 Task: Compose an email with the signature Lorena Ramirez with the subject Request for a donation follow-up and the message Can you confirm whether the project is still on track to meet the milestones? from softage.9@softage.net to softage.2@softage.netSelect the entire message and remove all formatting, select the entire message Undo Send the email. Finally, move the email from Sent Items to the label Performance metrics
Action: Mouse moved to (1058, 63)
Screenshot: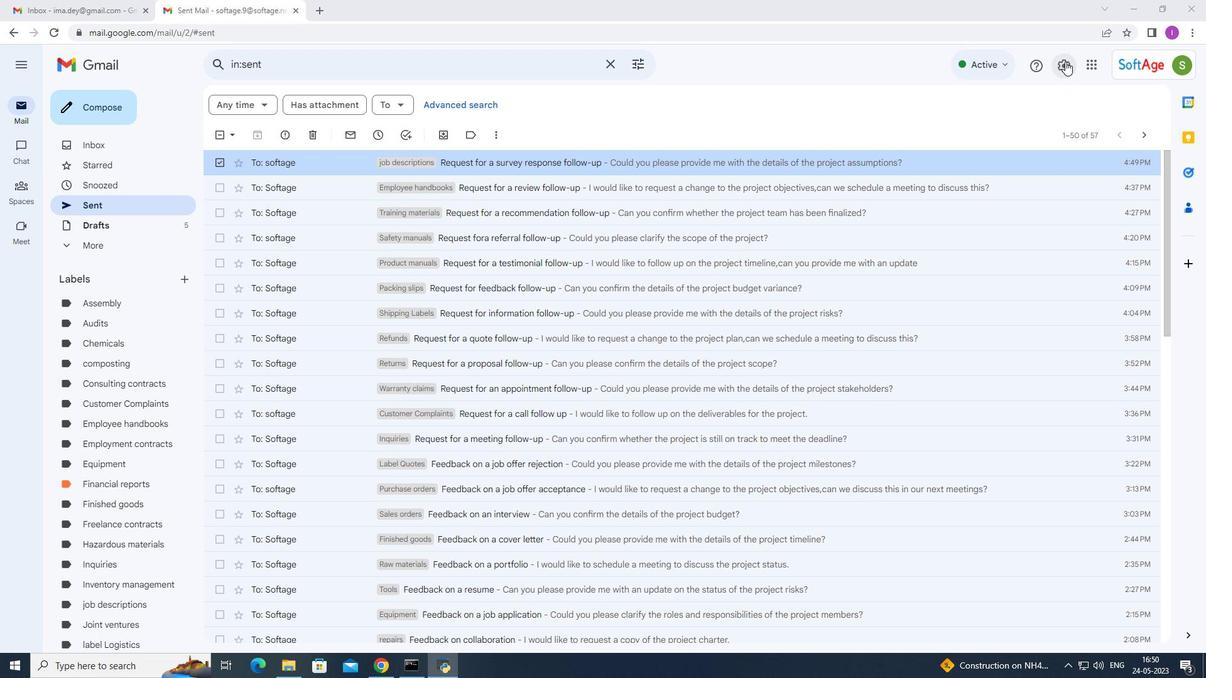 
Action: Mouse pressed left at (1058, 63)
Screenshot: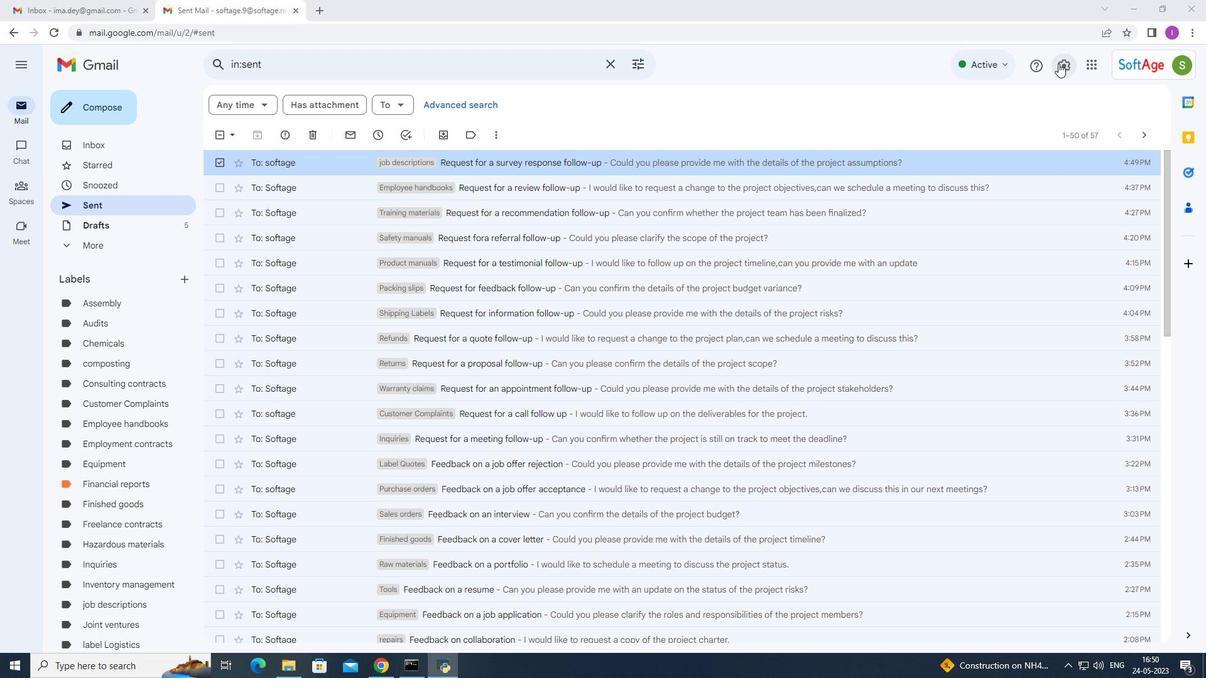
Action: Mouse moved to (1057, 127)
Screenshot: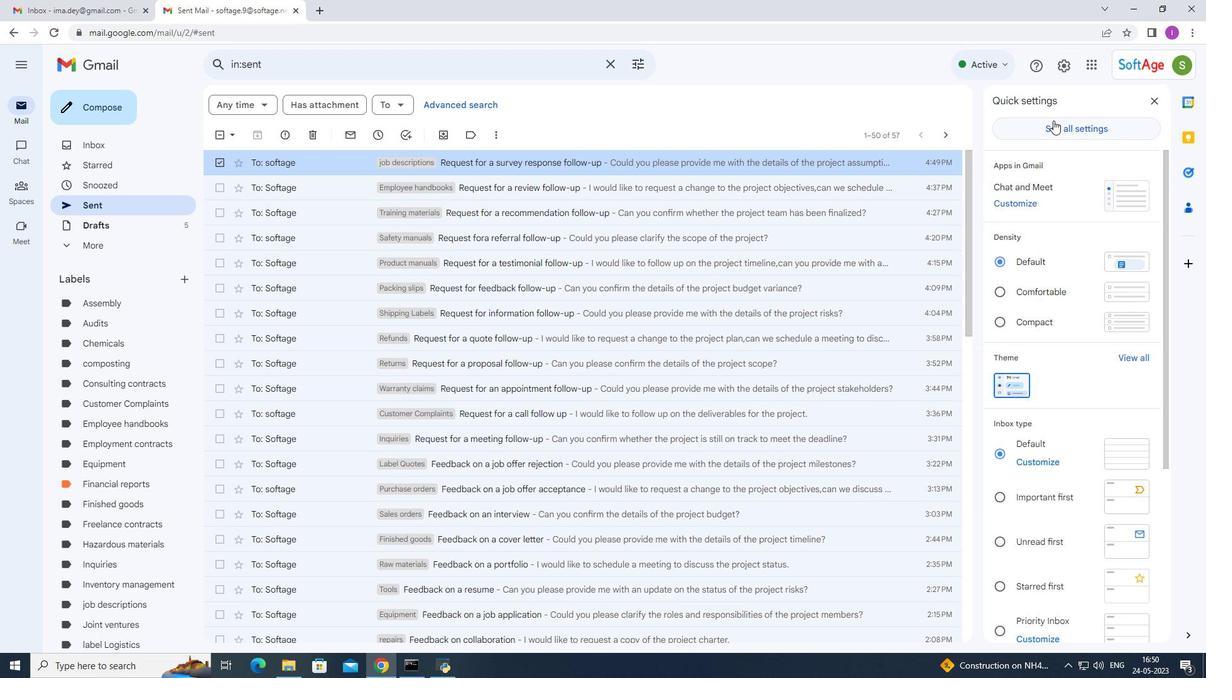 
Action: Mouse pressed left at (1057, 127)
Screenshot: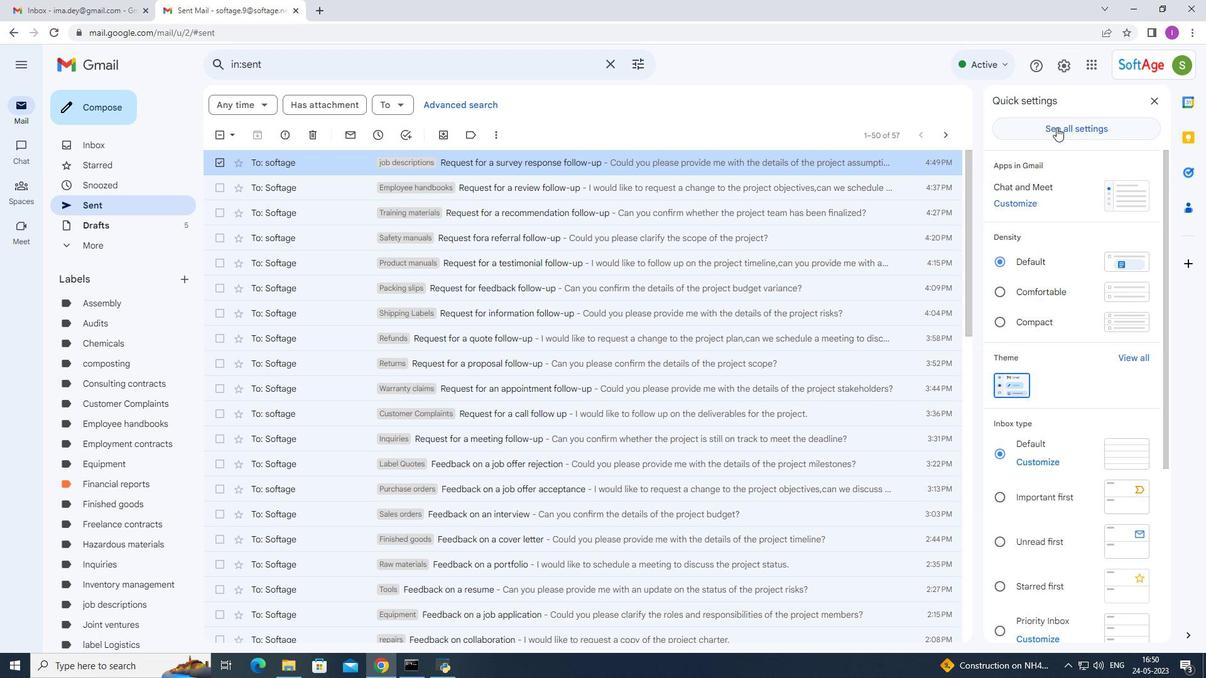 
Action: Mouse moved to (754, 339)
Screenshot: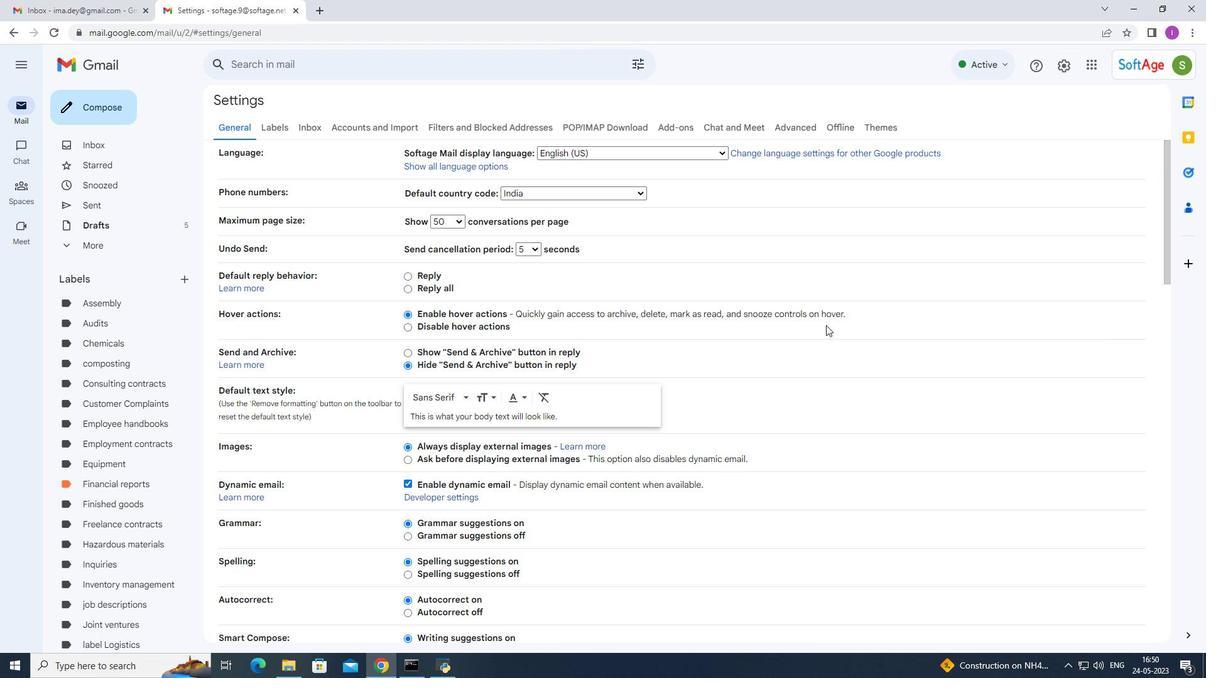 
Action: Mouse scrolled (754, 338) with delta (0, 0)
Screenshot: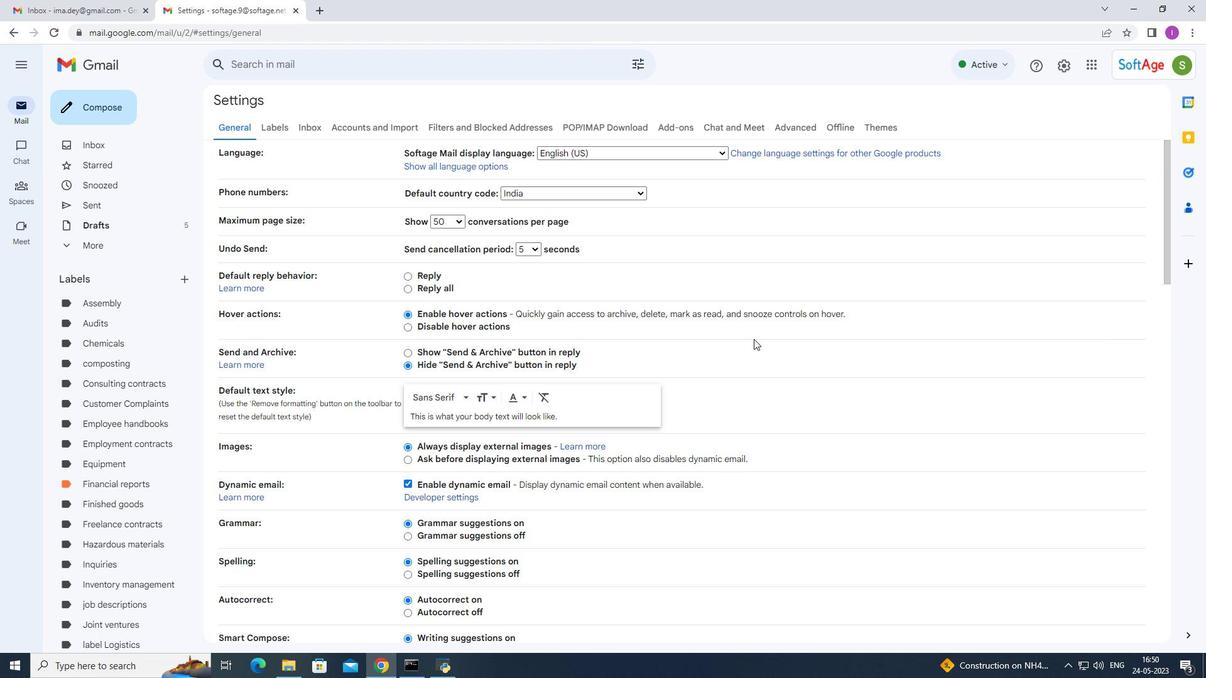 
Action: Mouse scrolled (754, 338) with delta (0, 0)
Screenshot: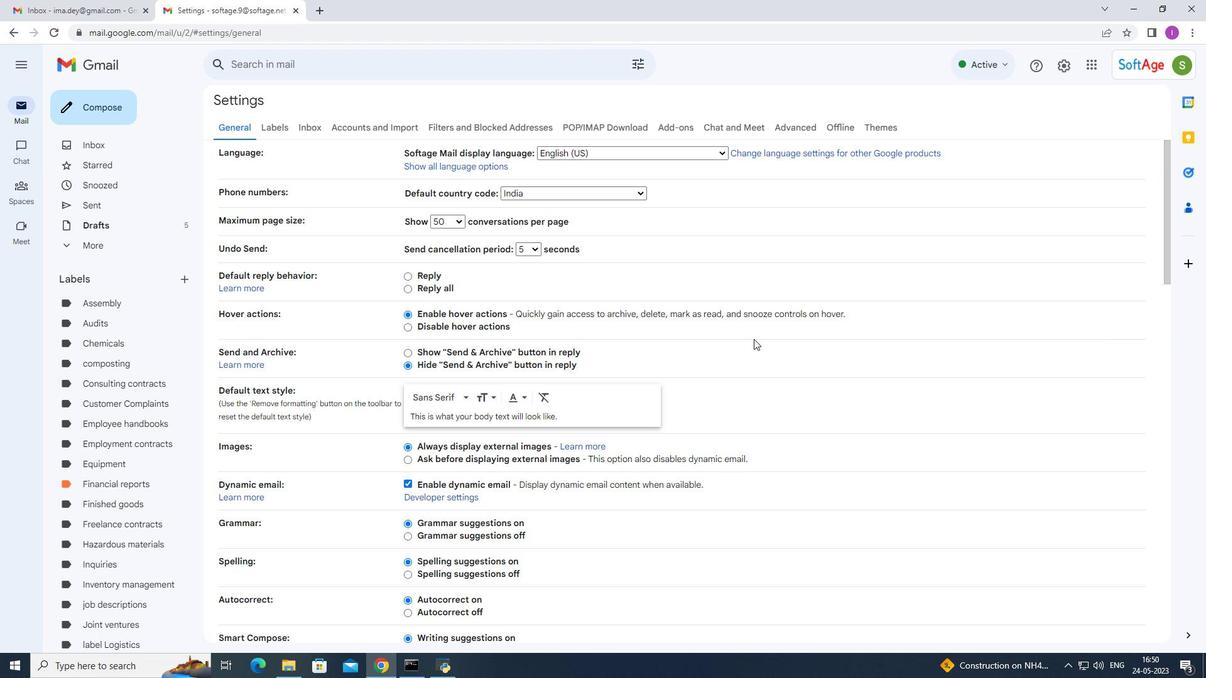 
Action: Mouse scrolled (754, 338) with delta (0, 0)
Screenshot: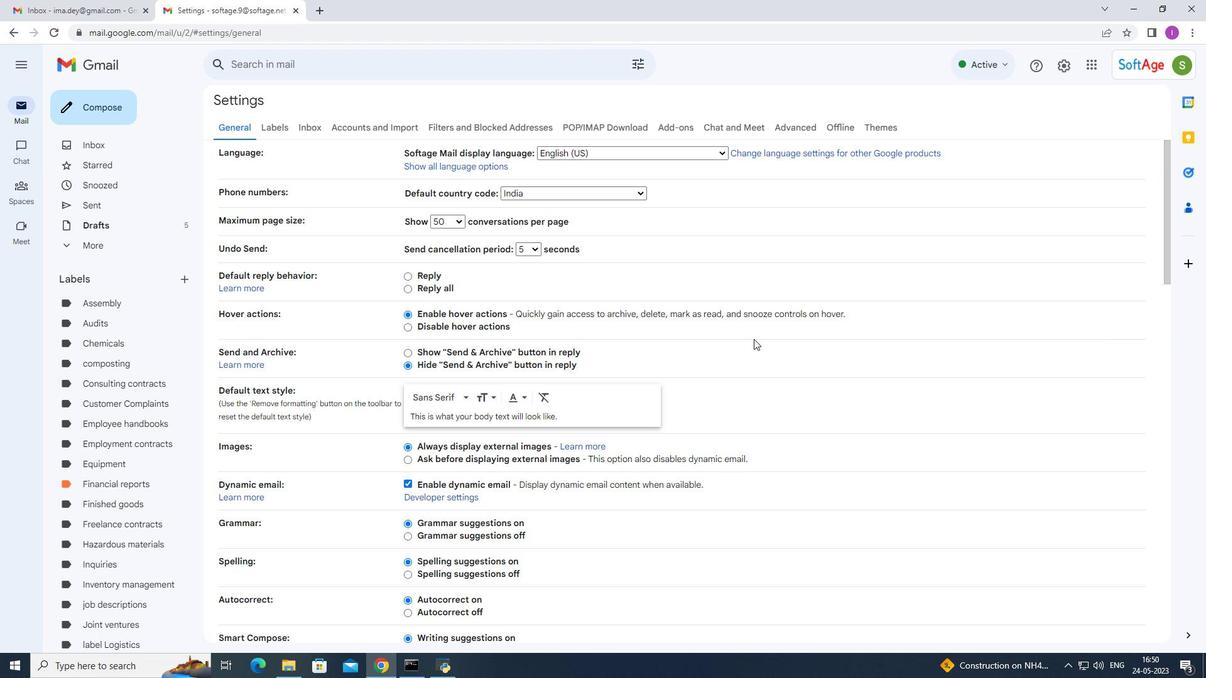 
Action: Mouse scrolled (754, 338) with delta (0, 0)
Screenshot: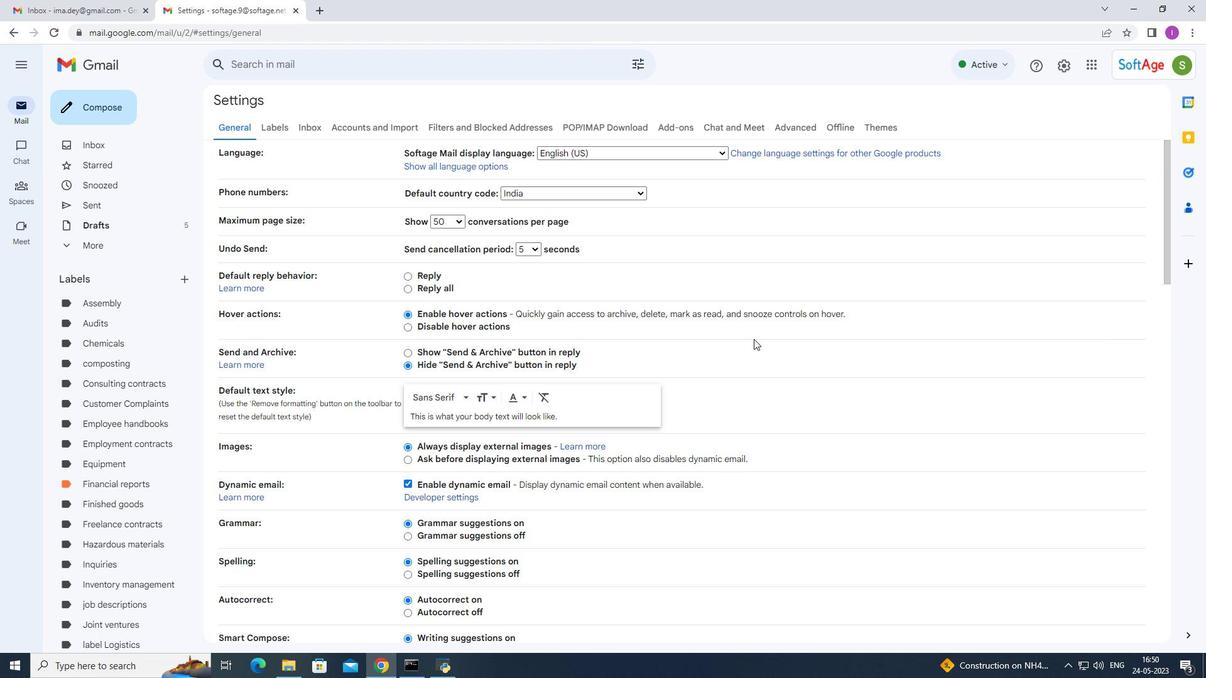 
Action: Mouse moved to (753, 339)
Screenshot: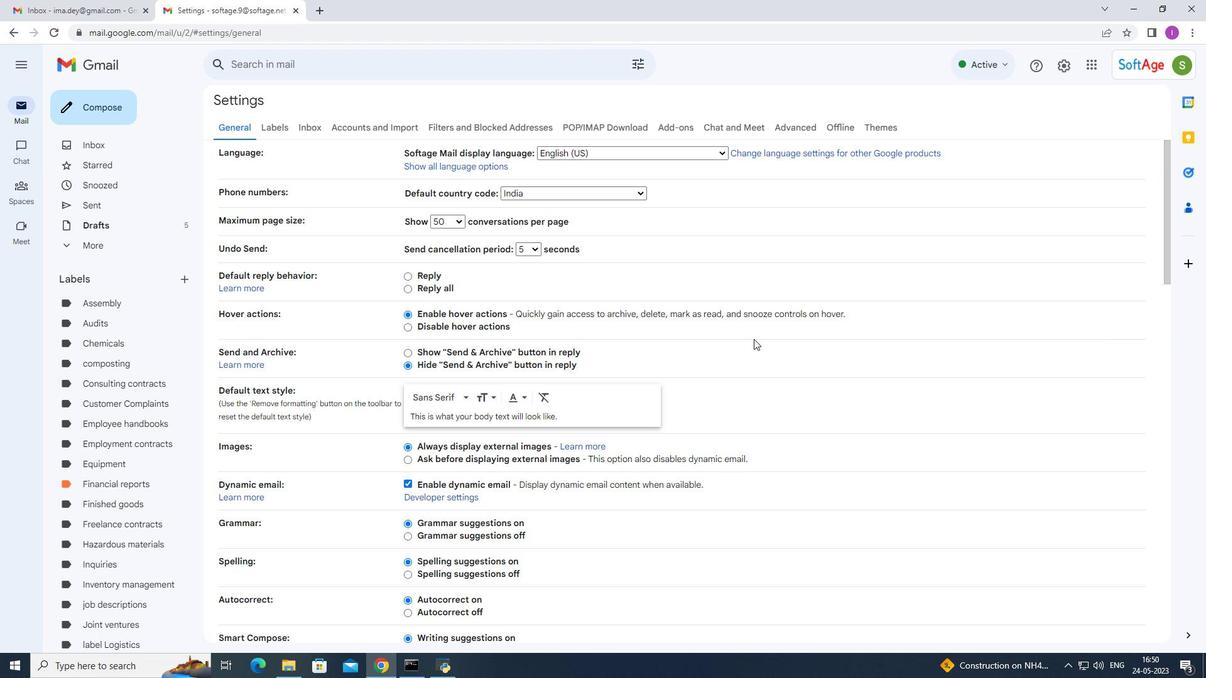 
Action: Mouse scrolled (753, 338) with delta (0, 0)
Screenshot: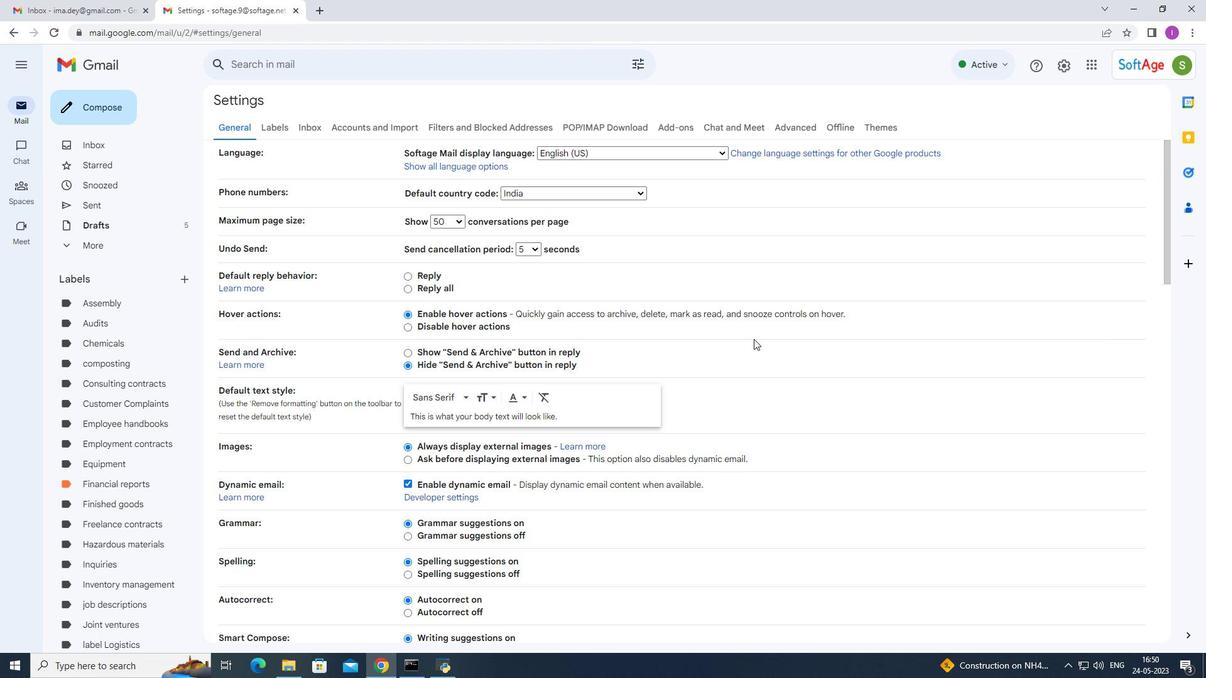 
Action: Mouse moved to (759, 334)
Screenshot: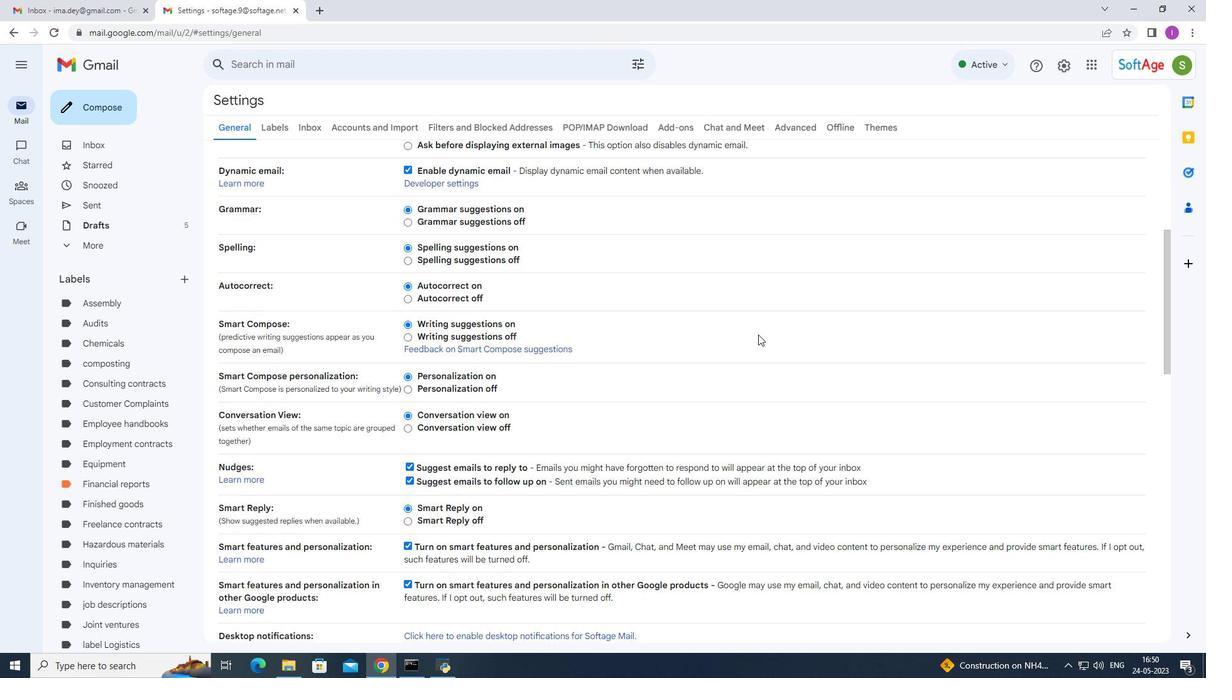 
Action: Mouse scrolled (759, 333) with delta (0, 0)
Screenshot: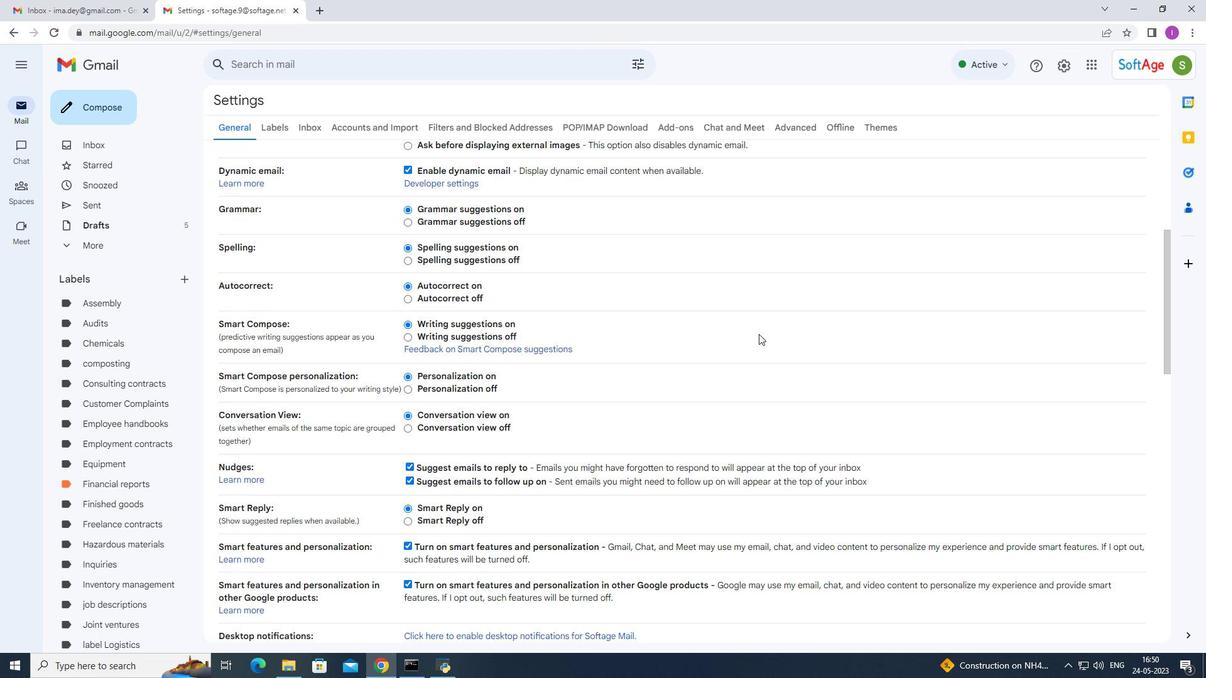
Action: Mouse moved to (759, 334)
Screenshot: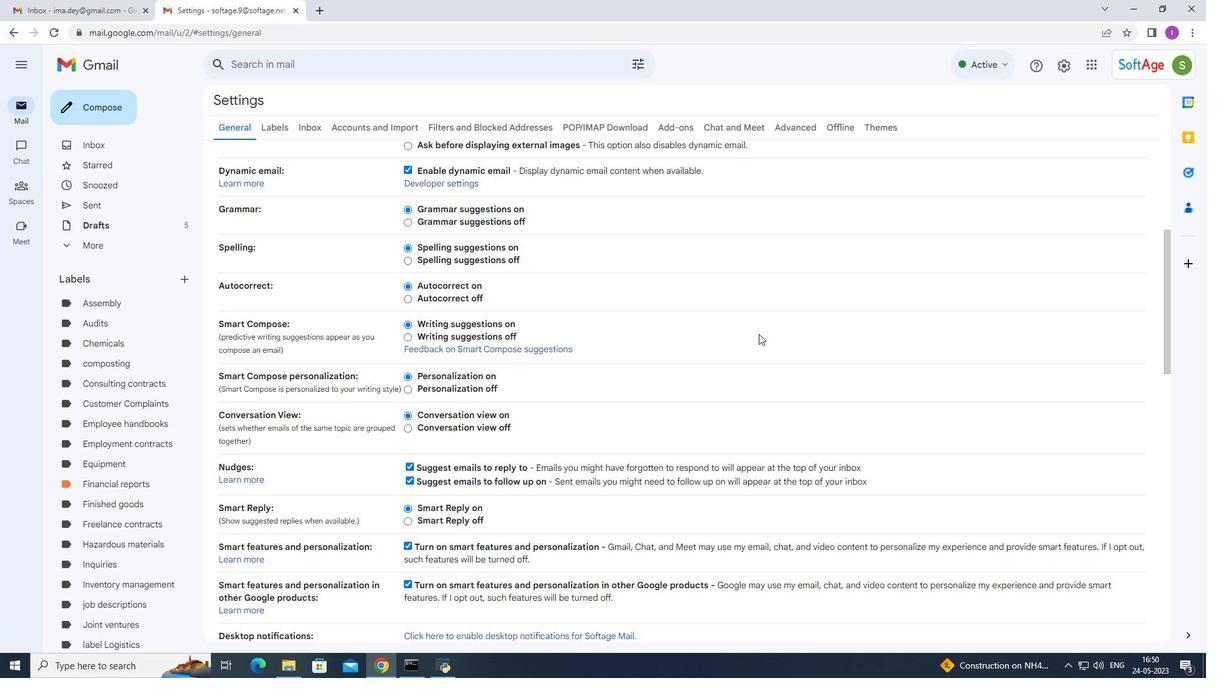 
Action: Mouse scrolled (759, 333) with delta (0, 0)
Screenshot: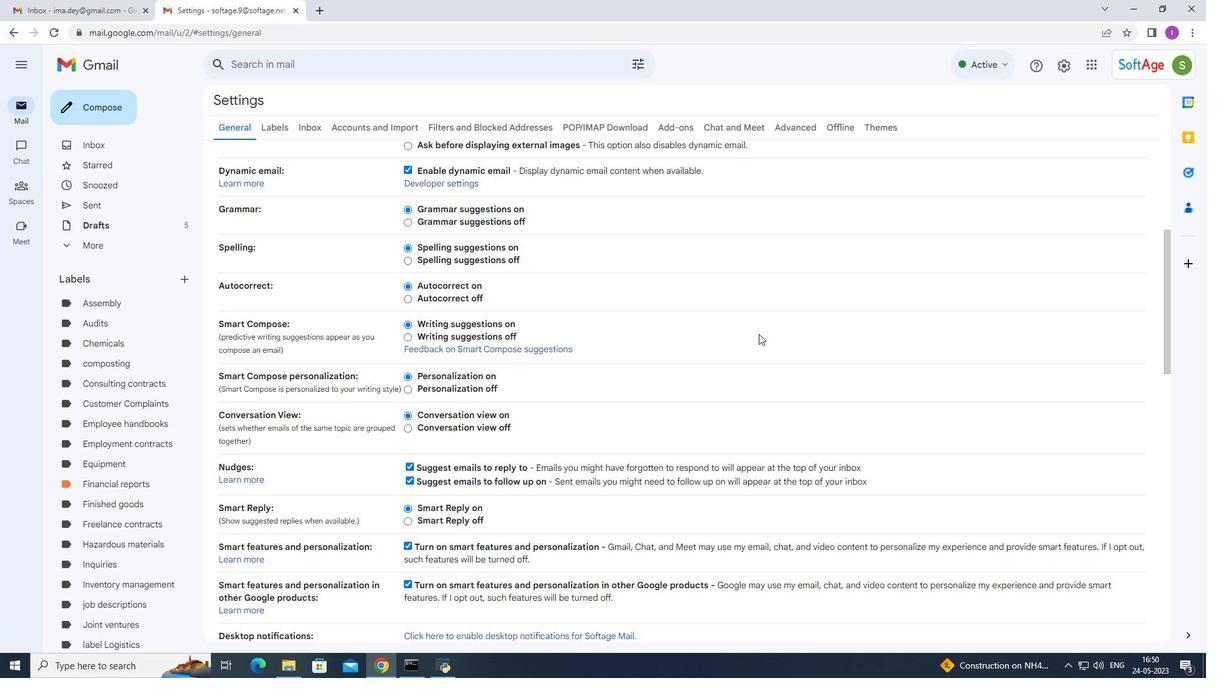 
Action: Mouse moved to (760, 334)
Screenshot: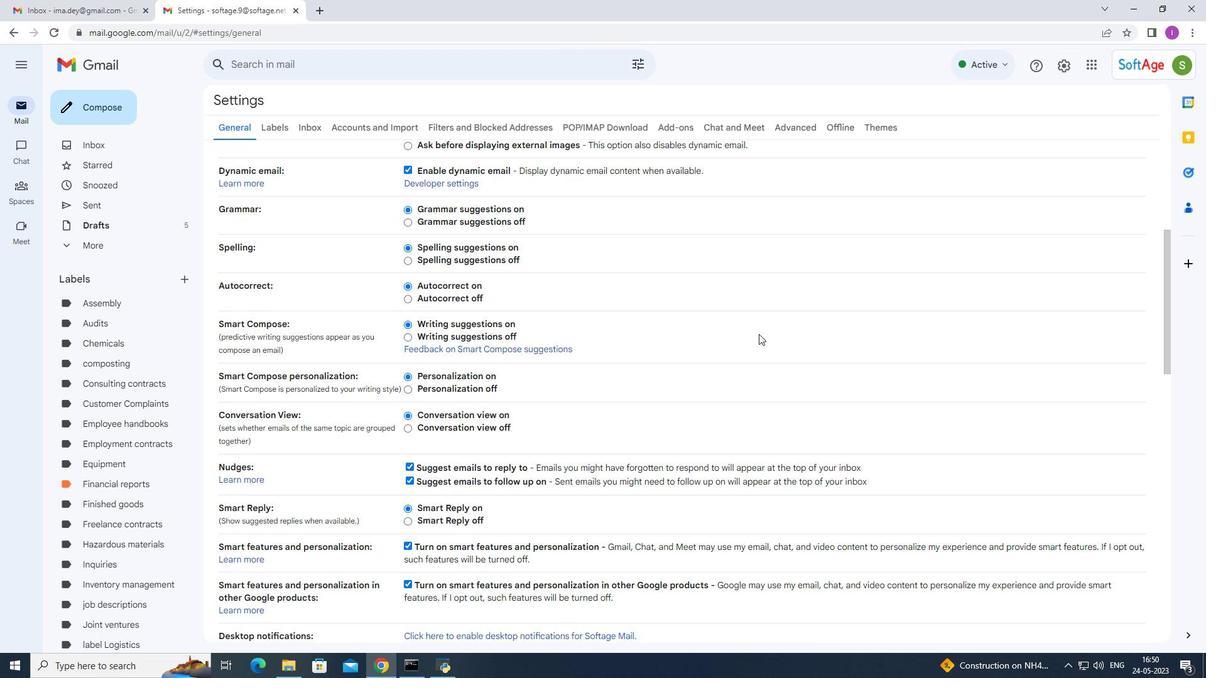 
Action: Mouse scrolled (759, 333) with delta (0, 0)
Screenshot: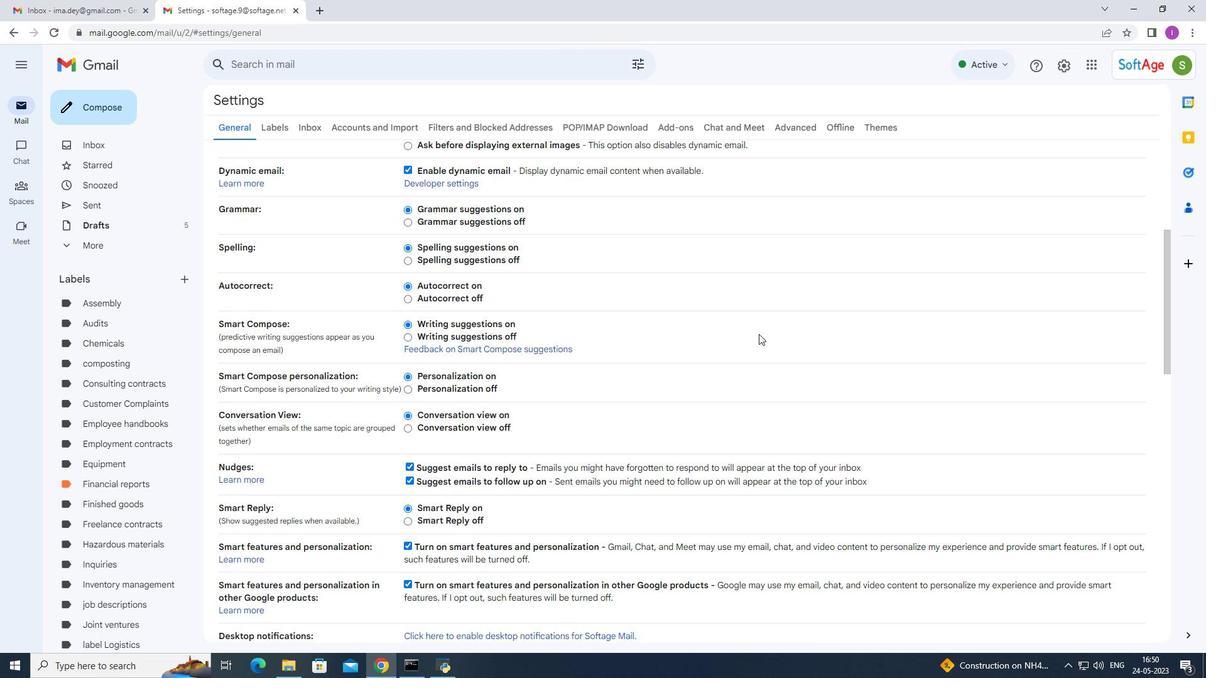 
Action: Mouse moved to (761, 333)
Screenshot: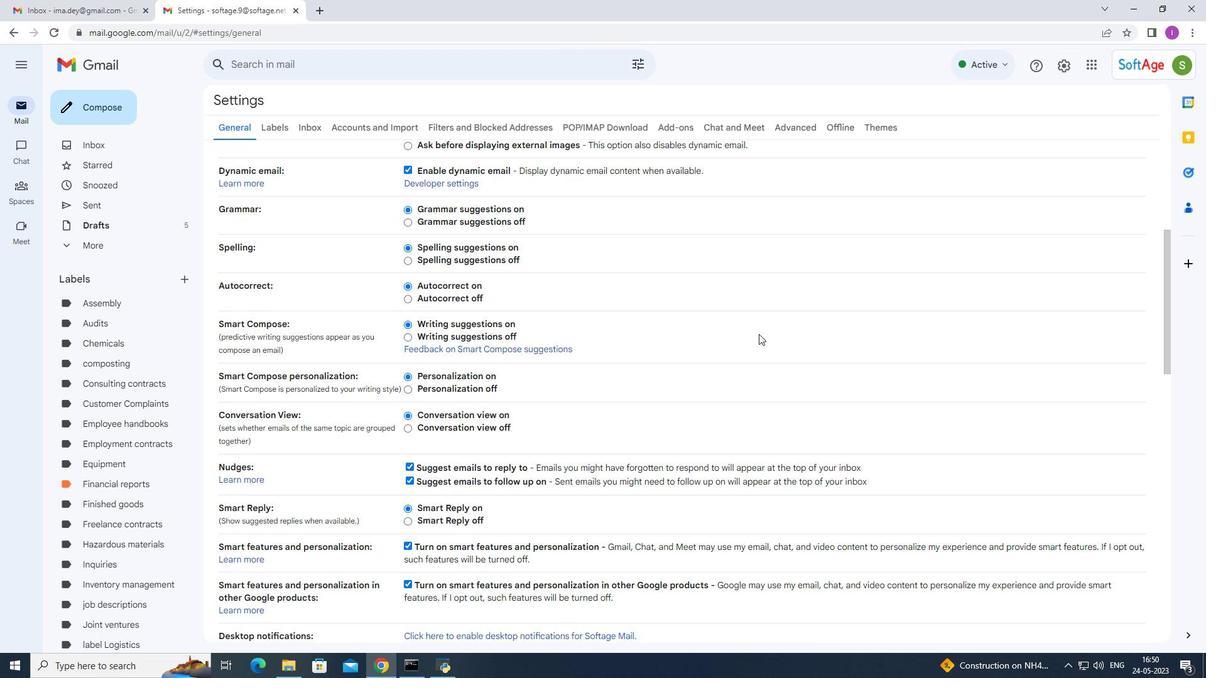
Action: Mouse scrolled (761, 334) with delta (0, 0)
Screenshot: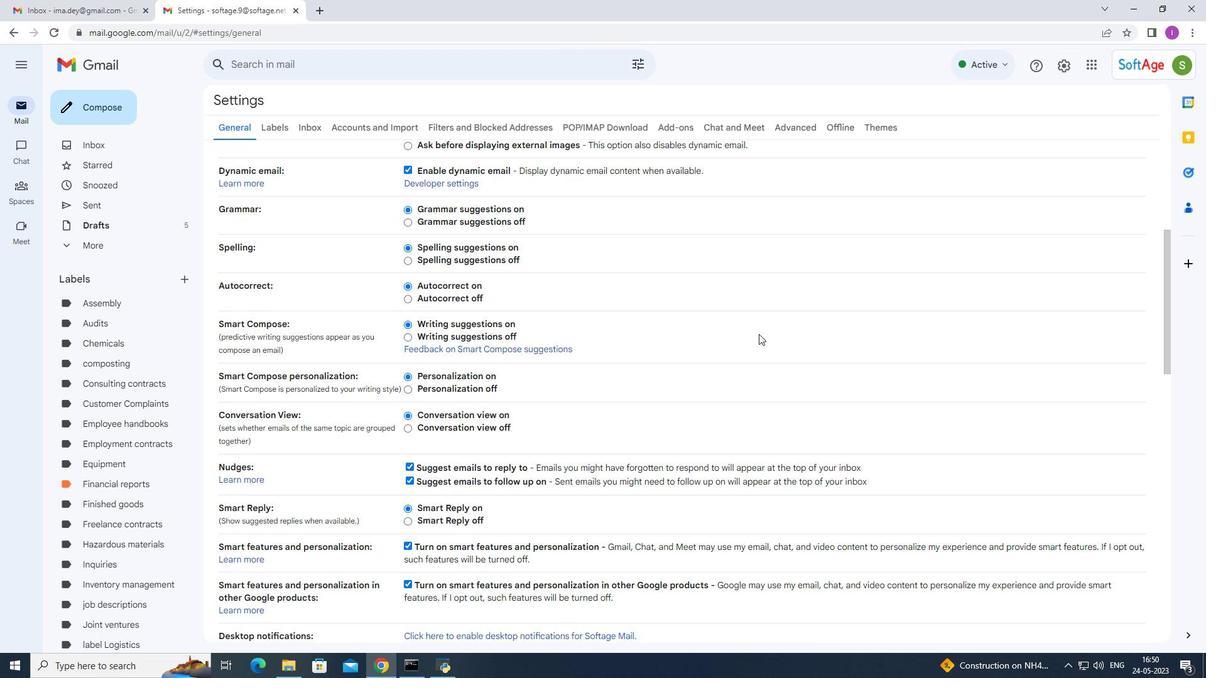 
Action: Mouse scrolled (761, 332) with delta (0, 0)
Screenshot: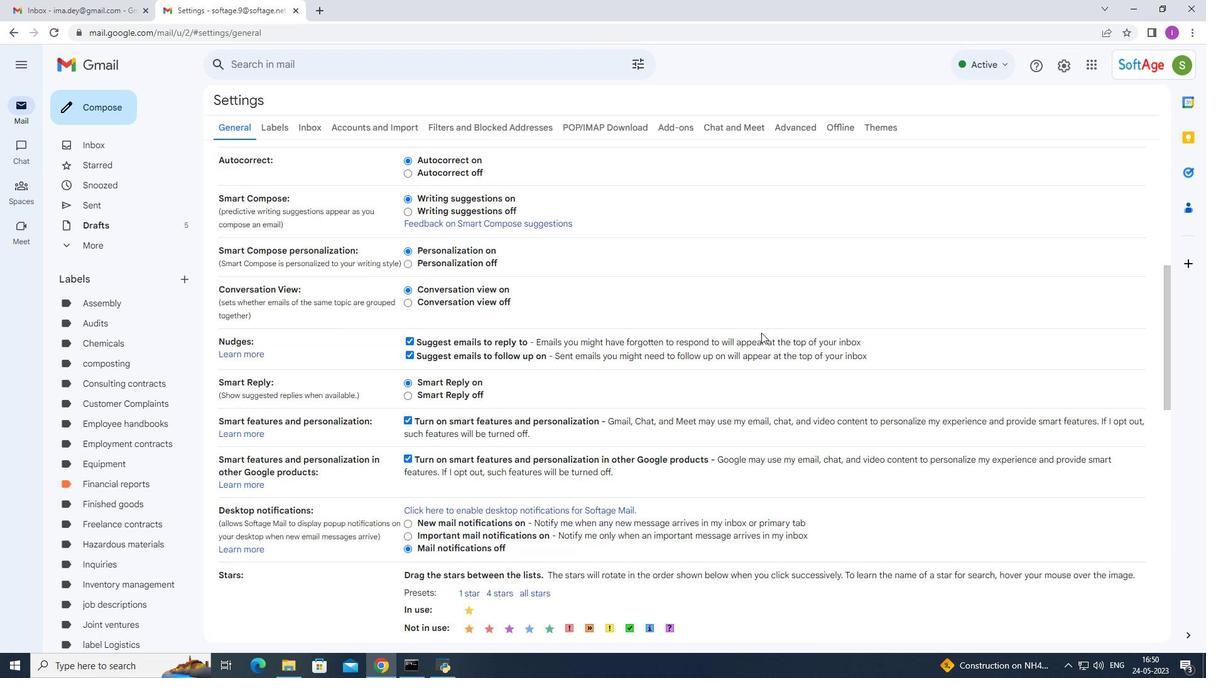 
Action: Mouse scrolled (761, 332) with delta (0, 0)
Screenshot: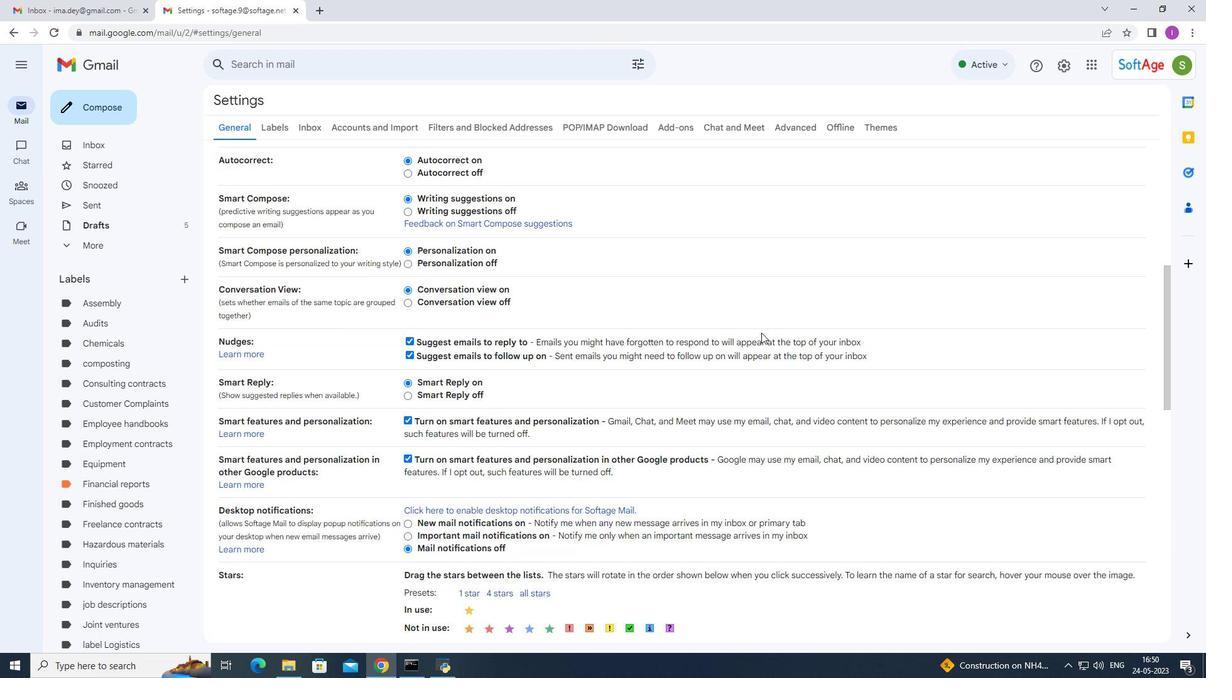 
Action: Mouse scrolled (761, 332) with delta (0, 0)
Screenshot: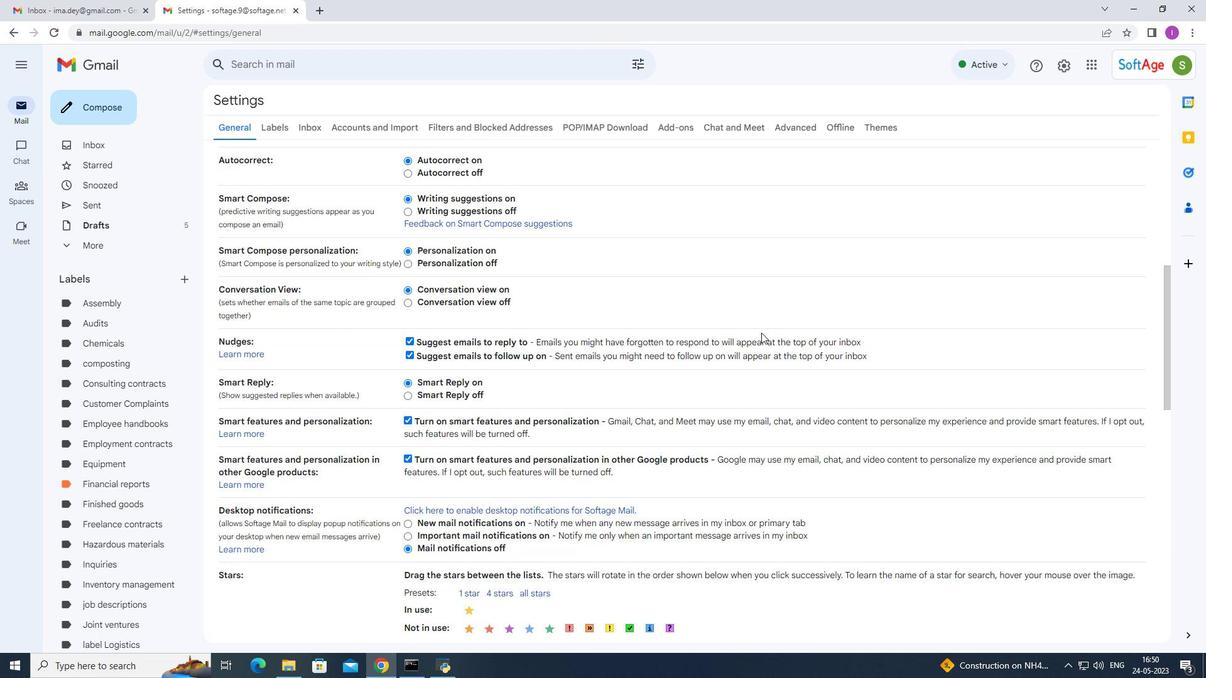 
Action: Mouse scrolled (761, 333) with delta (0, 0)
Screenshot: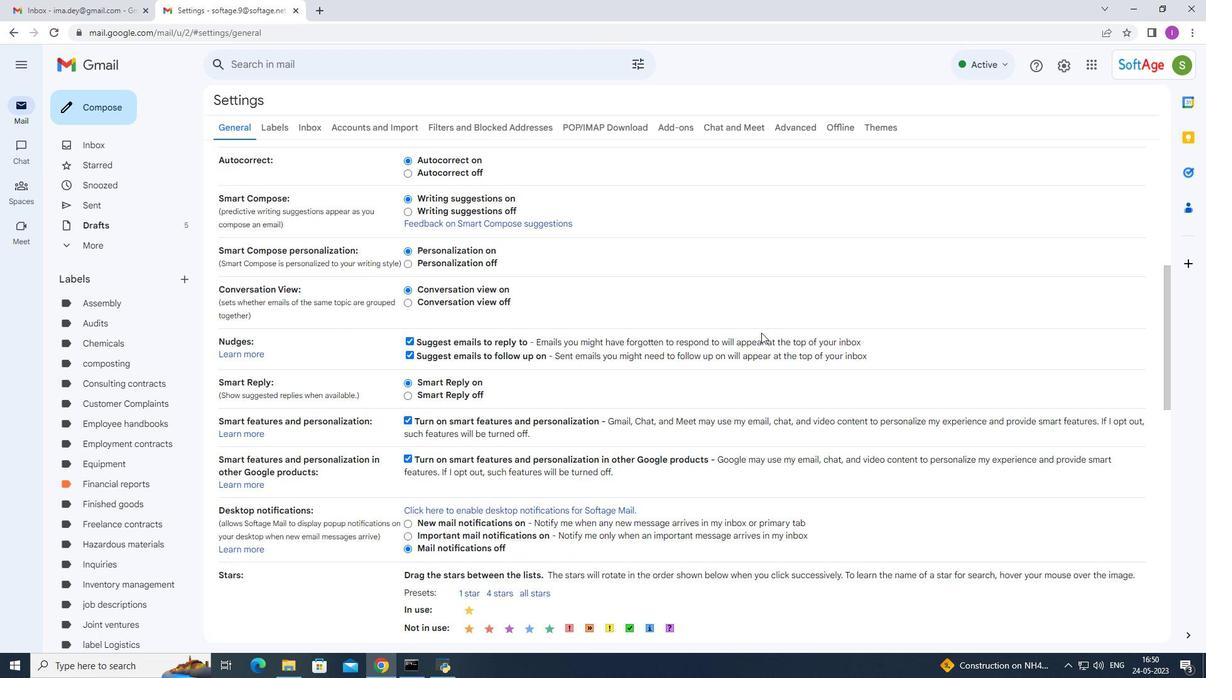 
Action: Mouse scrolled (761, 332) with delta (0, 0)
Screenshot: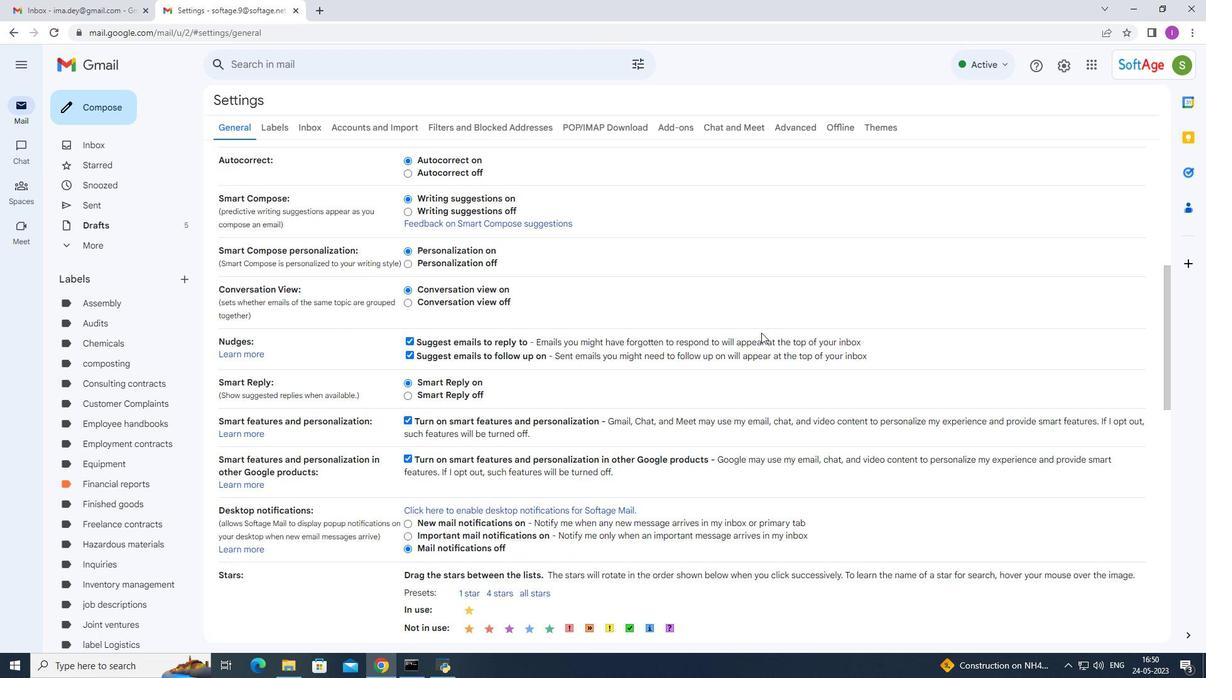 
Action: Mouse moved to (762, 333)
Screenshot: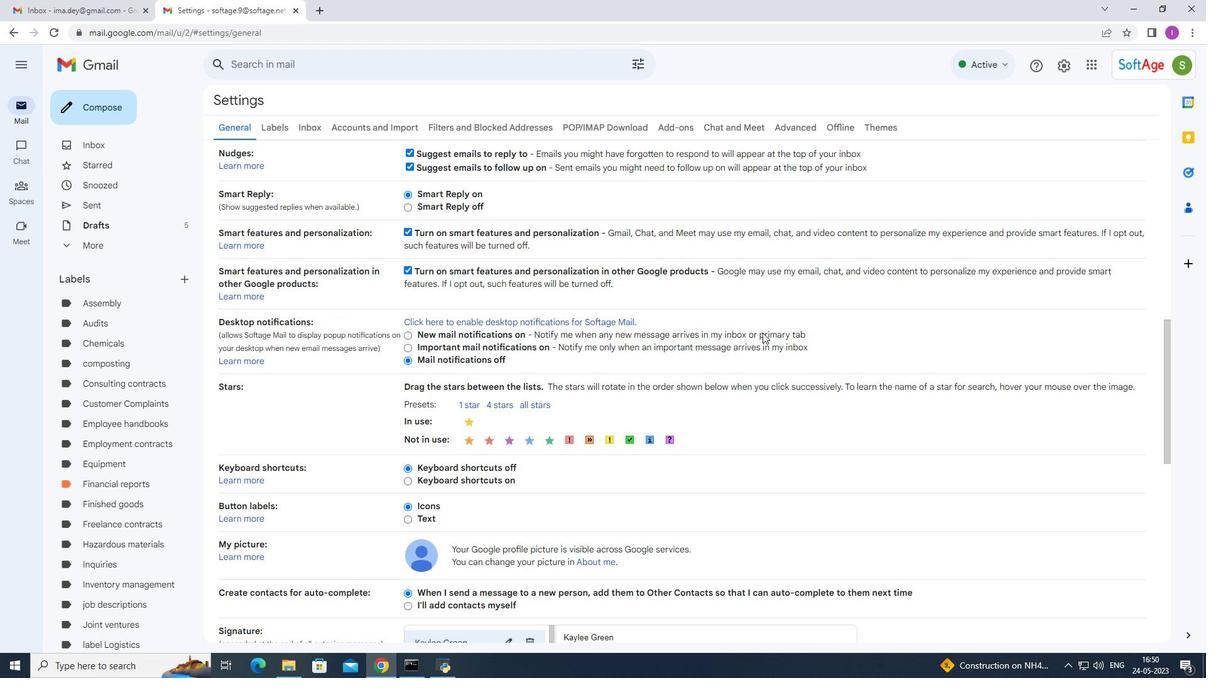 
Action: Mouse scrolled (762, 332) with delta (0, 0)
Screenshot: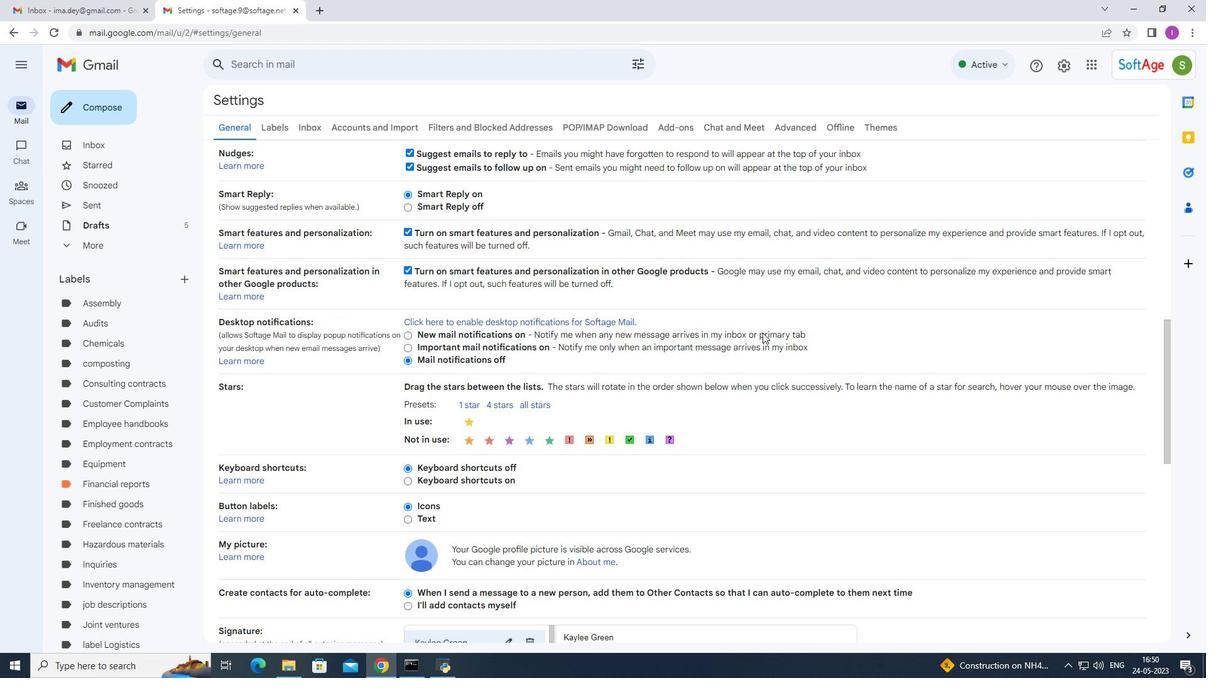 
Action: Mouse scrolled (762, 332) with delta (0, 0)
Screenshot: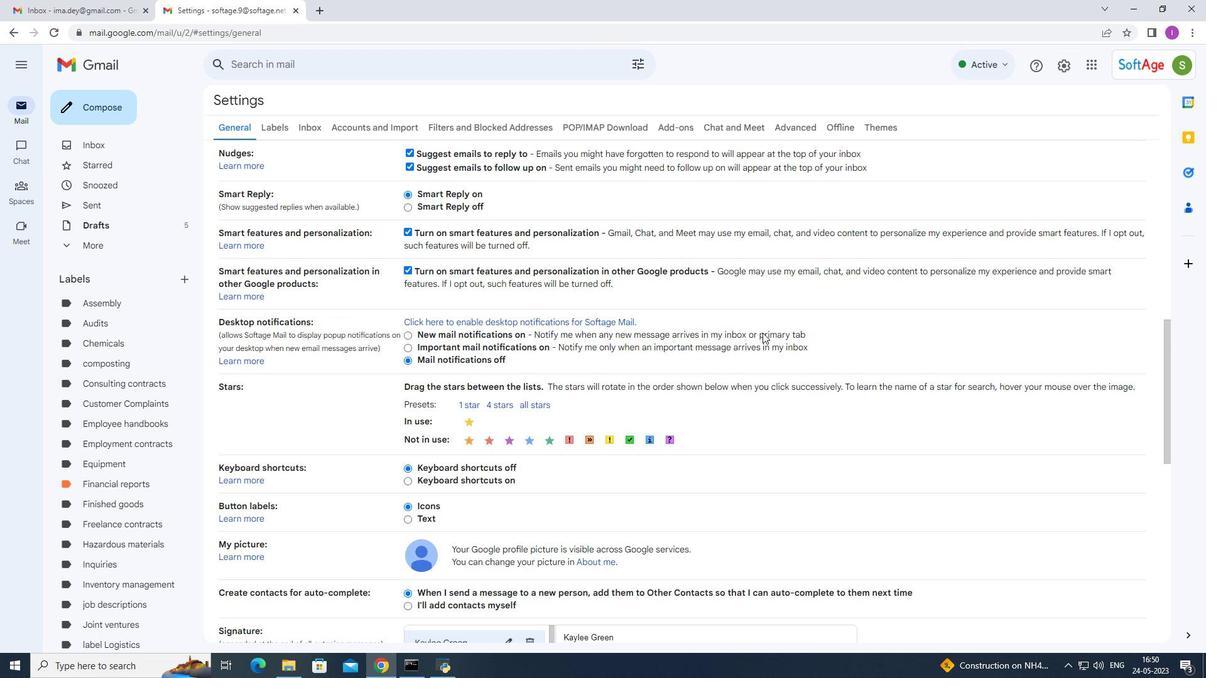 
Action: Mouse scrolled (762, 332) with delta (0, 0)
Screenshot: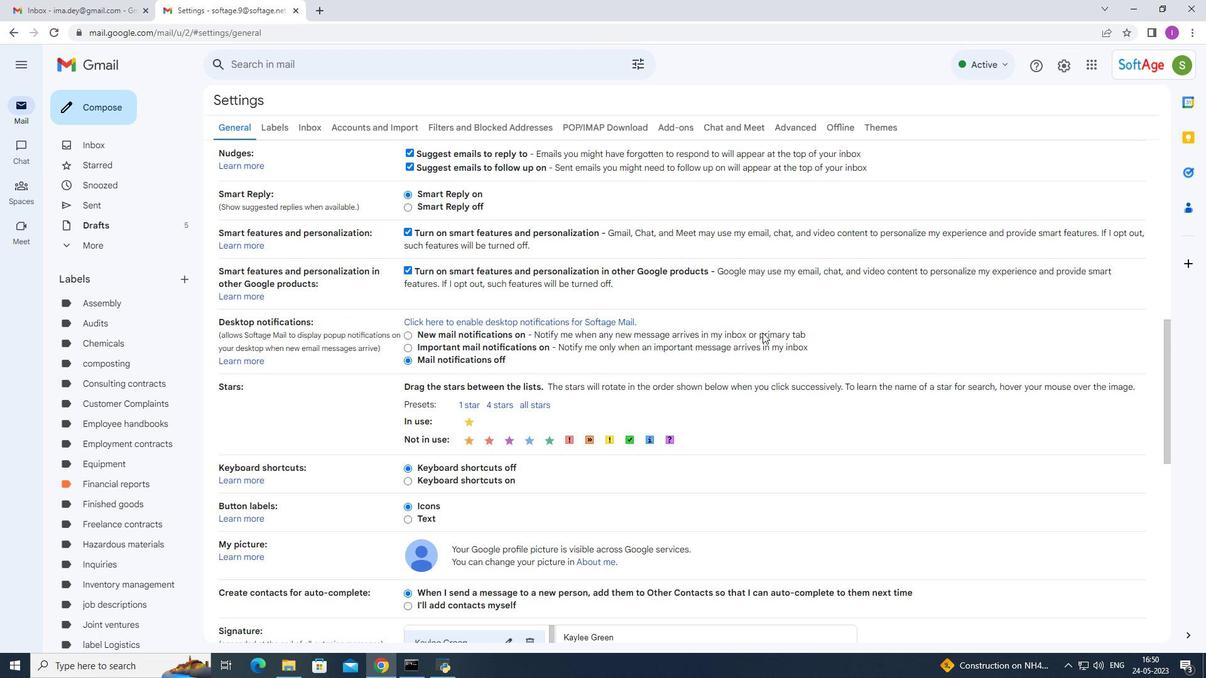 
Action: Mouse scrolled (762, 332) with delta (0, 0)
Screenshot: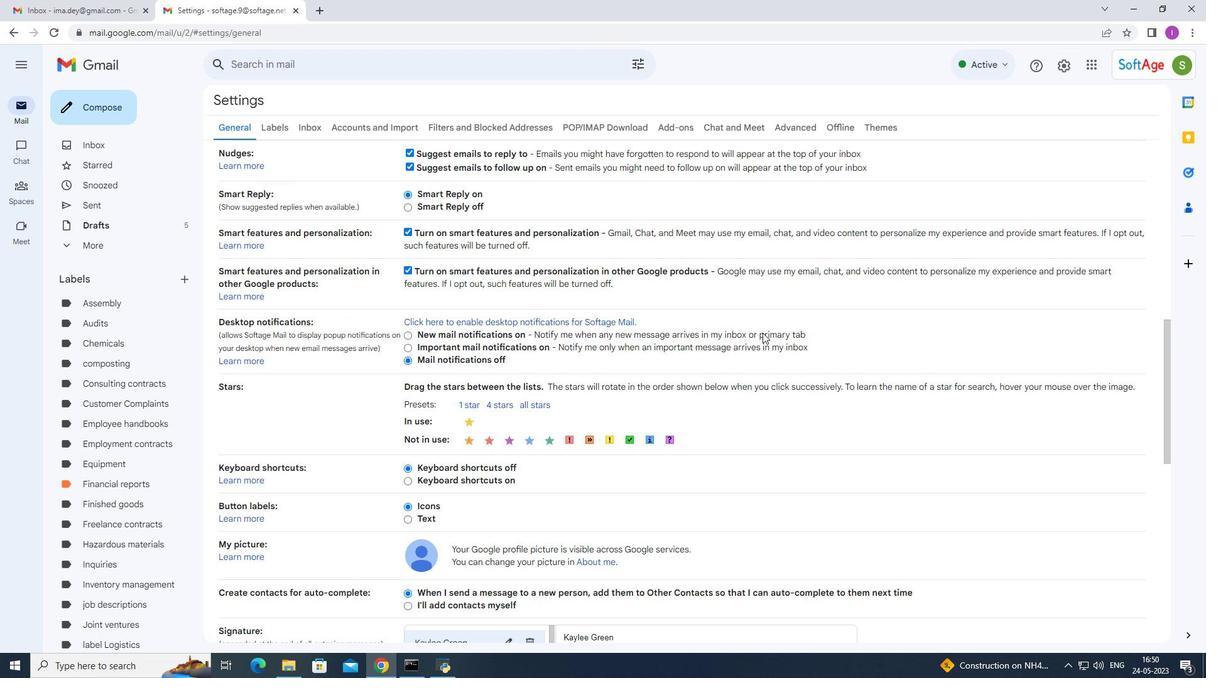 
Action: Mouse scrolled (762, 332) with delta (0, 0)
Screenshot: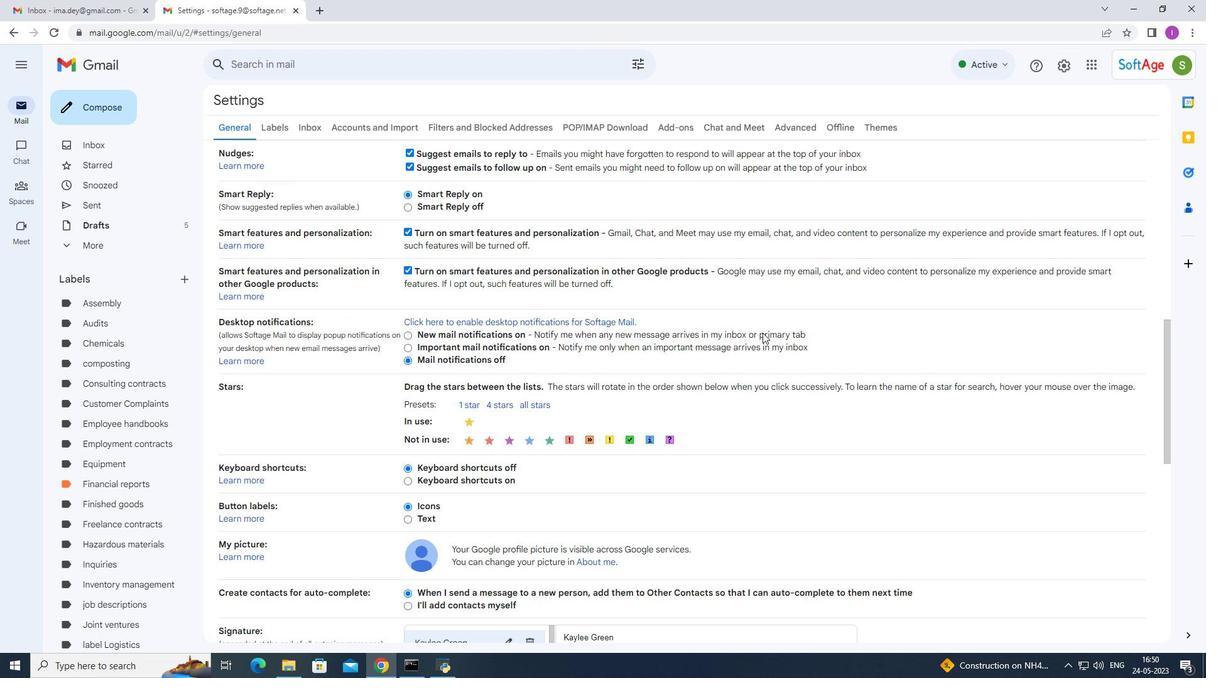 
Action: Mouse scrolled (762, 332) with delta (0, 0)
Screenshot: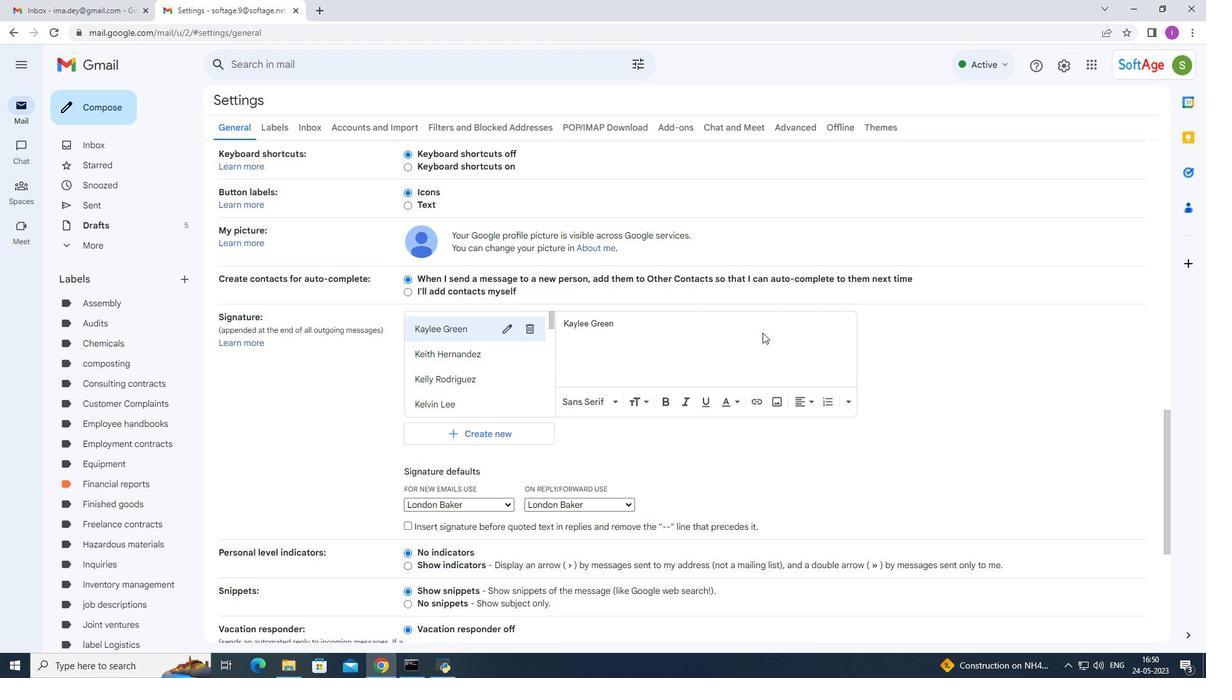 
Action: Mouse scrolled (762, 332) with delta (0, 0)
Screenshot: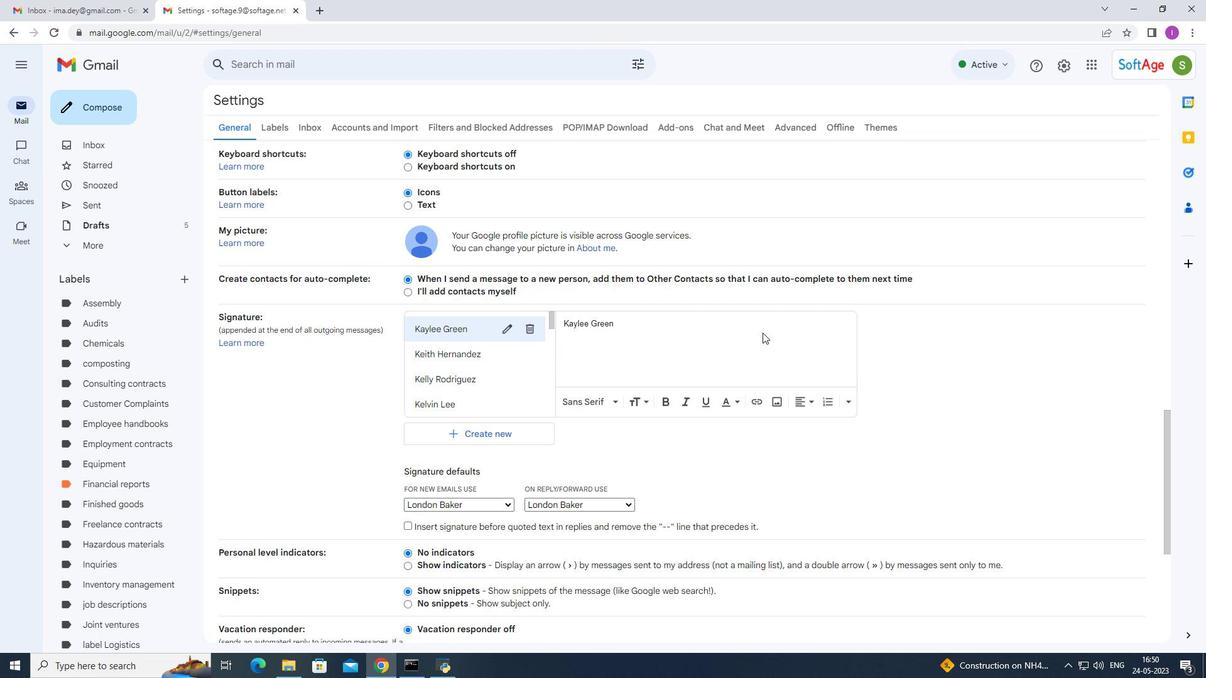 
Action: Mouse scrolled (762, 332) with delta (0, 0)
Screenshot: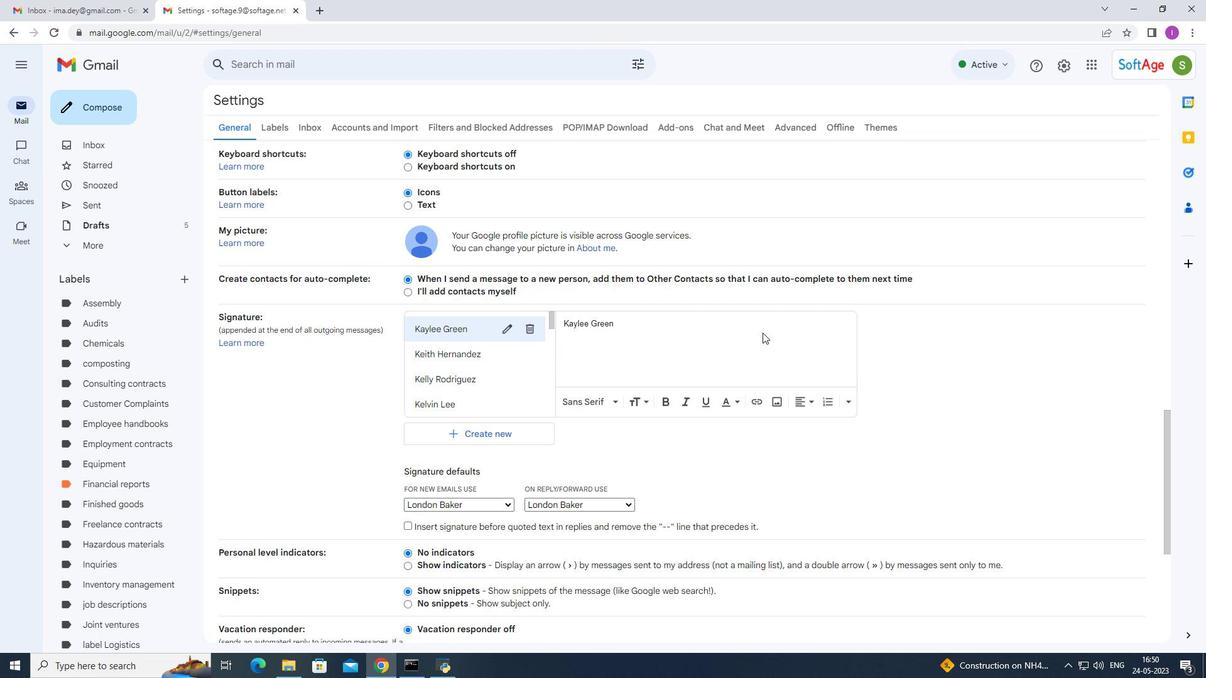 
Action: Mouse scrolled (762, 332) with delta (0, 0)
Screenshot: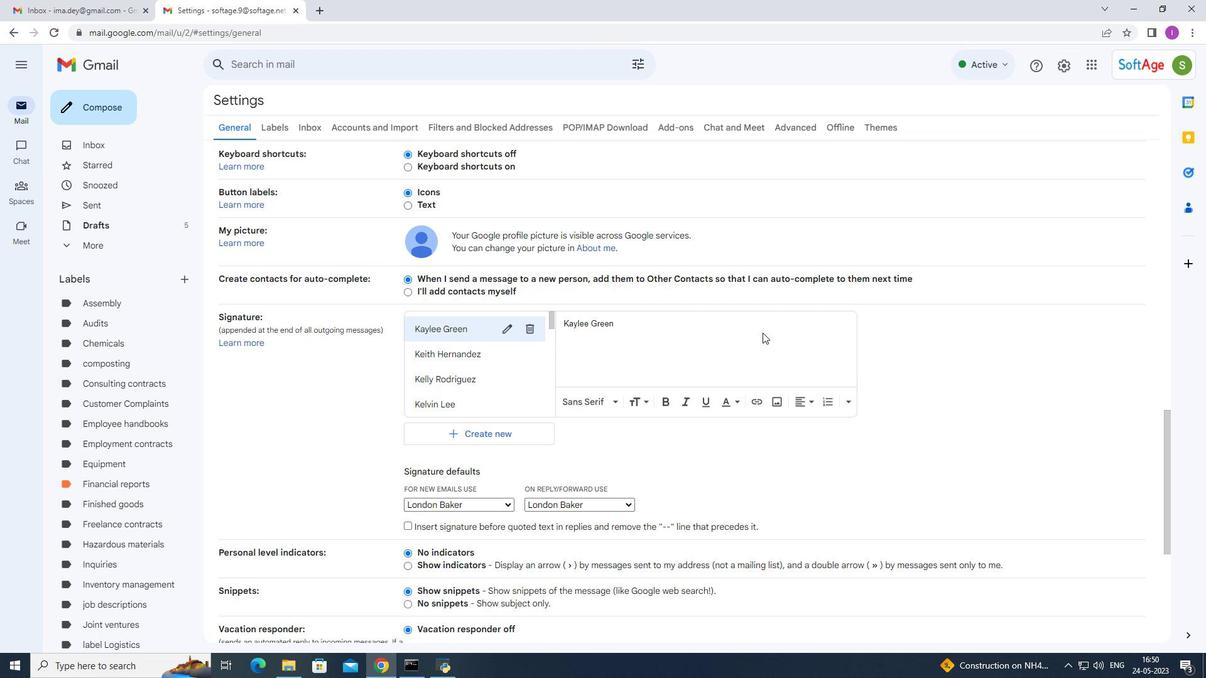 
Action: Mouse scrolled (762, 332) with delta (0, 0)
Screenshot: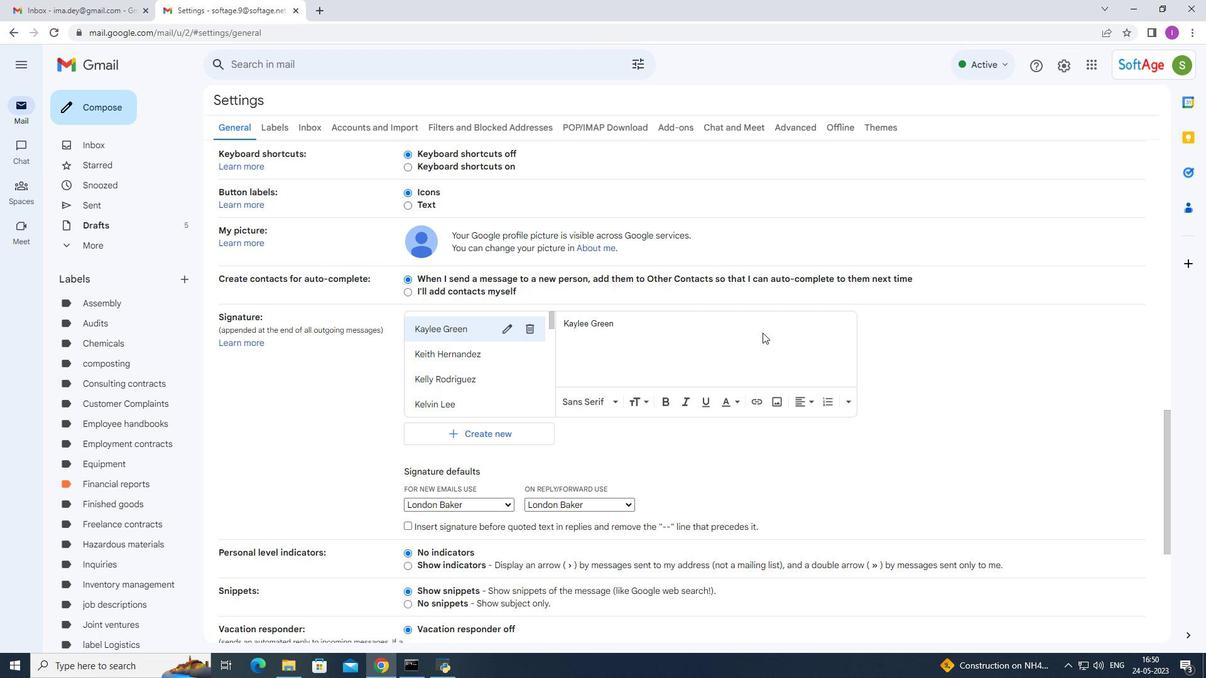 
Action: Mouse moved to (712, 348)
Screenshot: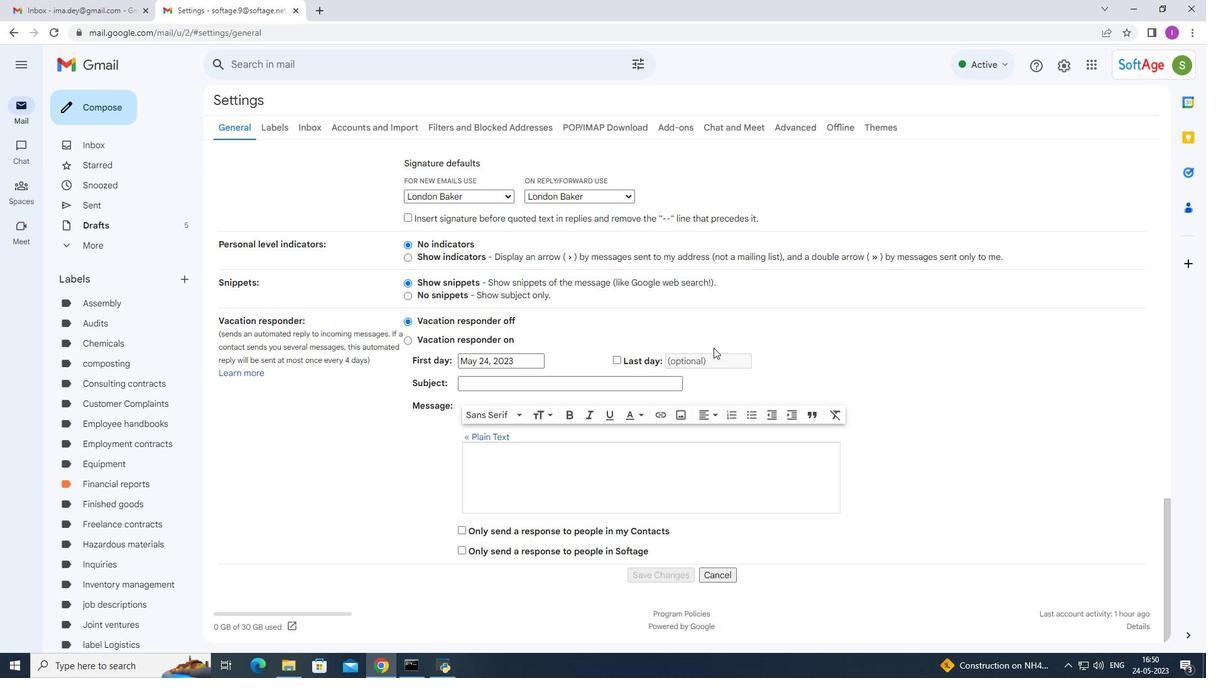 
Action: Mouse scrolled (712, 348) with delta (0, 0)
Screenshot: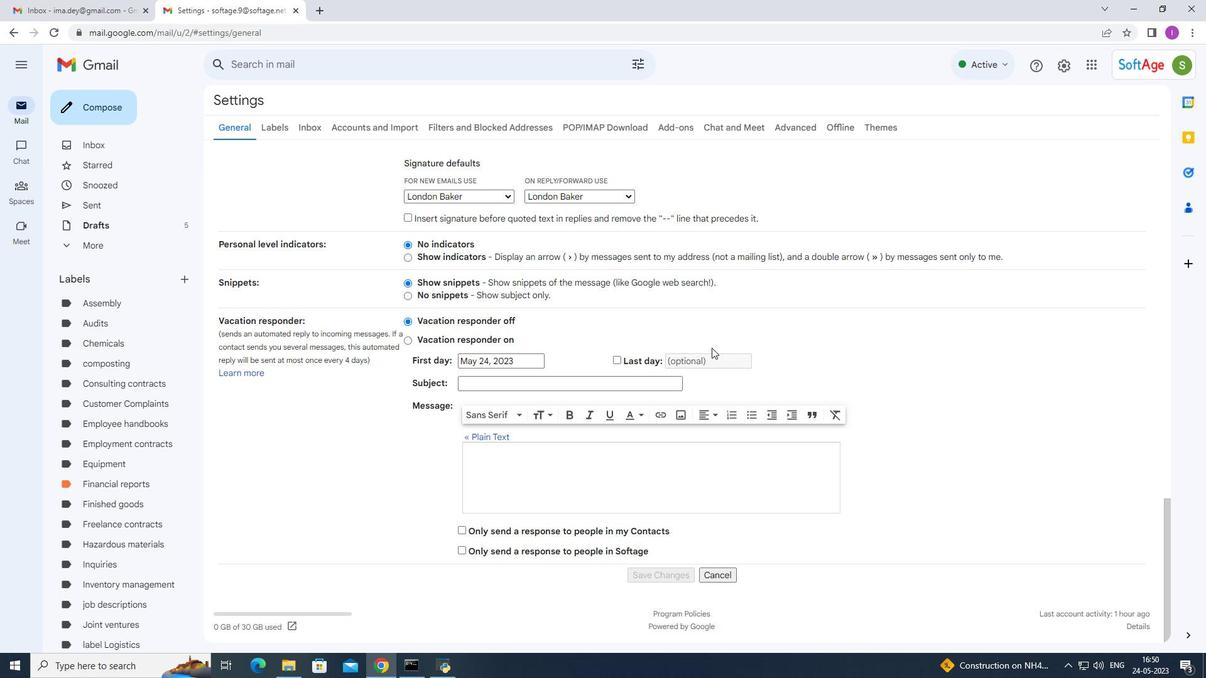 
Action: Mouse scrolled (712, 348) with delta (0, 0)
Screenshot: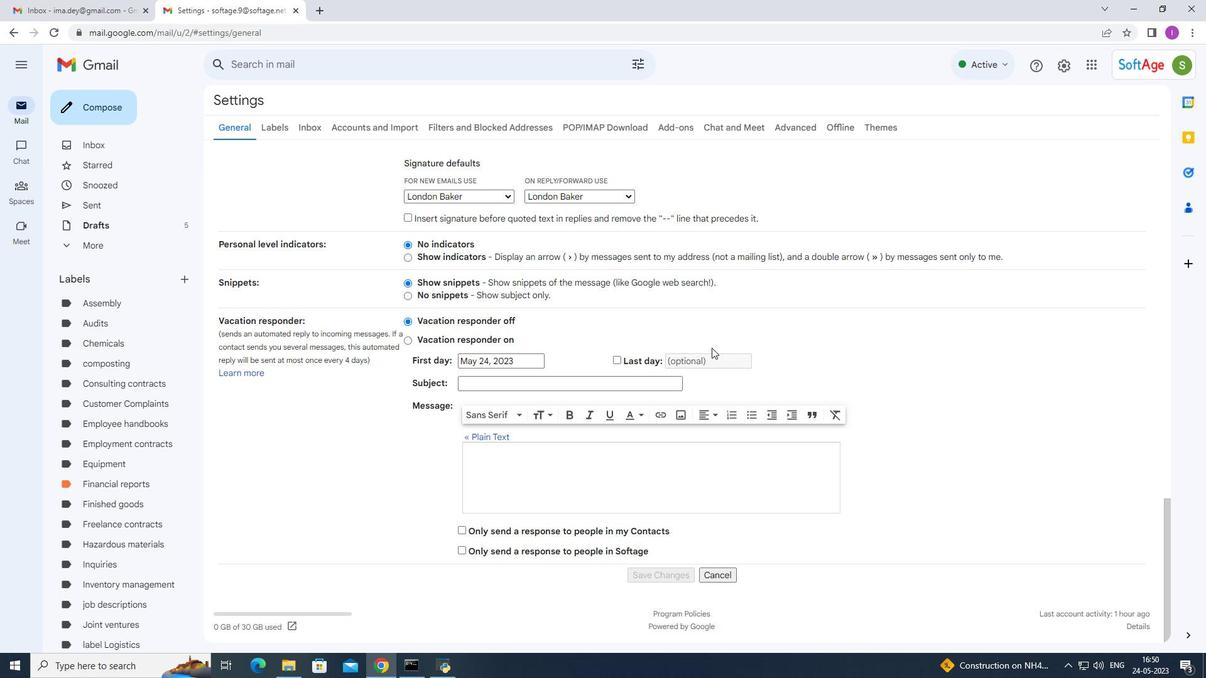 
Action: Mouse scrolled (712, 348) with delta (0, 0)
Screenshot: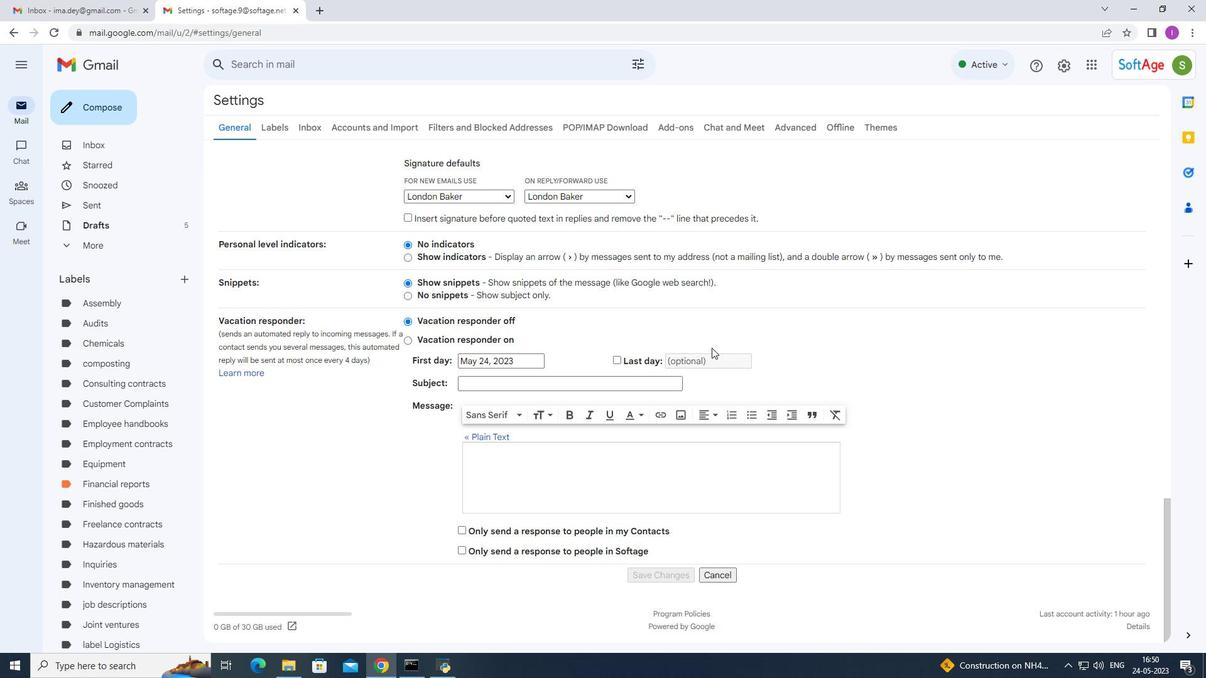 
Action: Mouse moved to (710, 347)
Screenshot: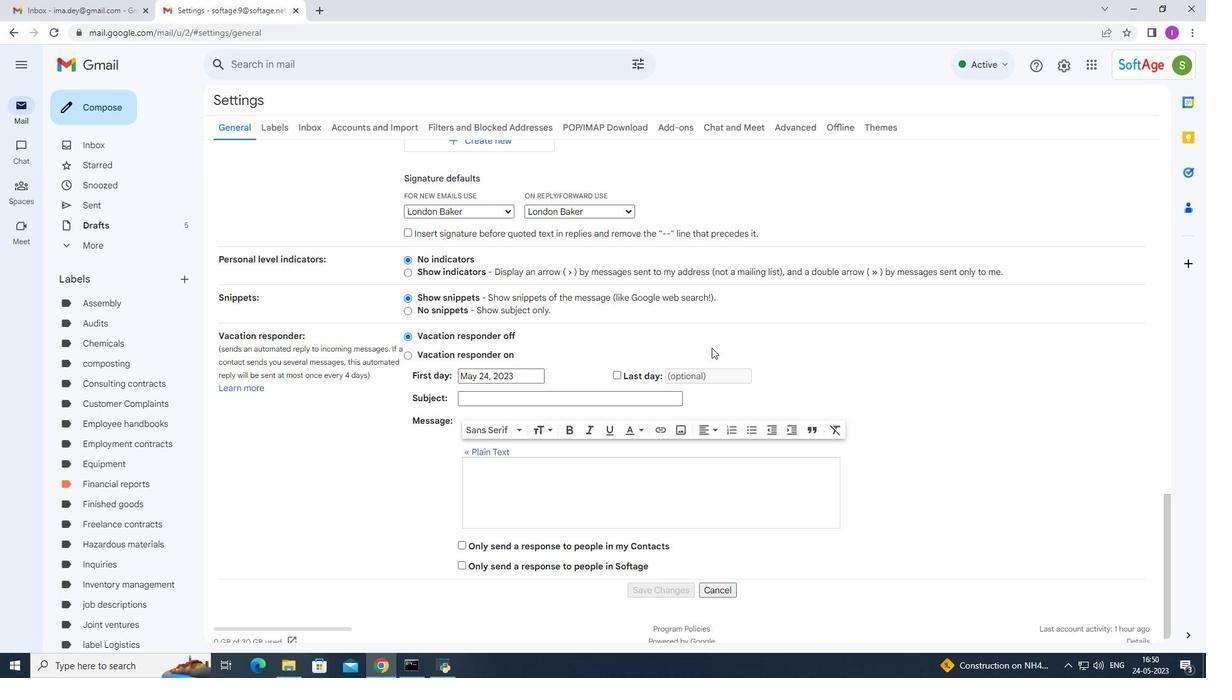 
Action: Mouse scrolled (710, 348) with delta (0, 0)
Screenshot: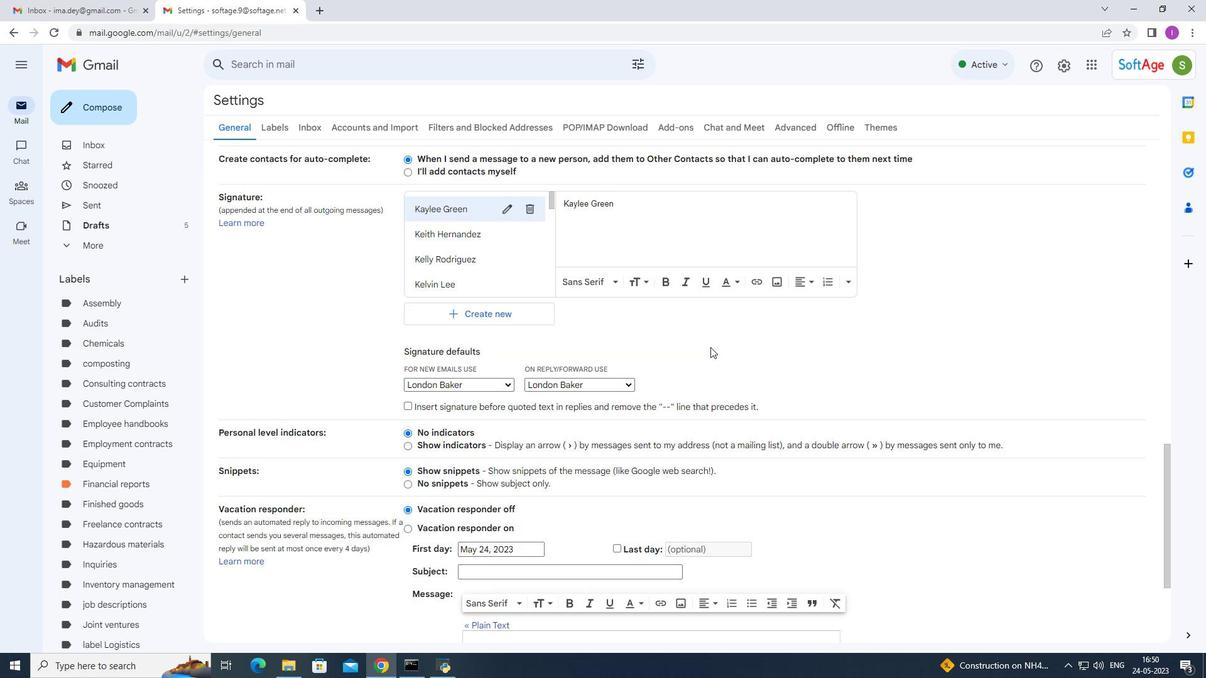 
Action: Mouse moved to (470, 372)
Screenshot: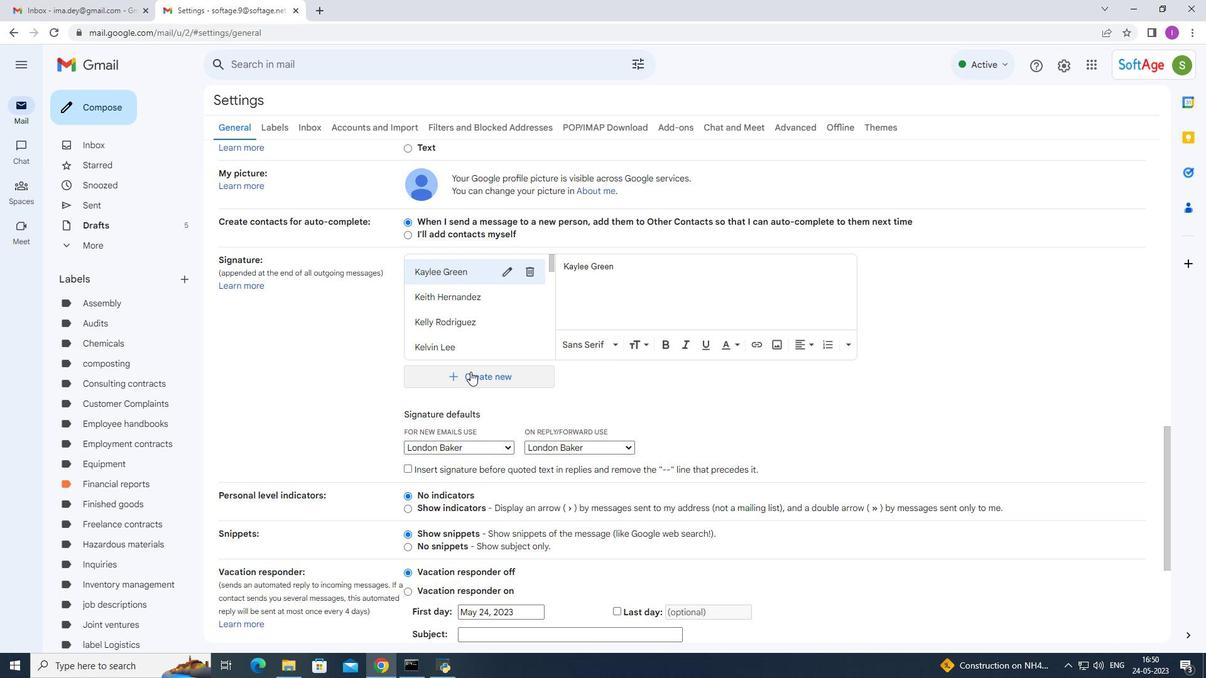 
Action: Mouse pressed left at (470, 372)
Screenshot: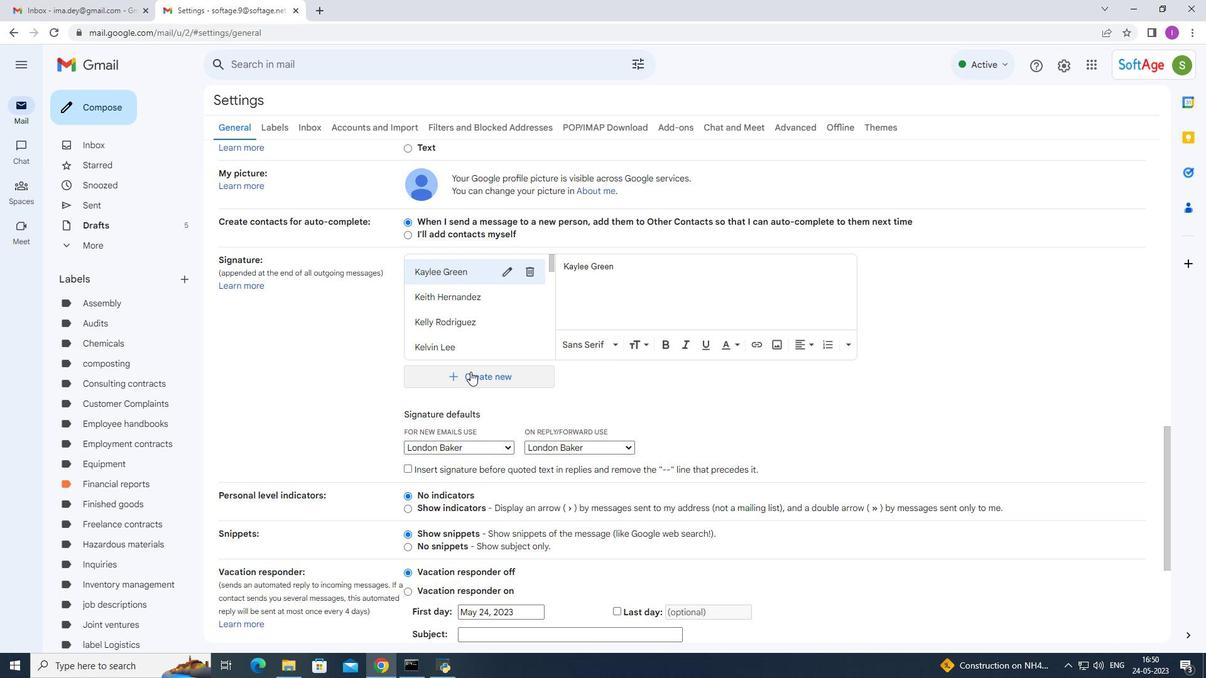 
Action: Mouse moved to (521, 341)
Screenshot: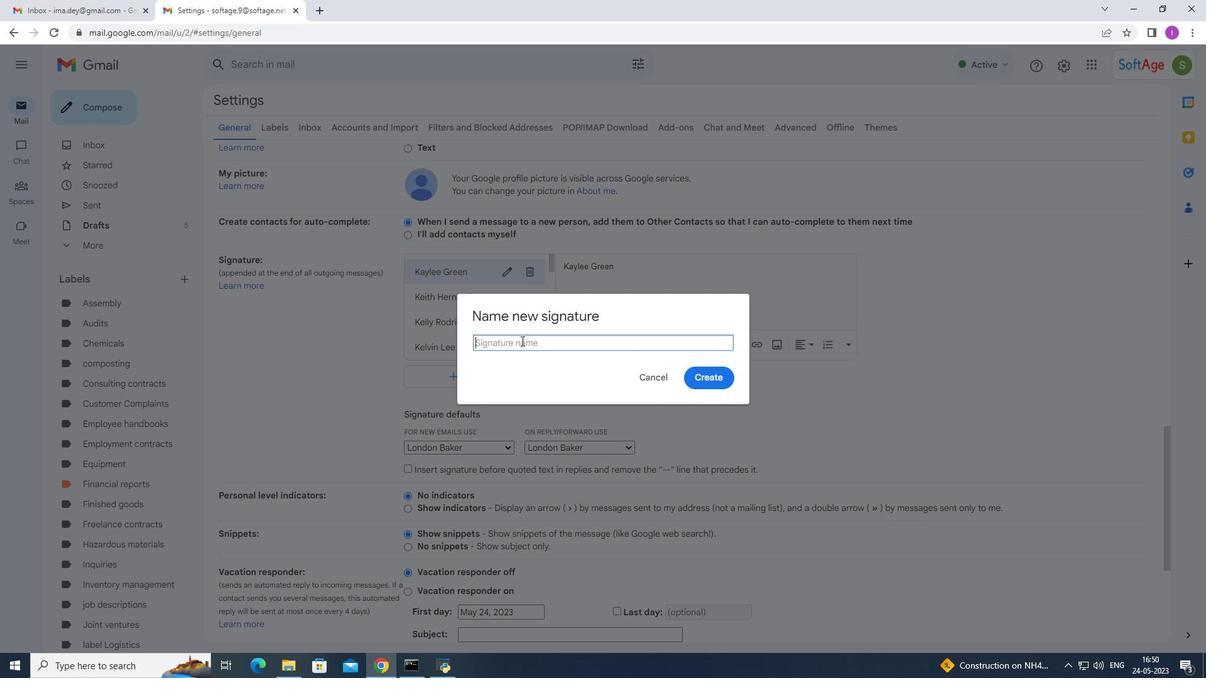 
Action: Mouse pressed left at (521, 341)
Screenshot: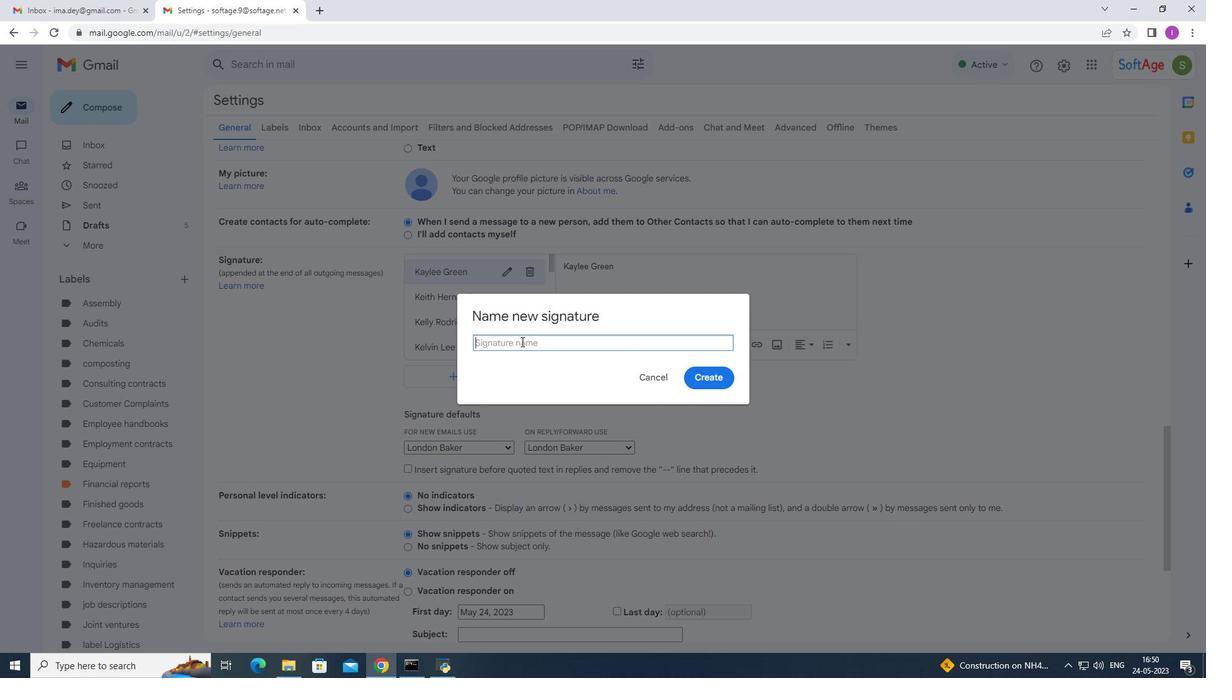 
Action: Key pressed <Key.shift>Lorena<Key.space><Key.shift>Ramirez
Screenshot: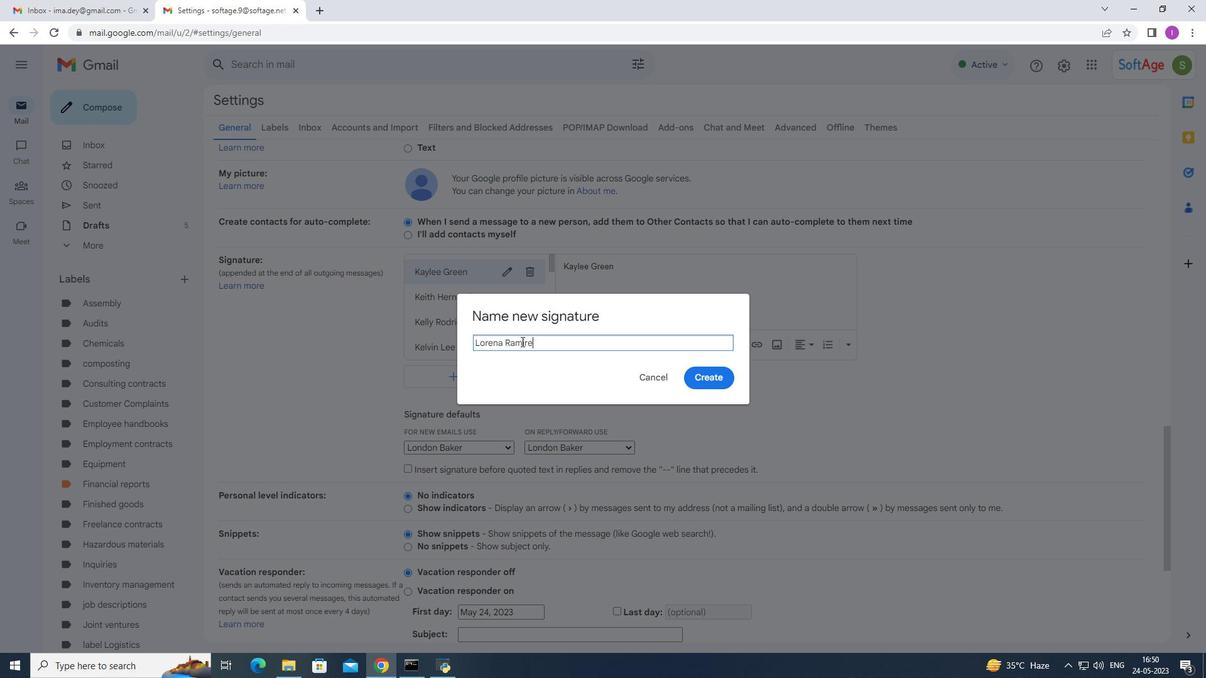 
Action: Mouse moved to (723, 377)
Screenshot: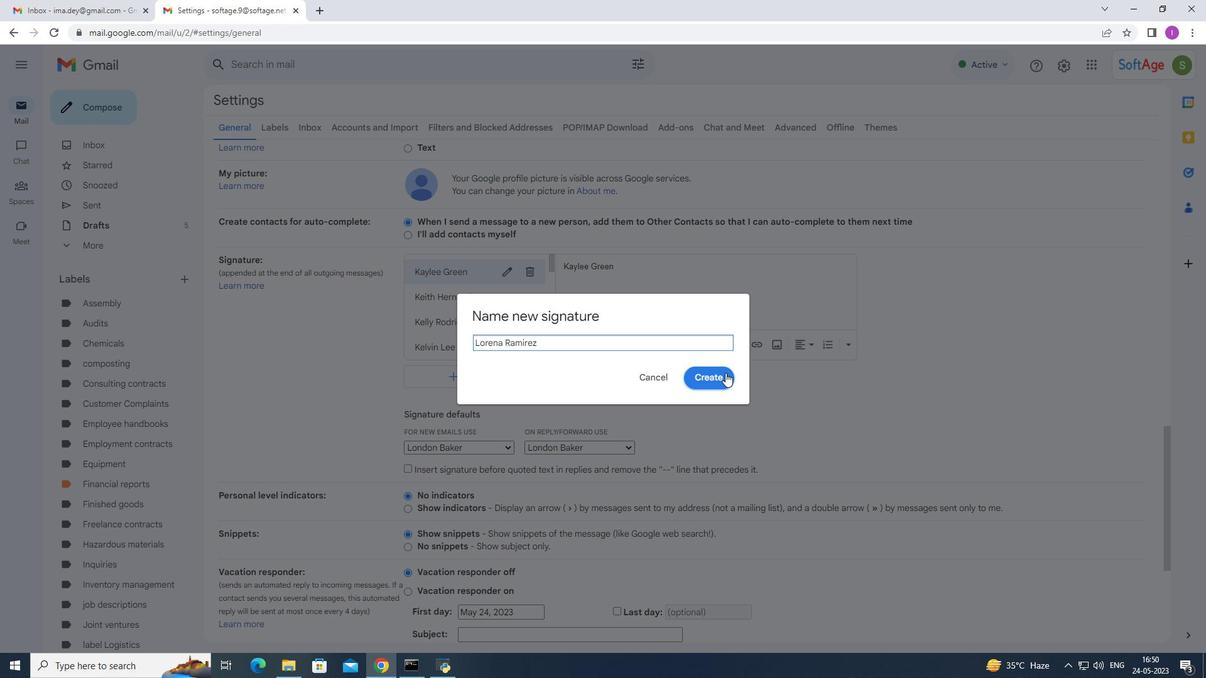 
Action: Mouse pressed left at (723, 377)
Screenshot: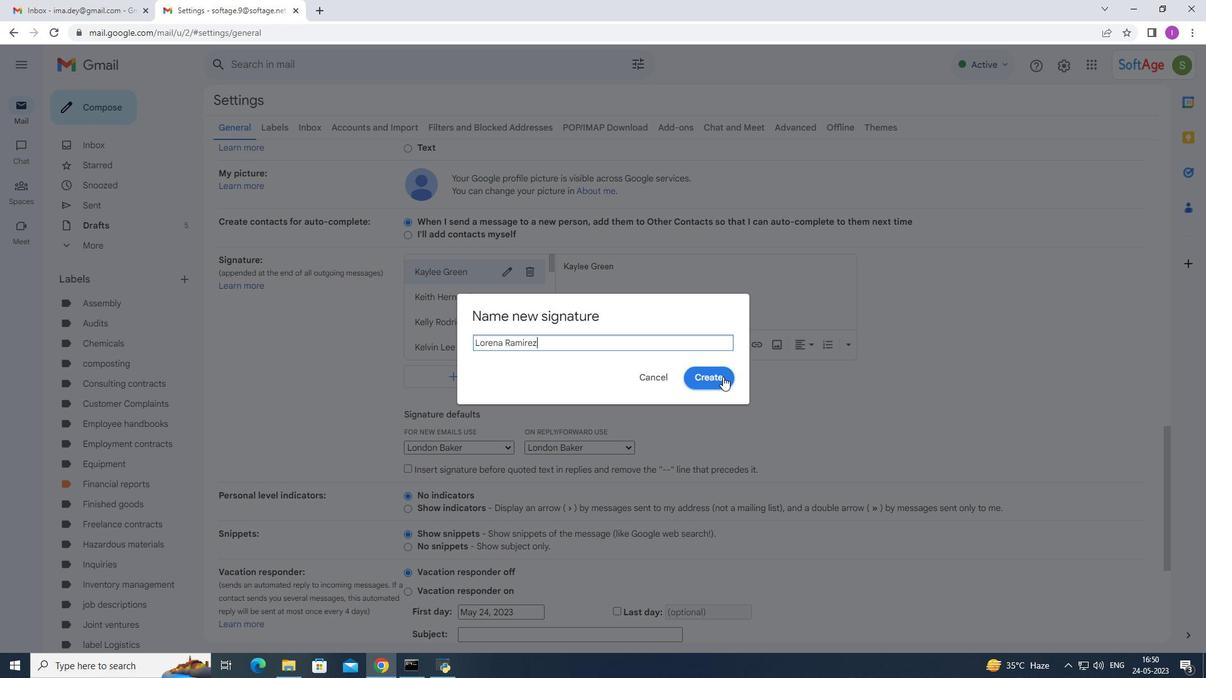 
Action: Mouse moved to (551, 269)
Screenshot: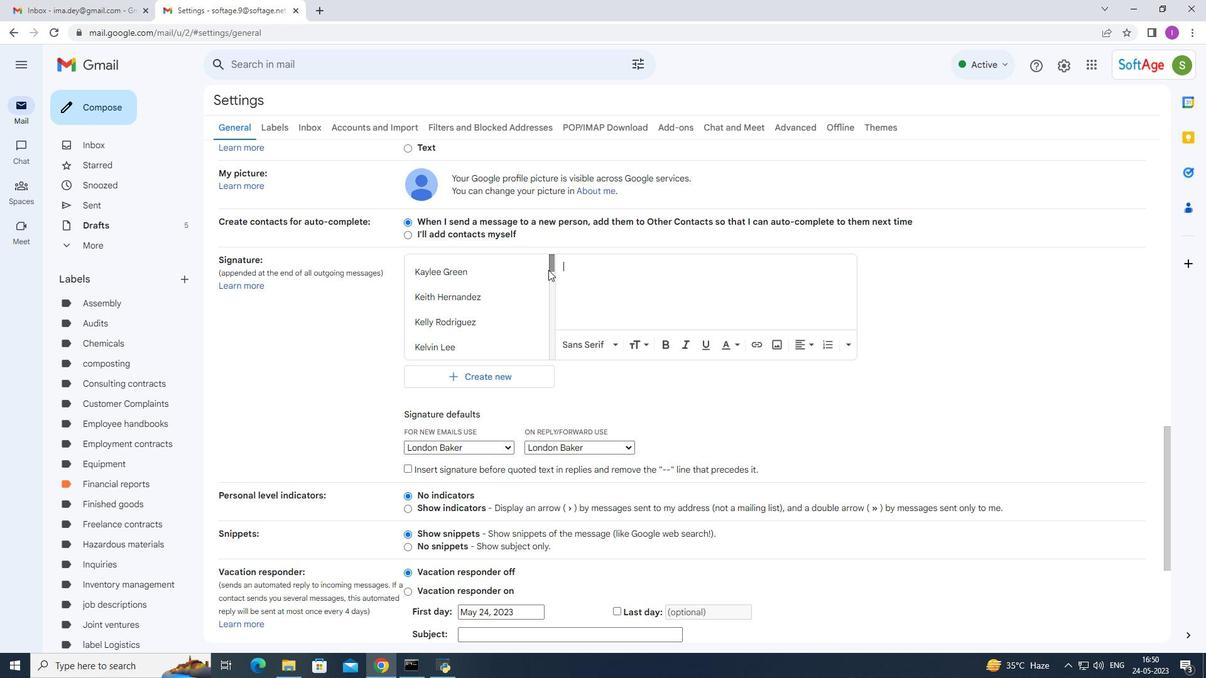 
Action: Mouse pressed left at (551, 269)
Screenshot: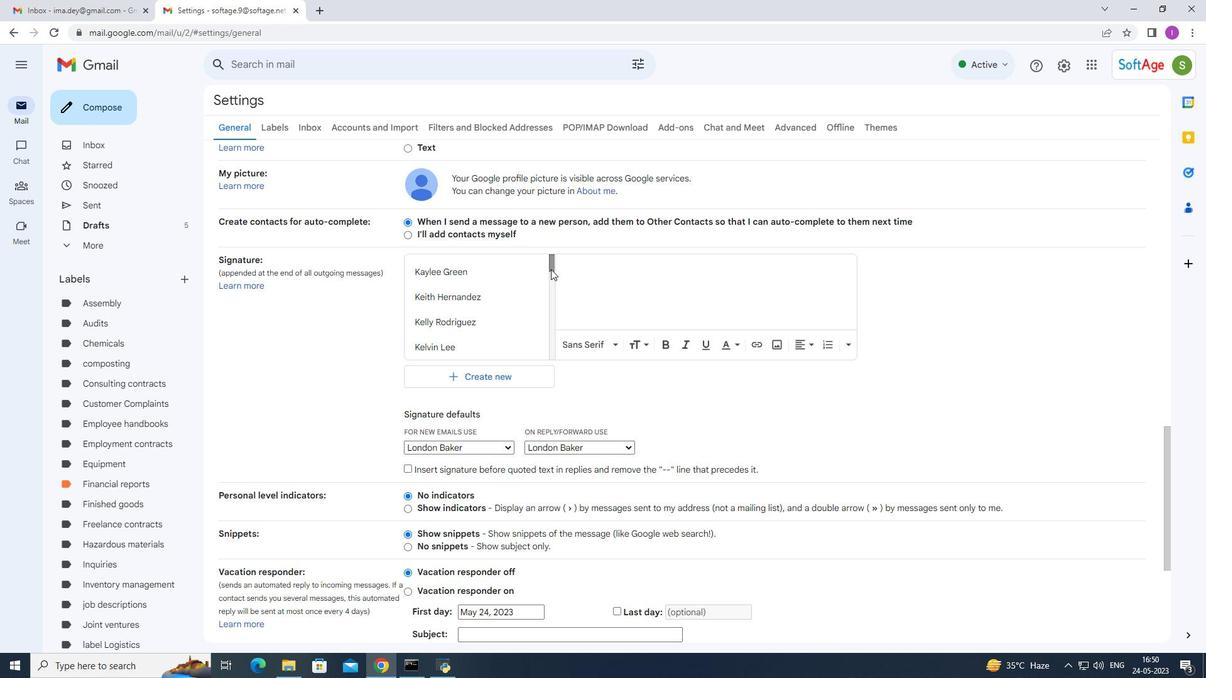
Action: Mouse moved to (481, 304)
Screenshot: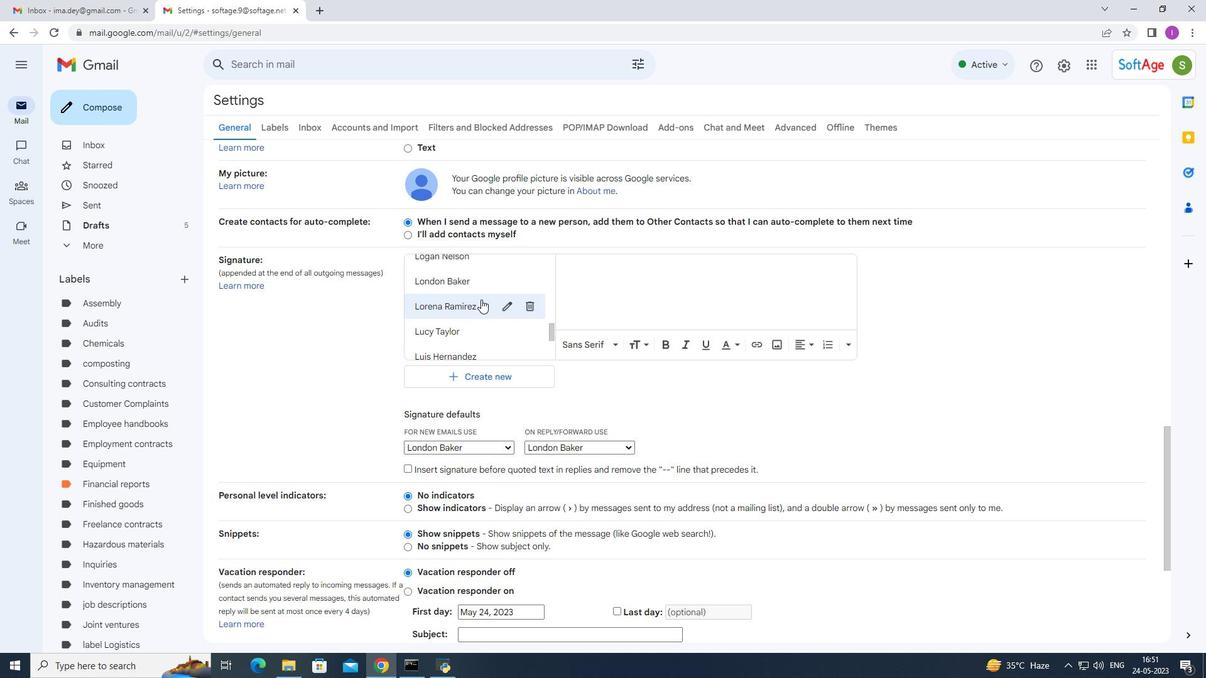 
Action: Mouse pressed left at (481, 304)
Screenshot: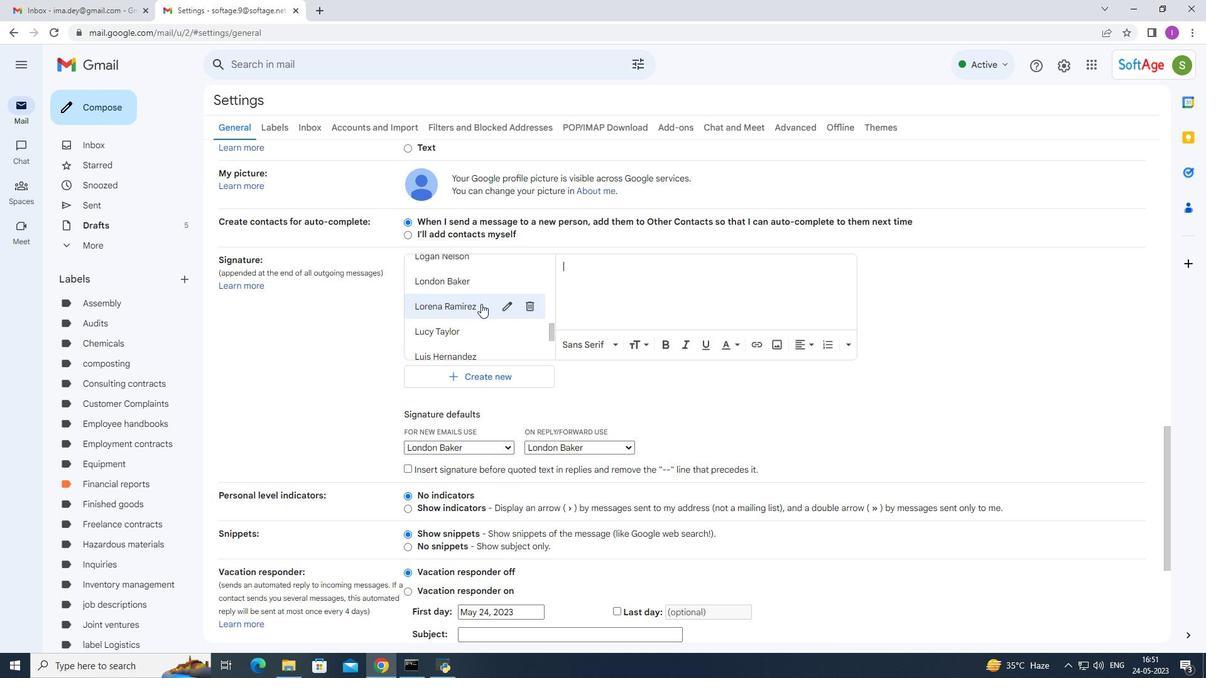 
Action: Mouse moved to (412, 311)
Screenshot: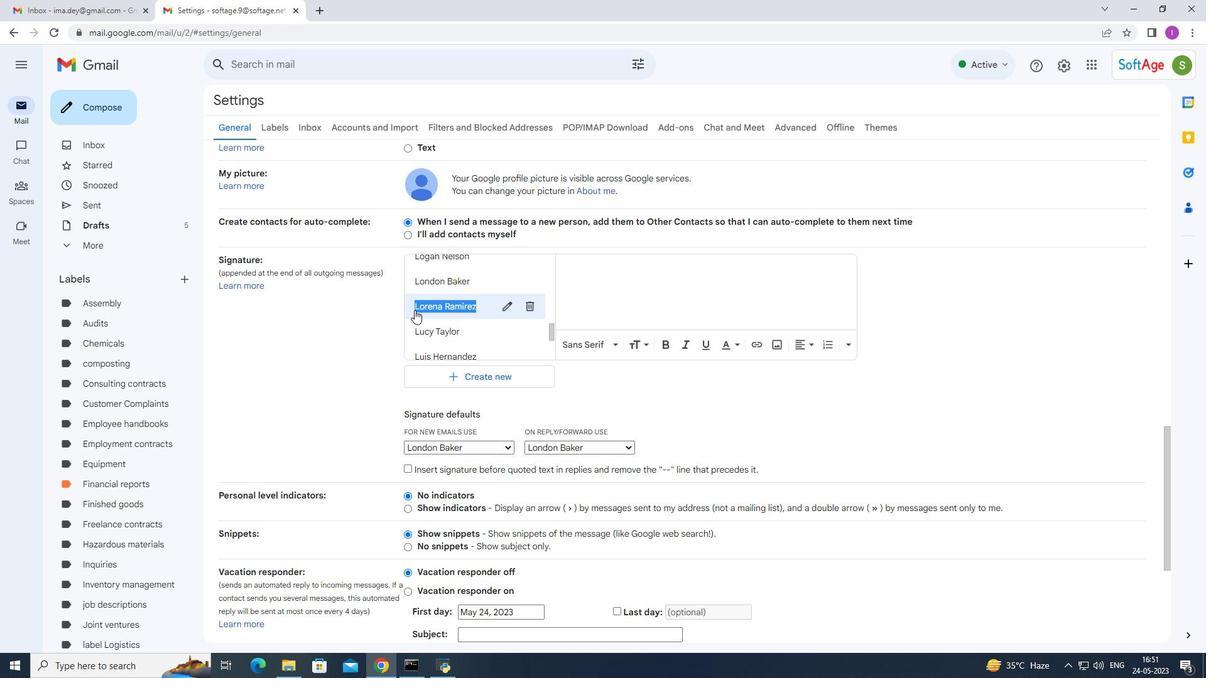 
Action: Key pressed ctrl+C
Screenshot: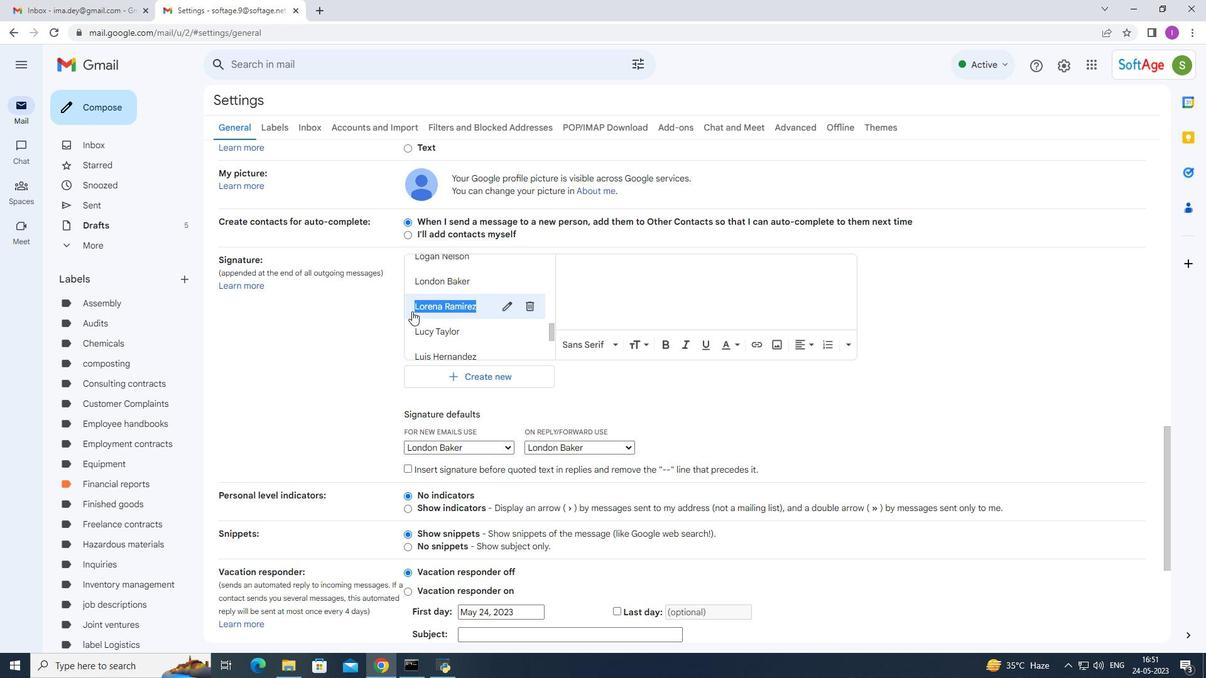 
Action: Mouse moved to (567, 274)
Screenshot: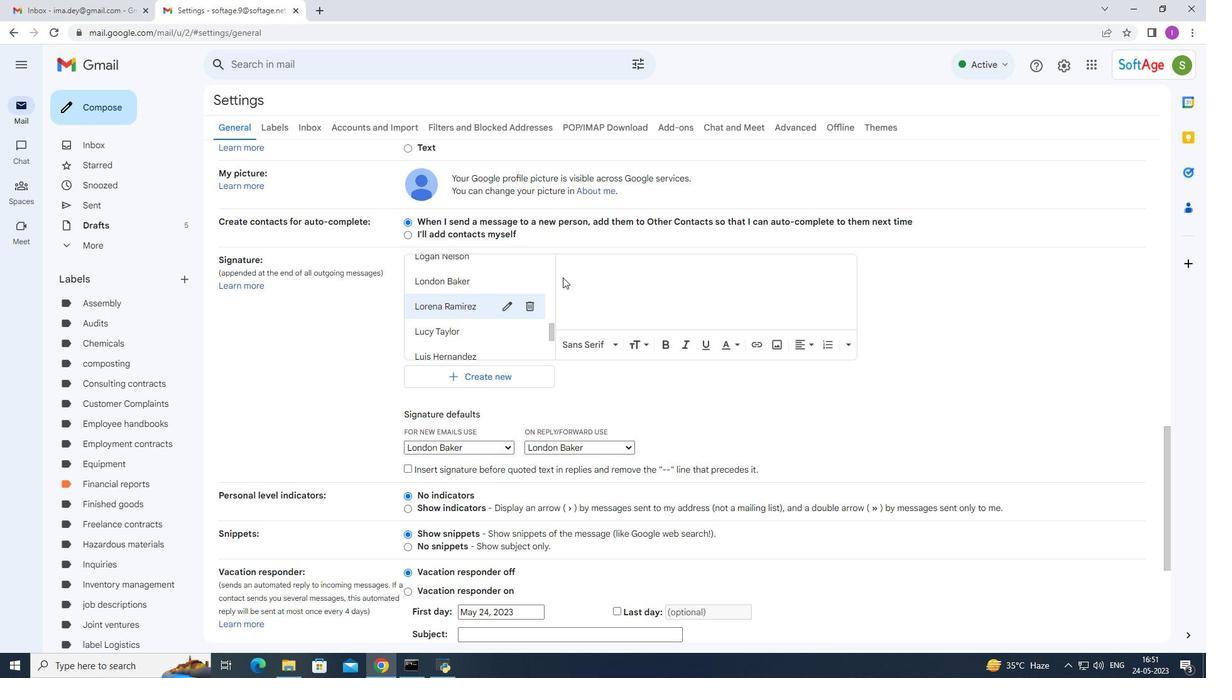 
Action: Mouse pressed left at (567, 274)
Screenshot: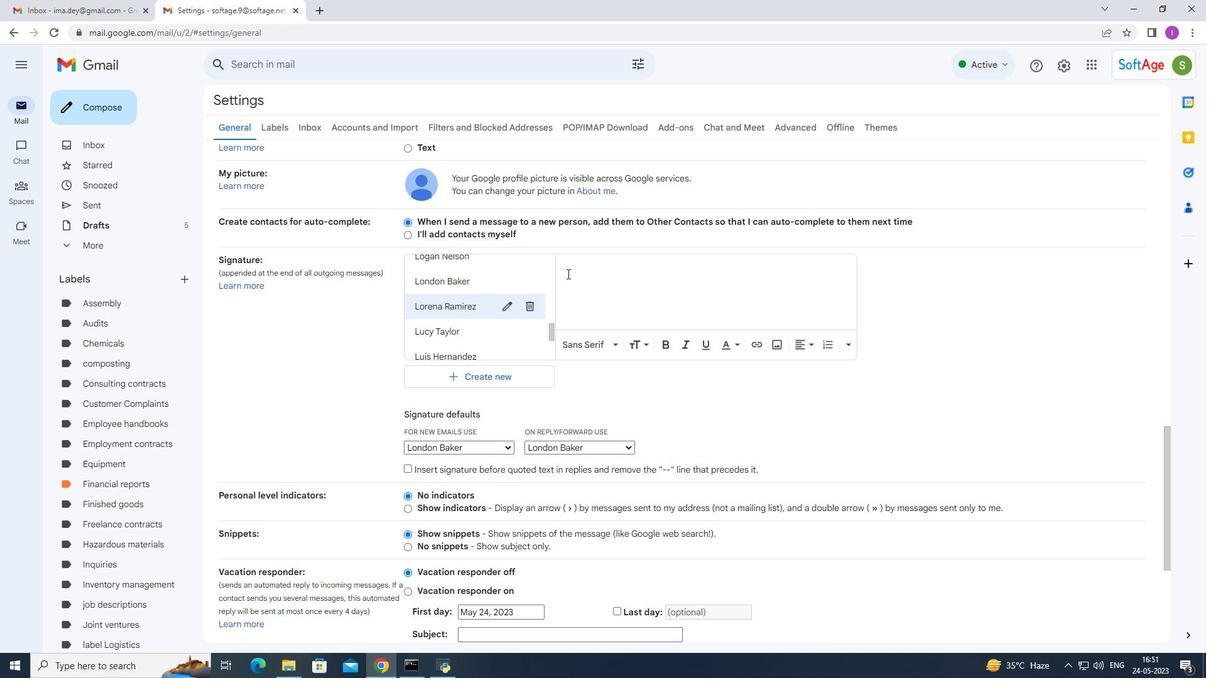 
Action: Key pressed <Key.shift>ctrl+V
Screenshot: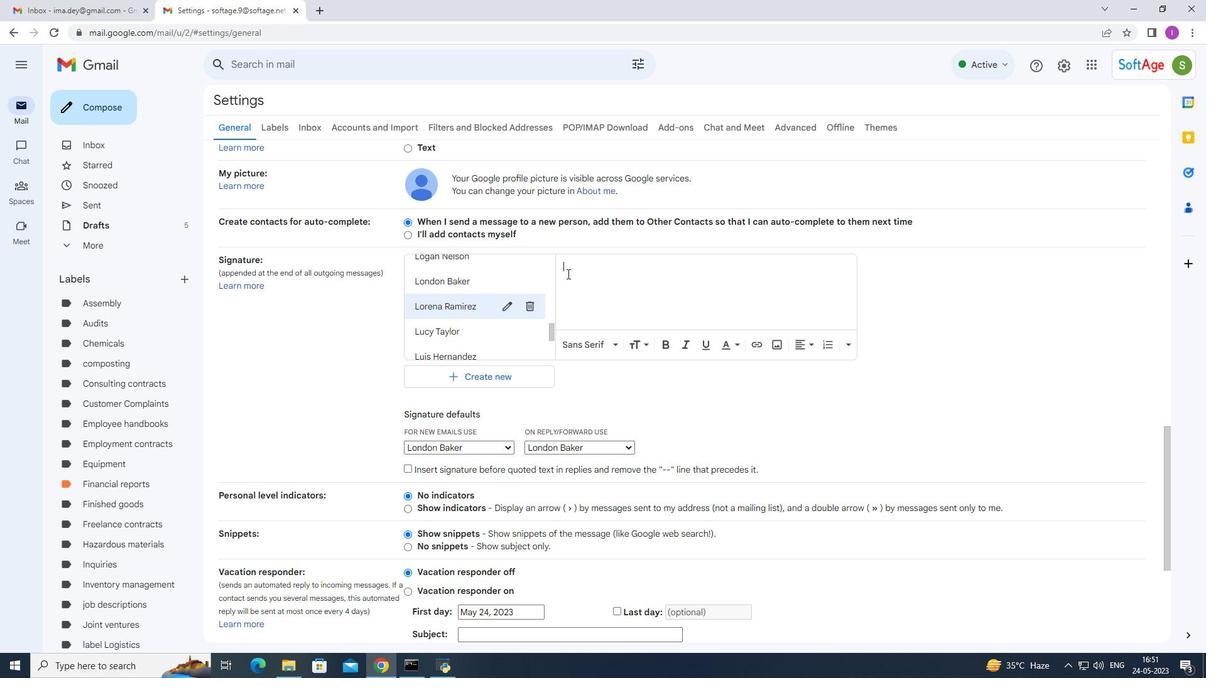 
Action: Mouse moved to (512, 449)
Screenshot: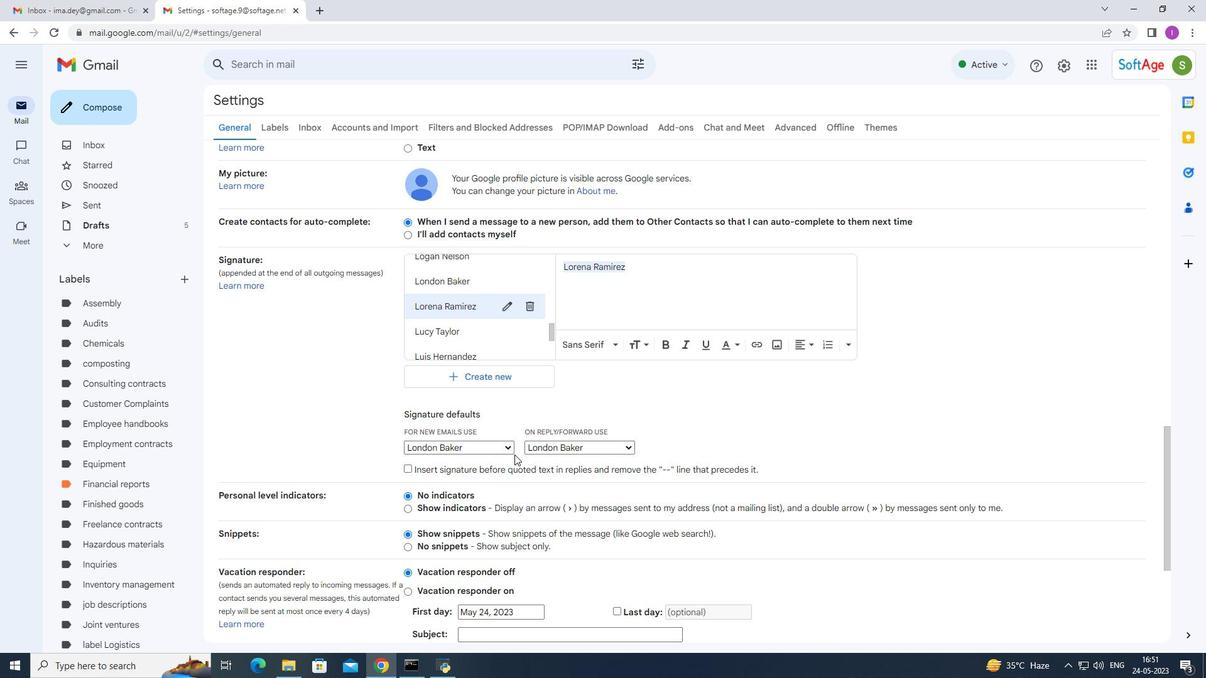 
Action: Mouse pressed left at (512, 449)
Screenshot: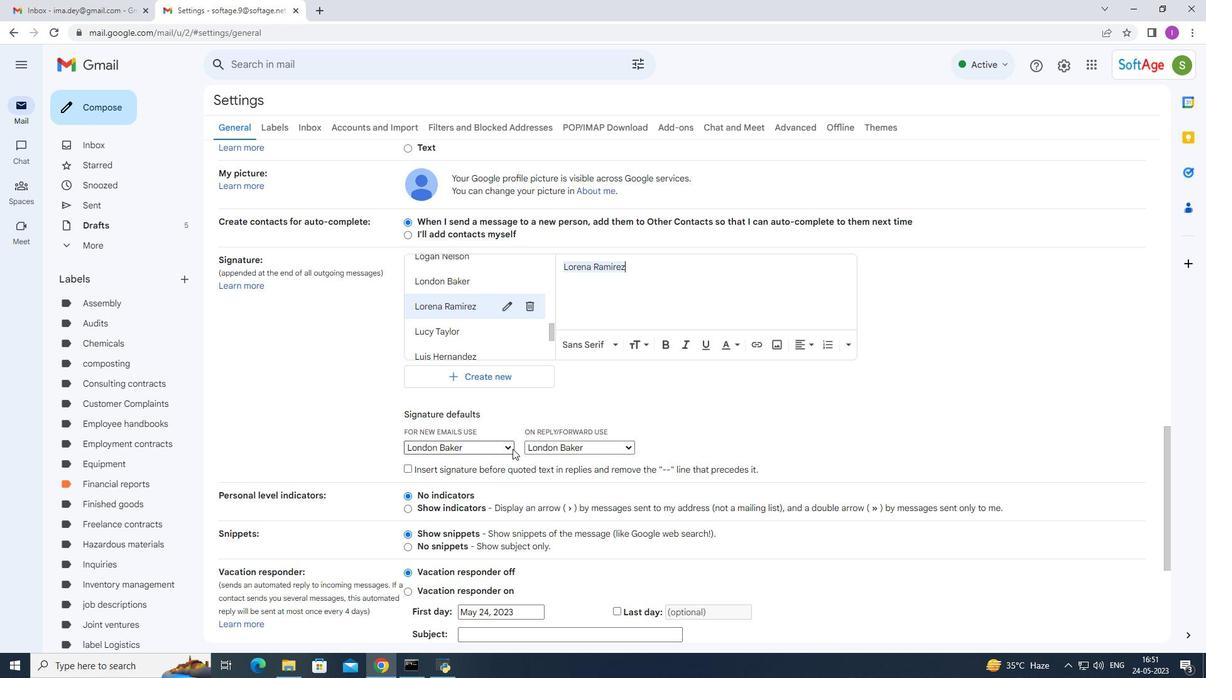 
Action: Mouse moved to (507, 365)
Screenshot: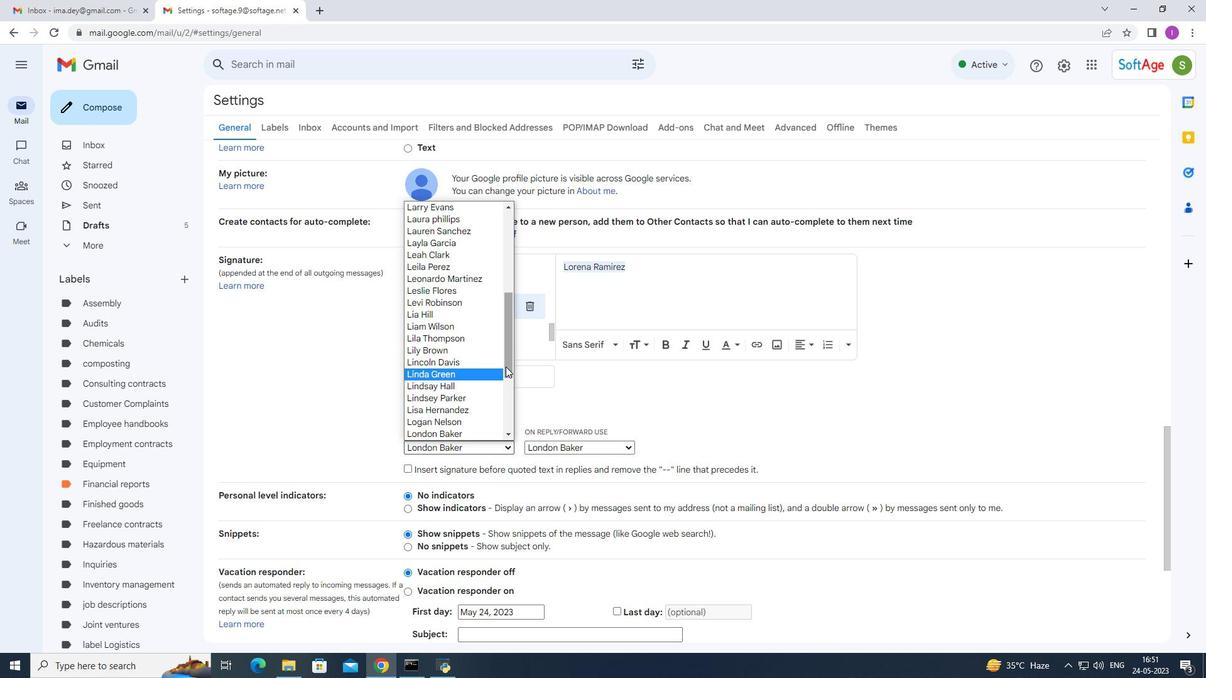 
Action: Mouse pressed left at (507, 365)
Screenshot: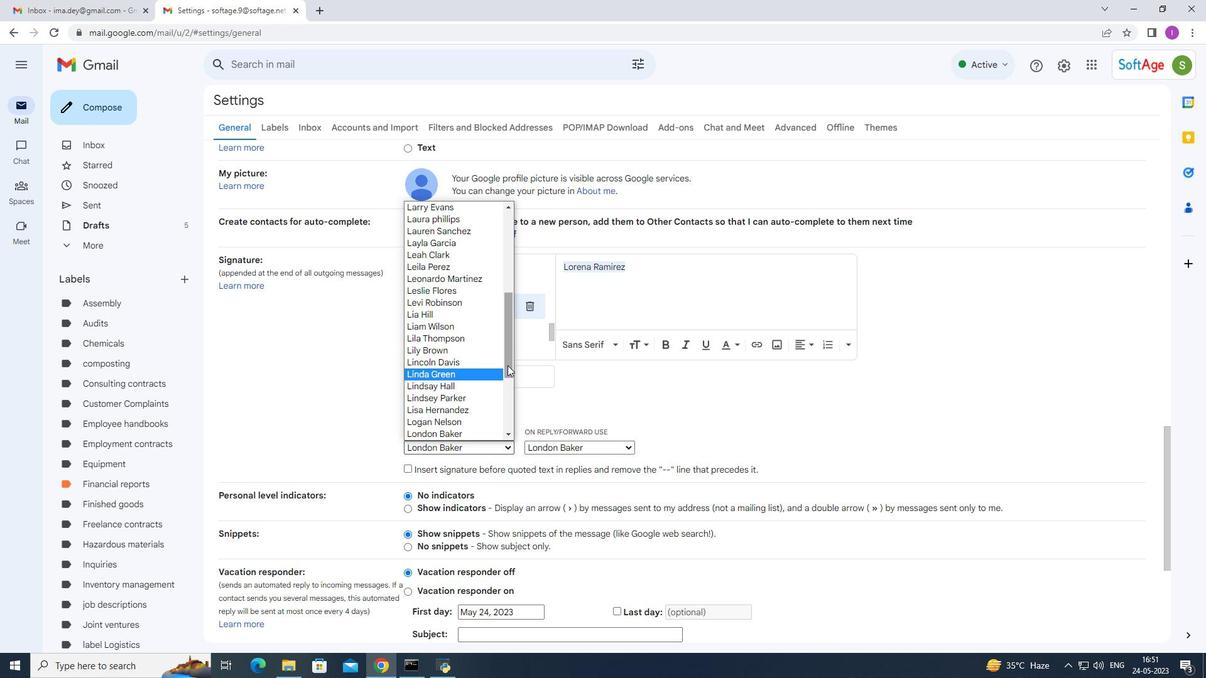 
Action: Mouse moved to (466, 398)
Screenshot: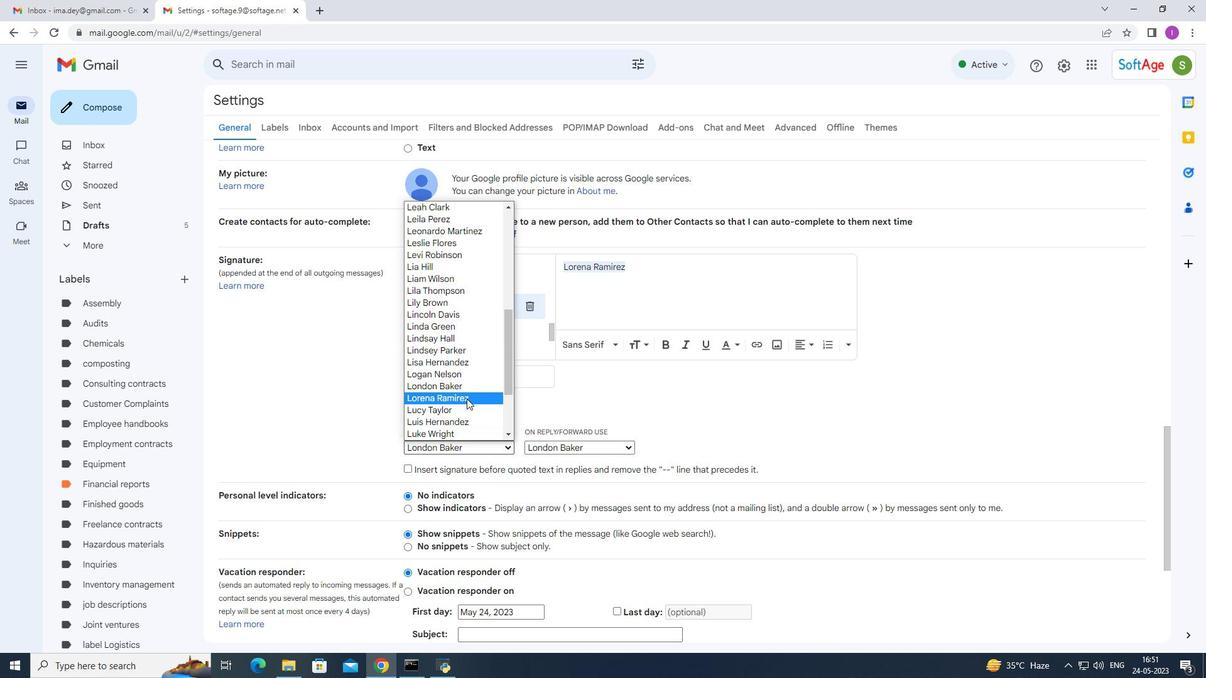 
Action: Mouse pressed left at (466, 398)
Screenshot: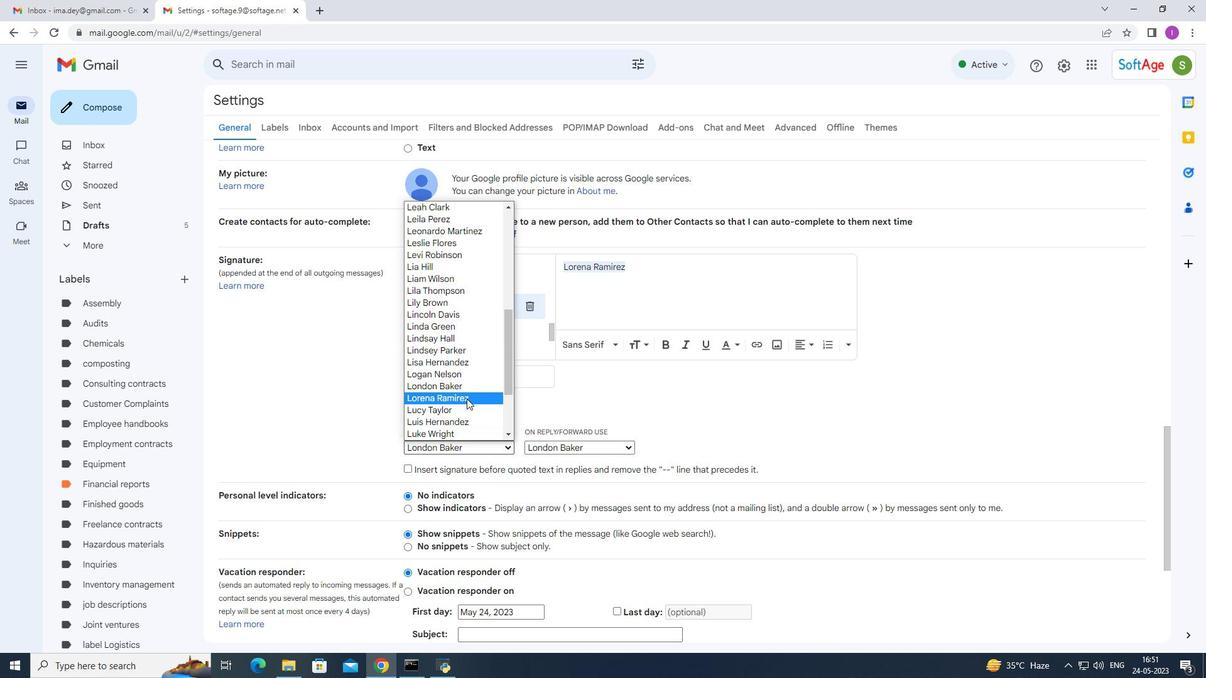 
Action: Mouse moved to (629, 447)
Screenshot: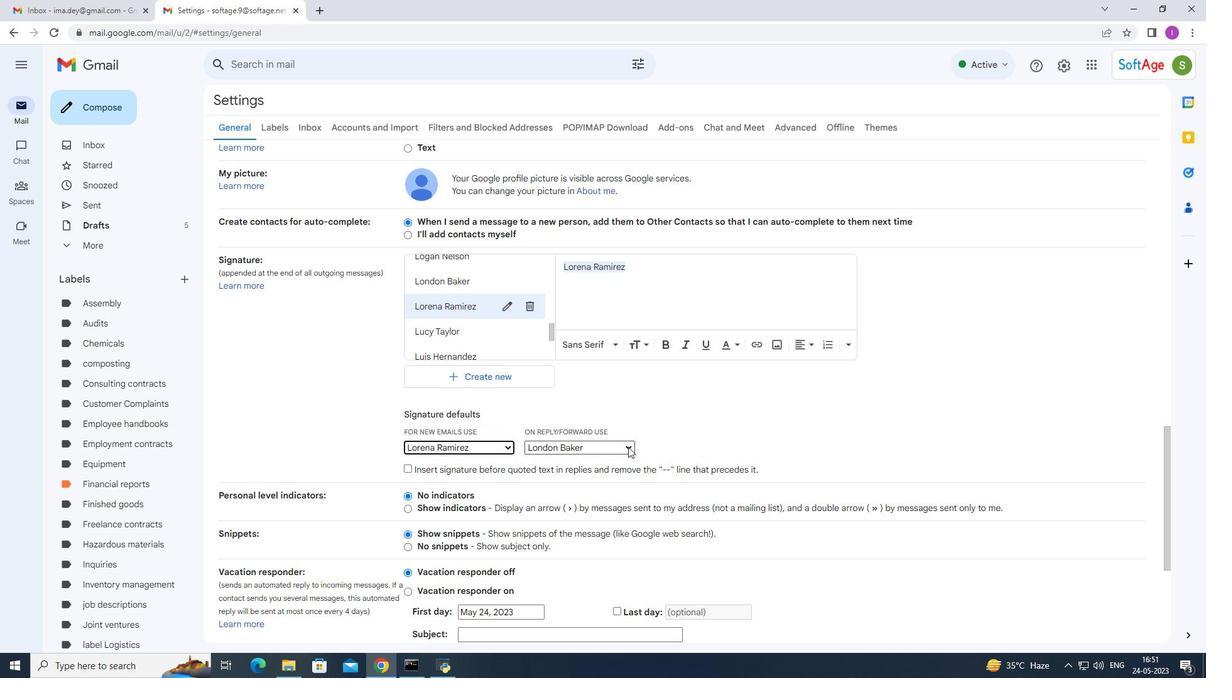 
Action: Mouse pressed left at (629, 447)
Screenshot: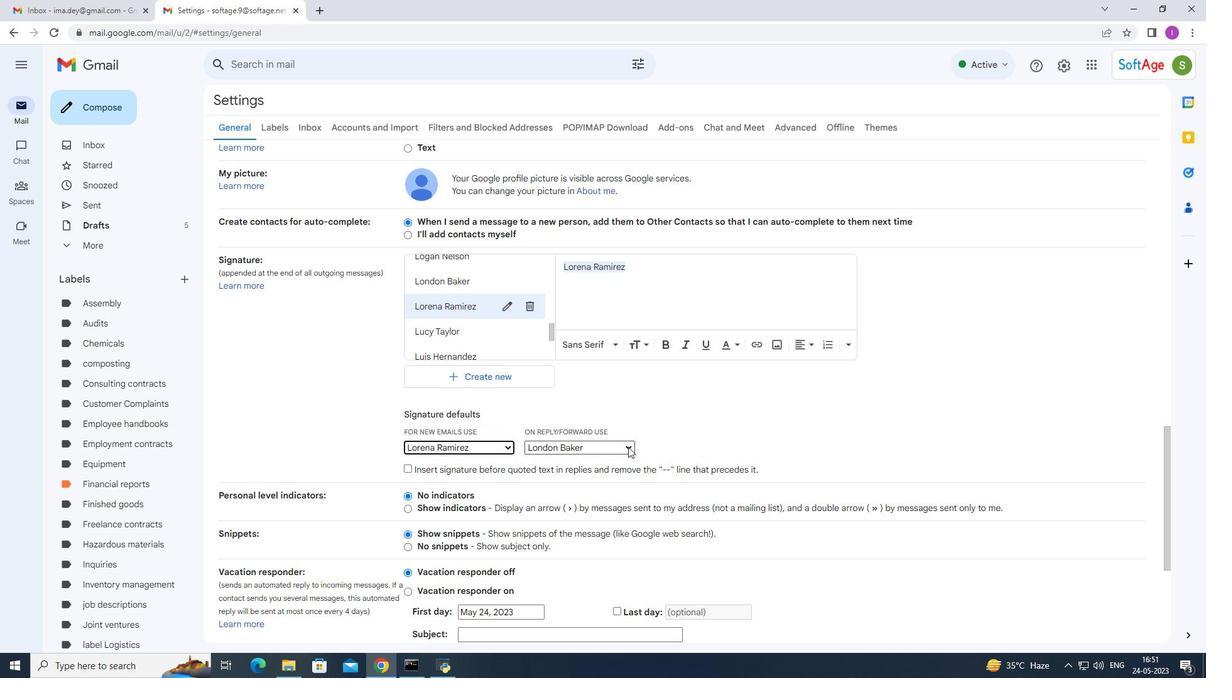 
Action: Mouse moved to (626, 368)
Screenshot: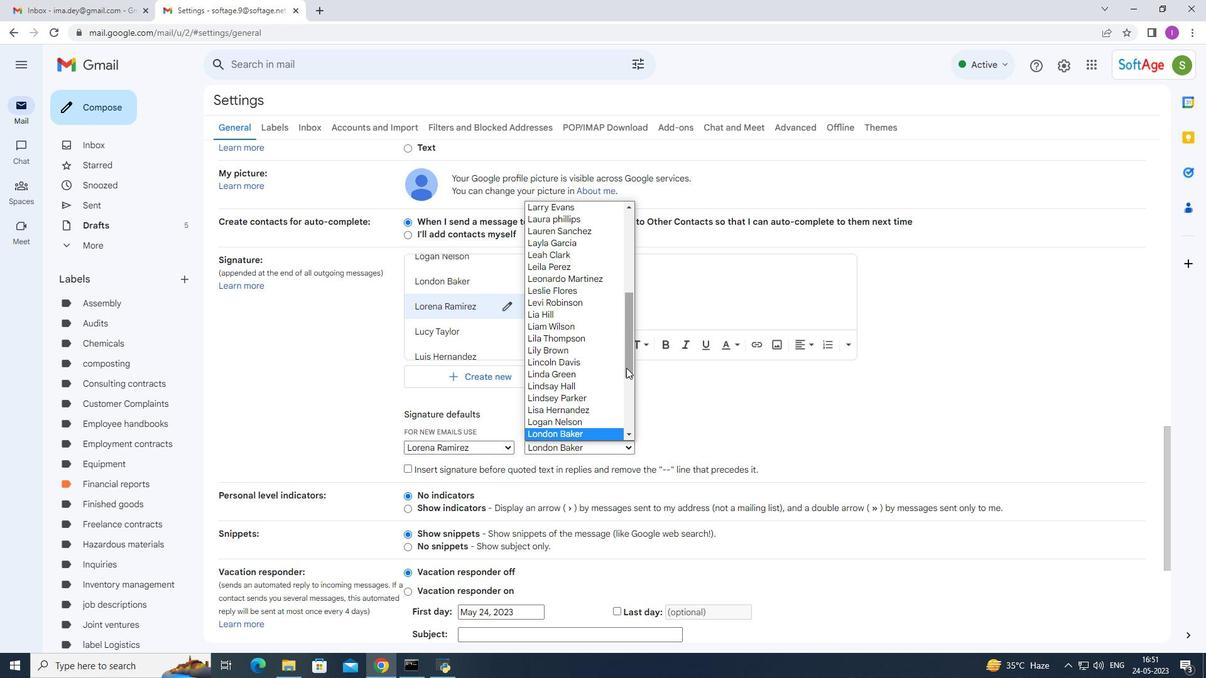 
Action: Mouse pressed left at (626, 368)
Screenshot: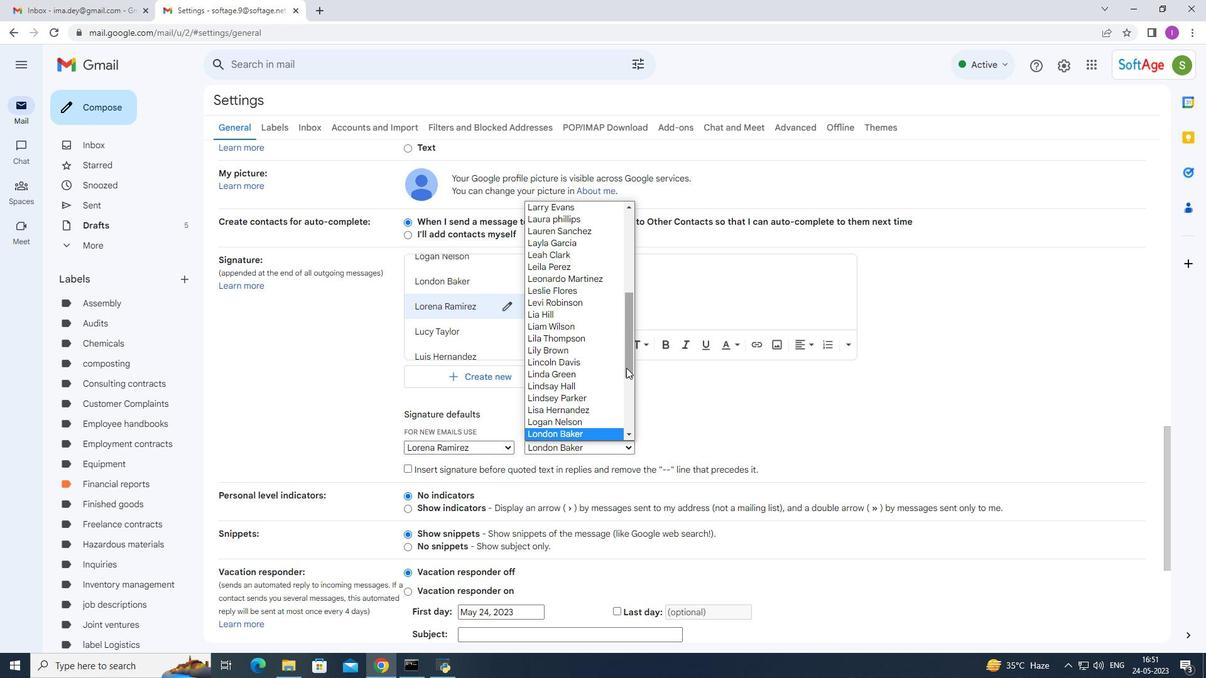
Action: Mouse moved to (585, 382)
Screenshot: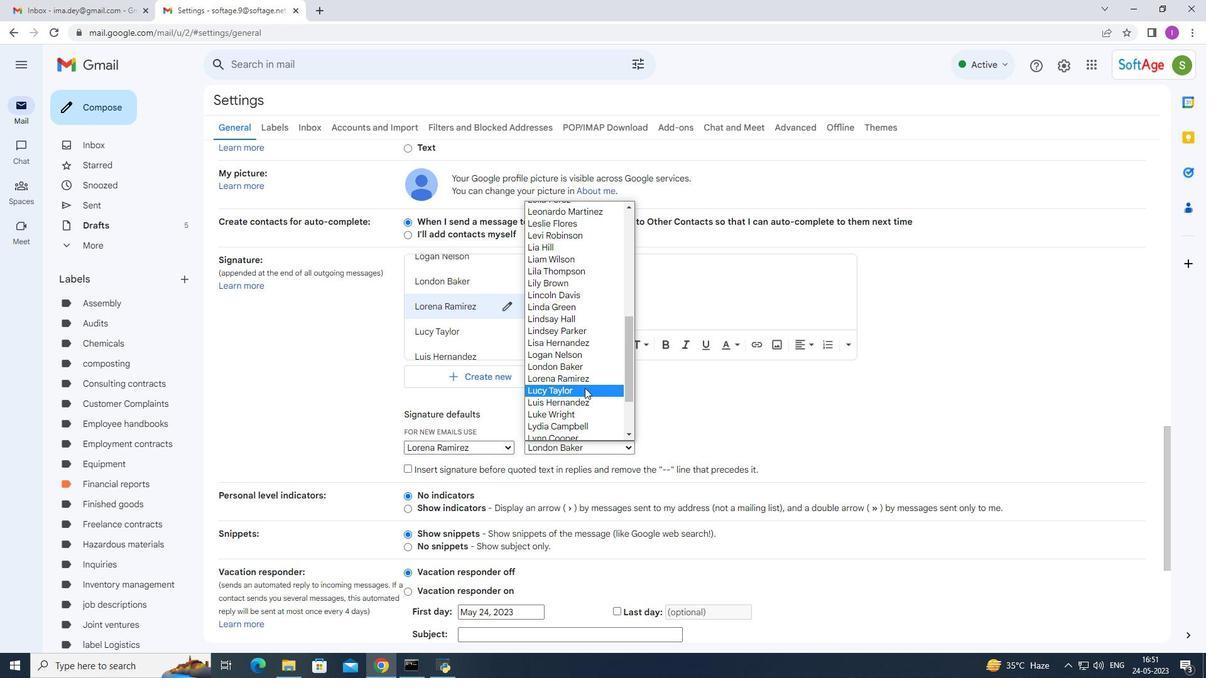 
Action: Mouse pressed left at (585, 382)
Screenshot: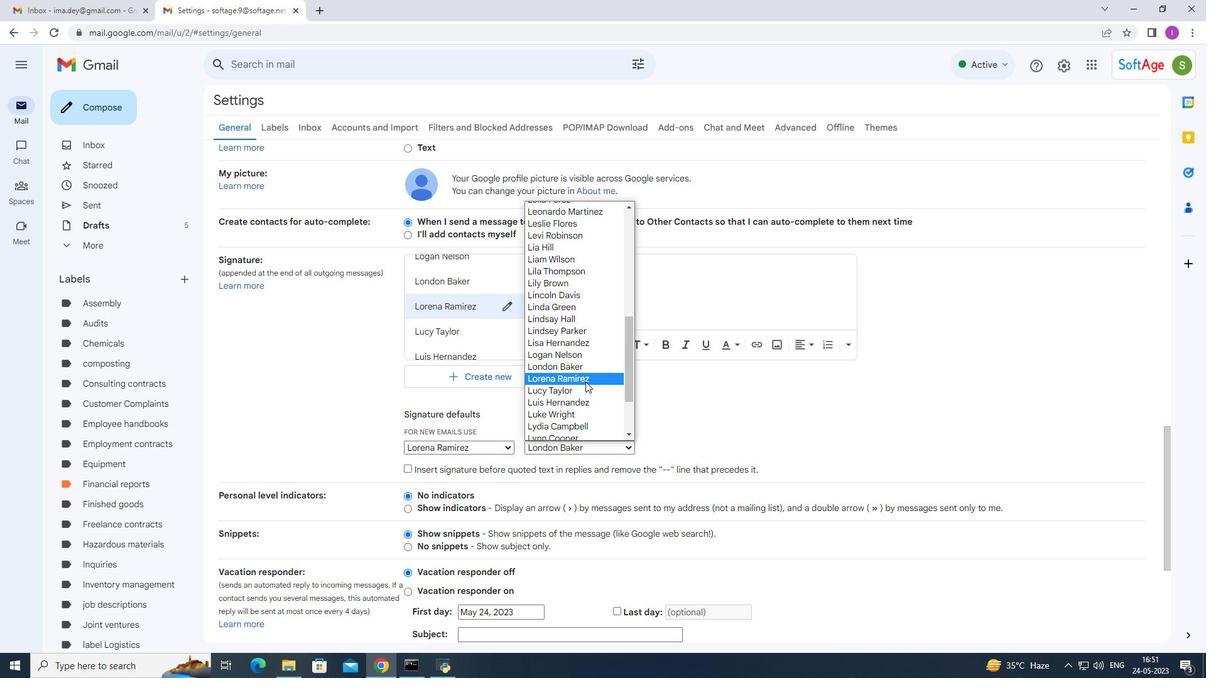 
Action: Mouse moved to (543, 463)
Screenshot: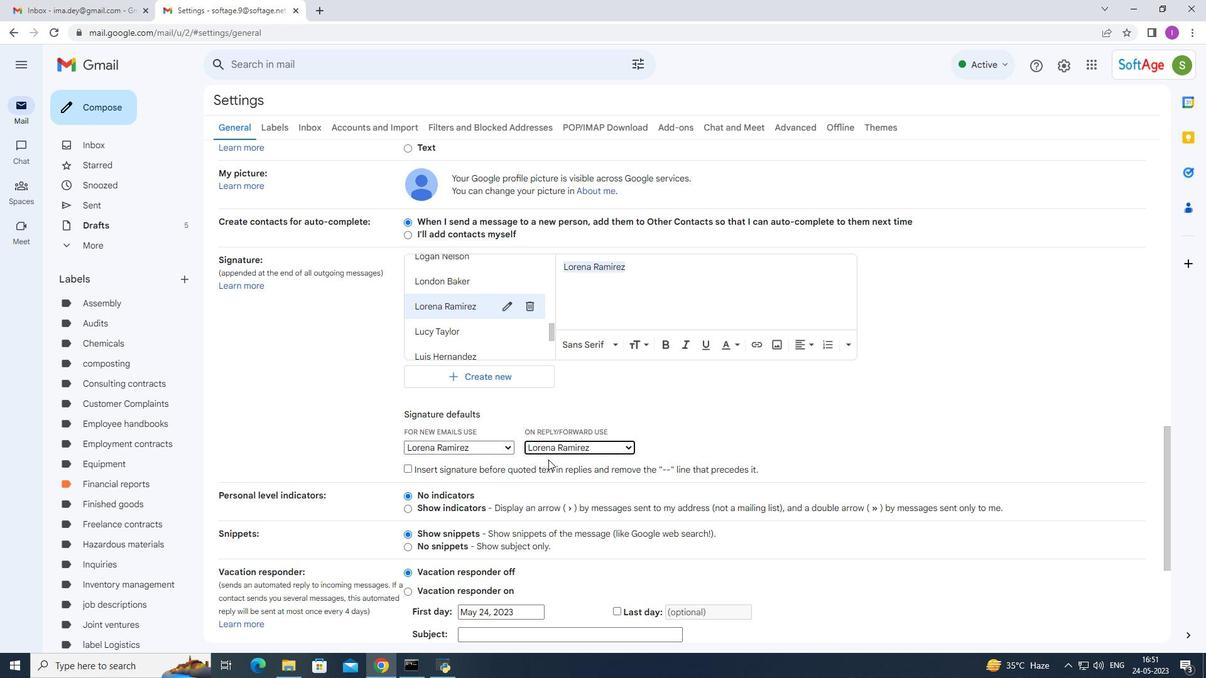 
Action: Mouse scrolled (543, 462) with delta (0, 0)
Screenshot: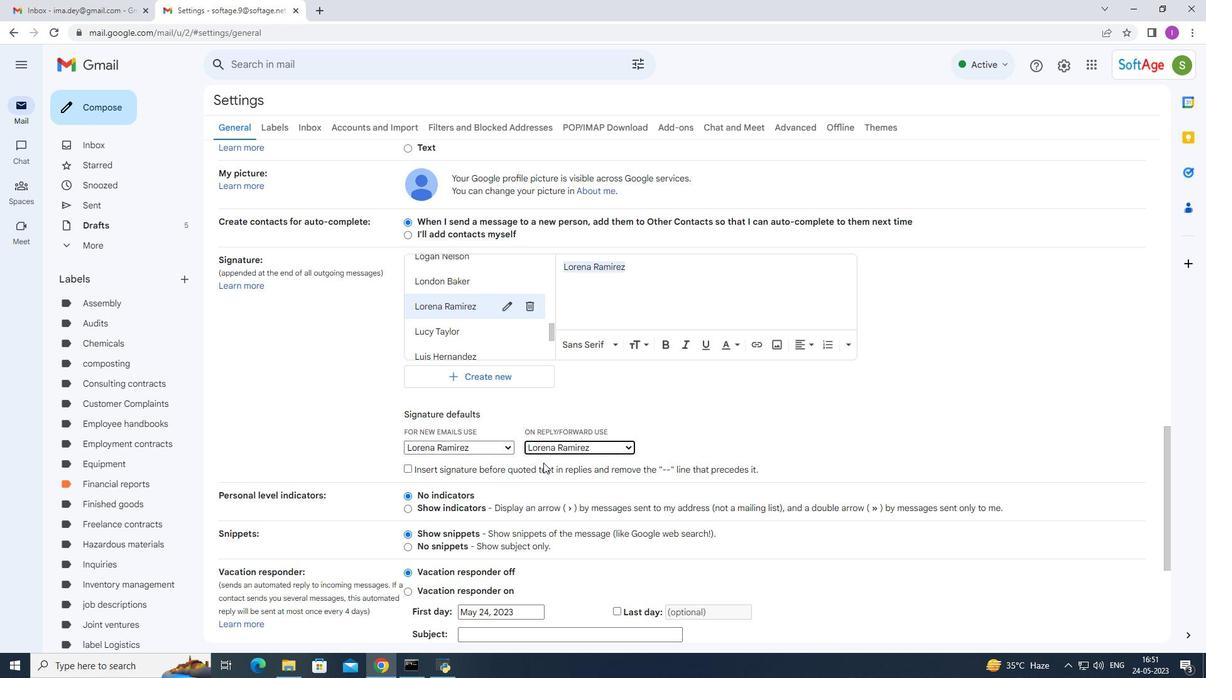 
Action: Mouse moved to (544, 463)
Screenshot: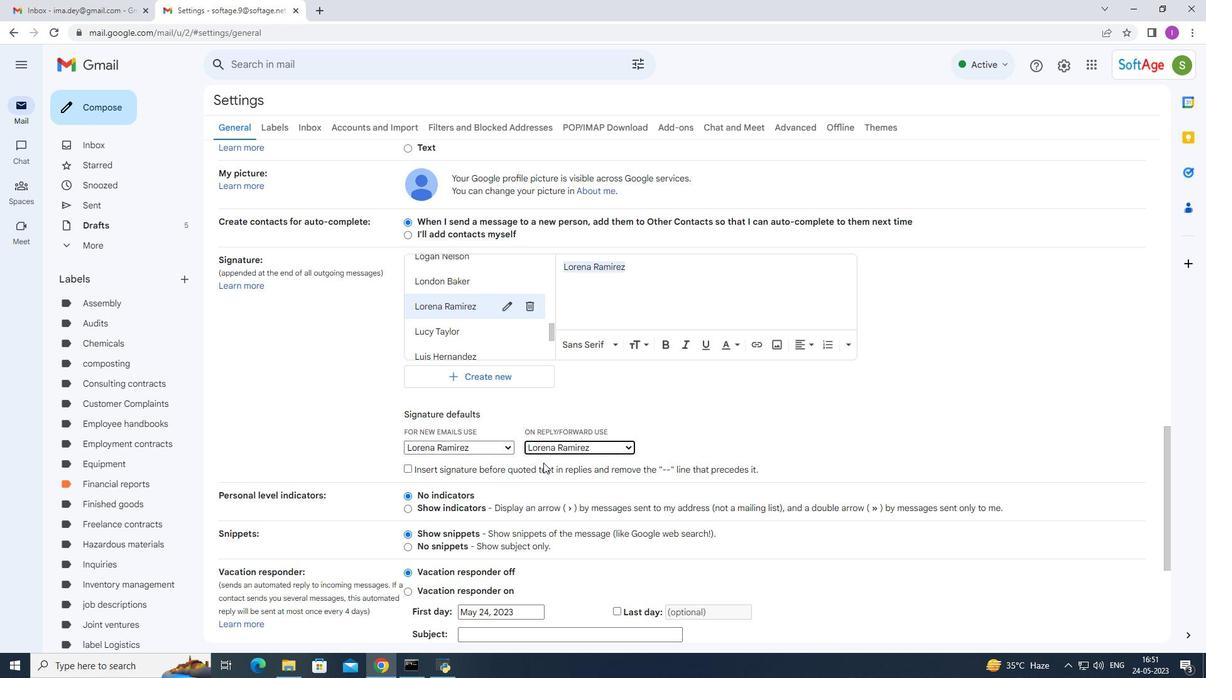 
Action: Mouse scrolled (543, 462) with delta (0, 0)
Screenshot: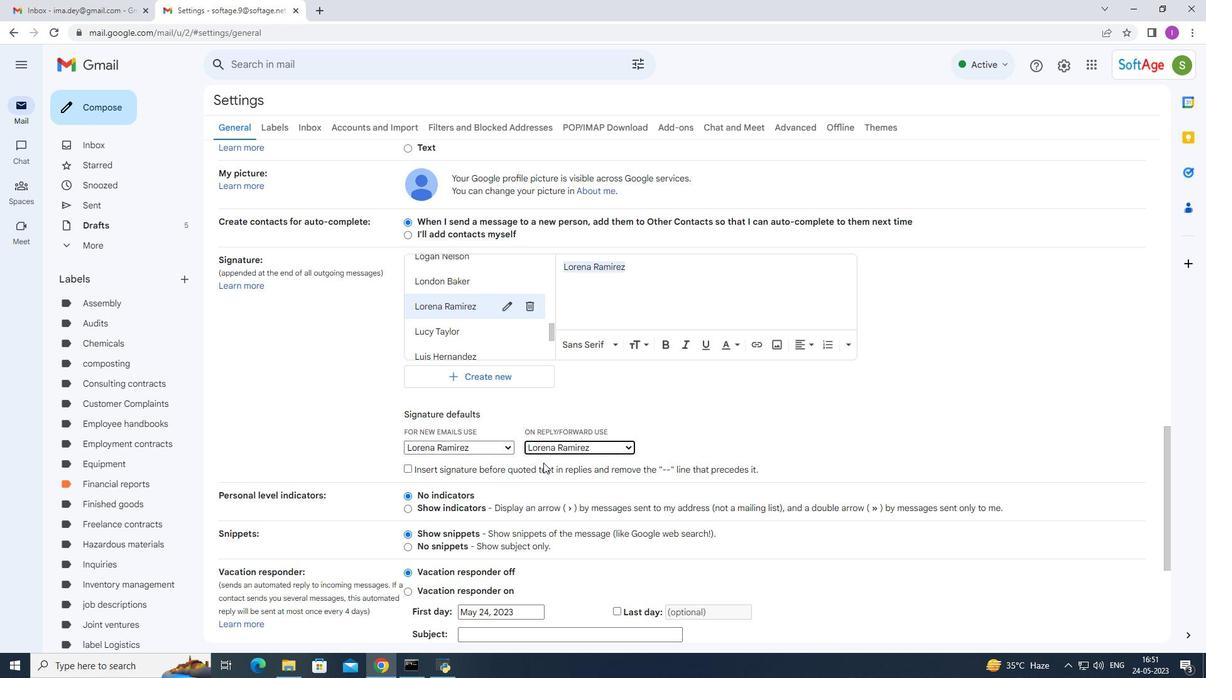 
Action: Mouse moved to (546, 462)
Screenshot: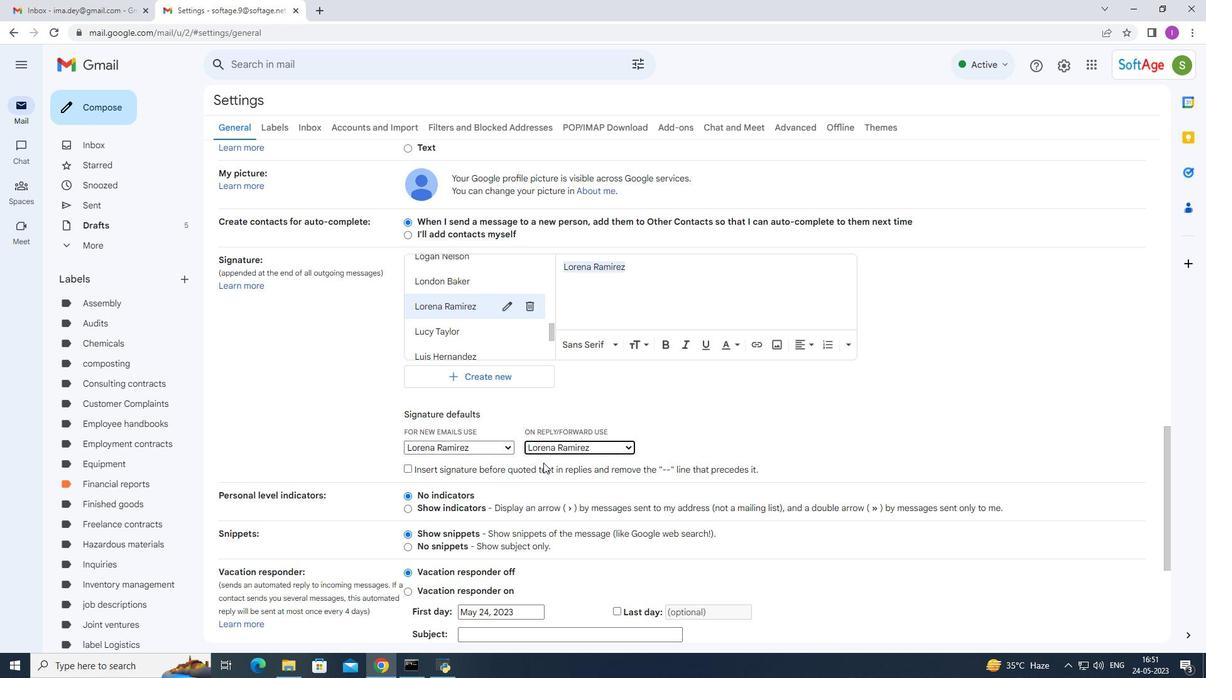 
Action: Mouse scrolled (543, 462) with delta (0, 0)
Screenshot: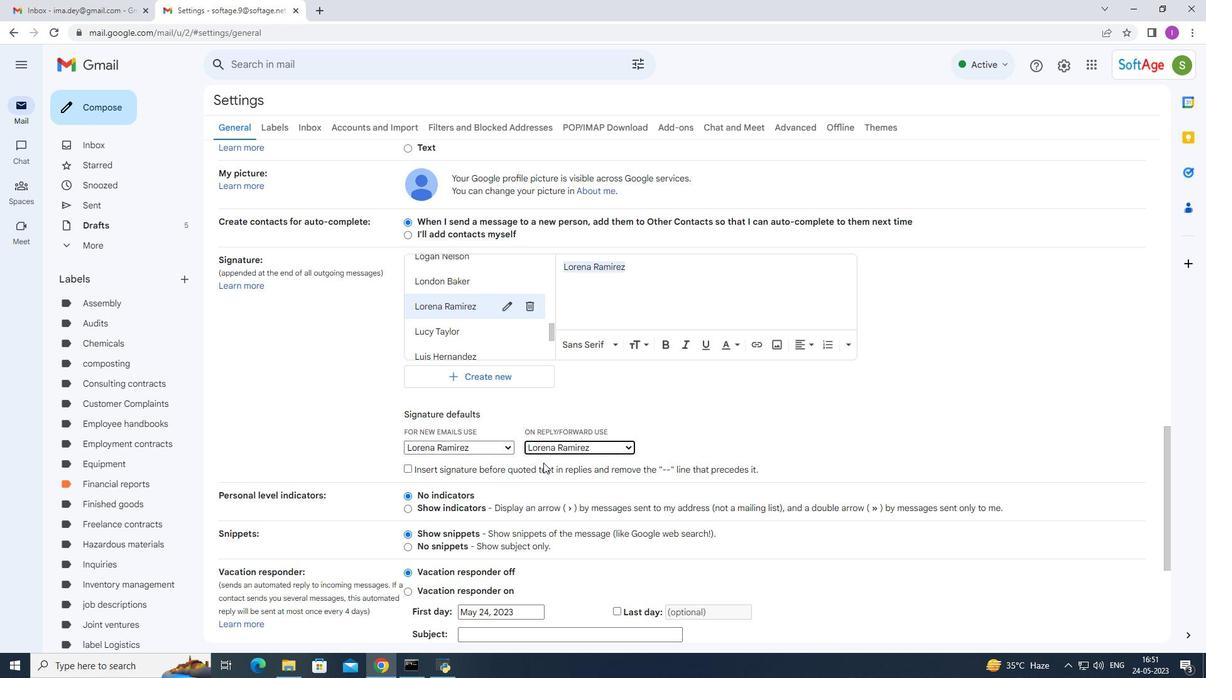 
Action: Mouse moved to (583, 450)
Screenshot: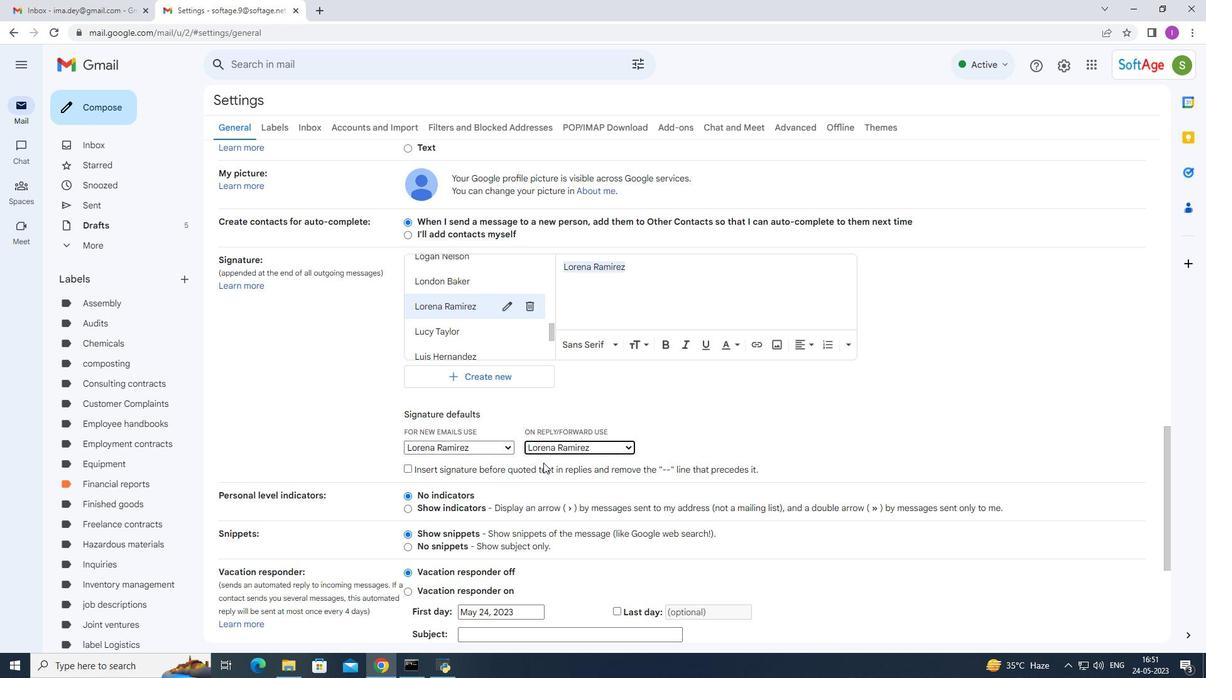 
Action: Mouse scrolled (548, 461) with delta (0, 0)
Screenshot: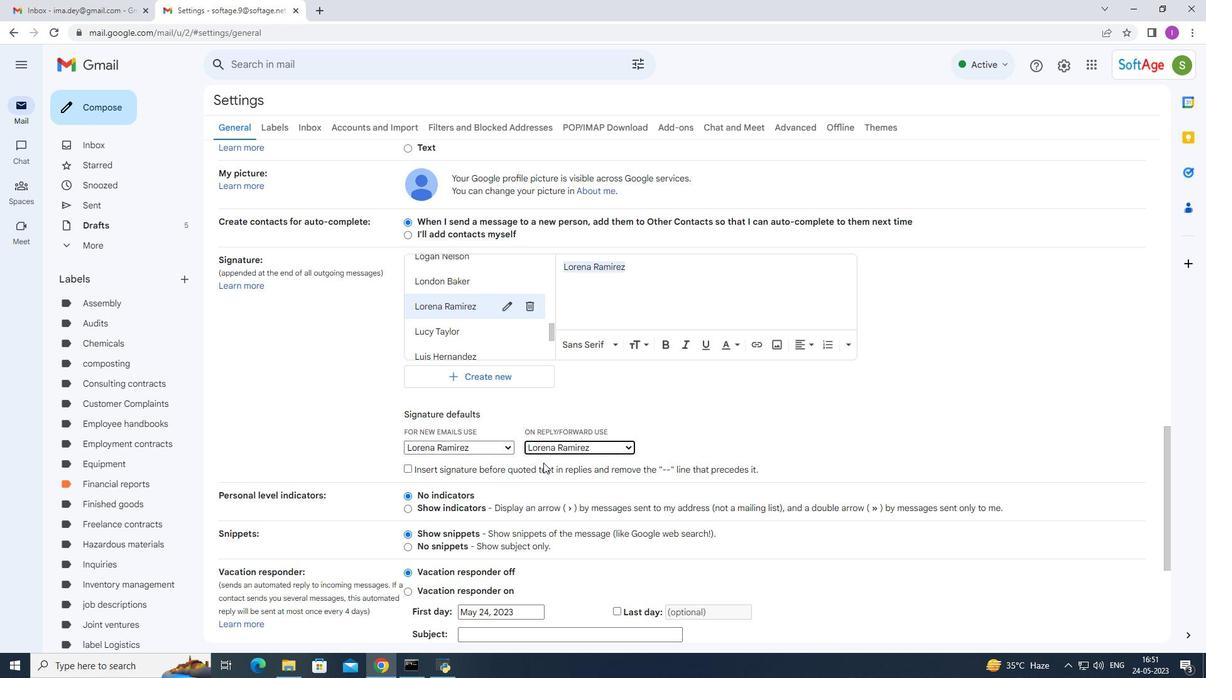 
Action: Mouse moved to (595, 445)
Screenshot: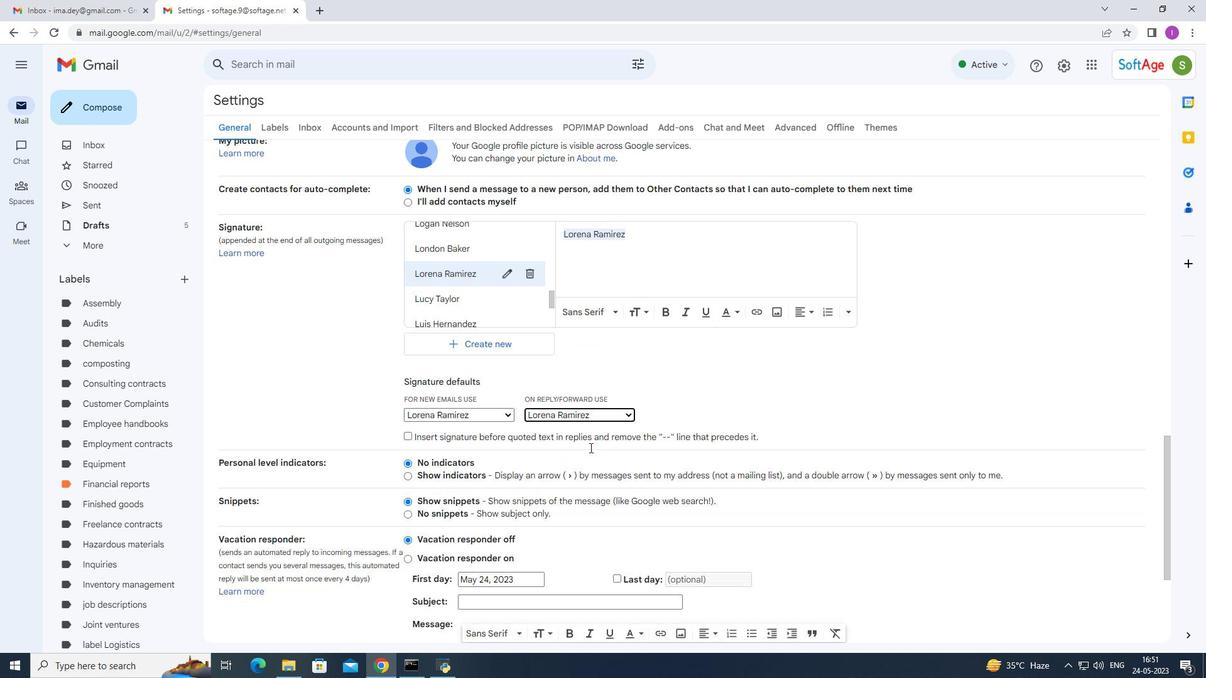 
Action: Mouse scrolled (595, 444) with delta (0, 0)
Screenshot: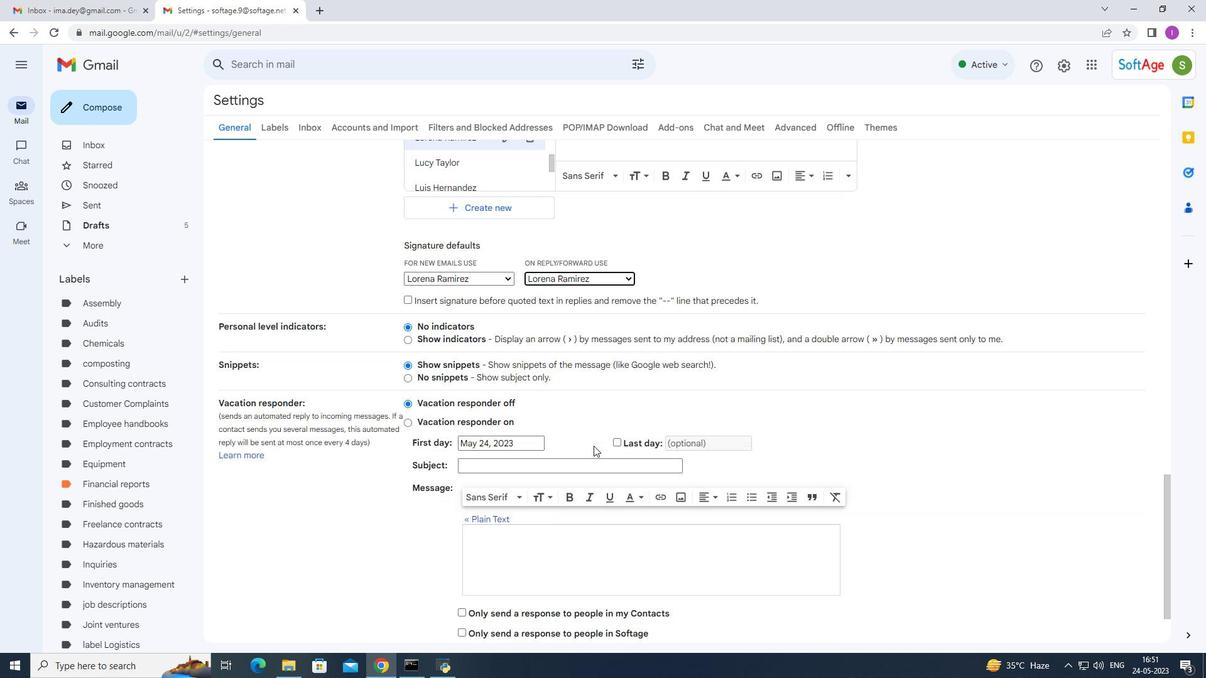 
Action: Mouse scrolled (595, 444) with delta (0, 0)
Screenshot: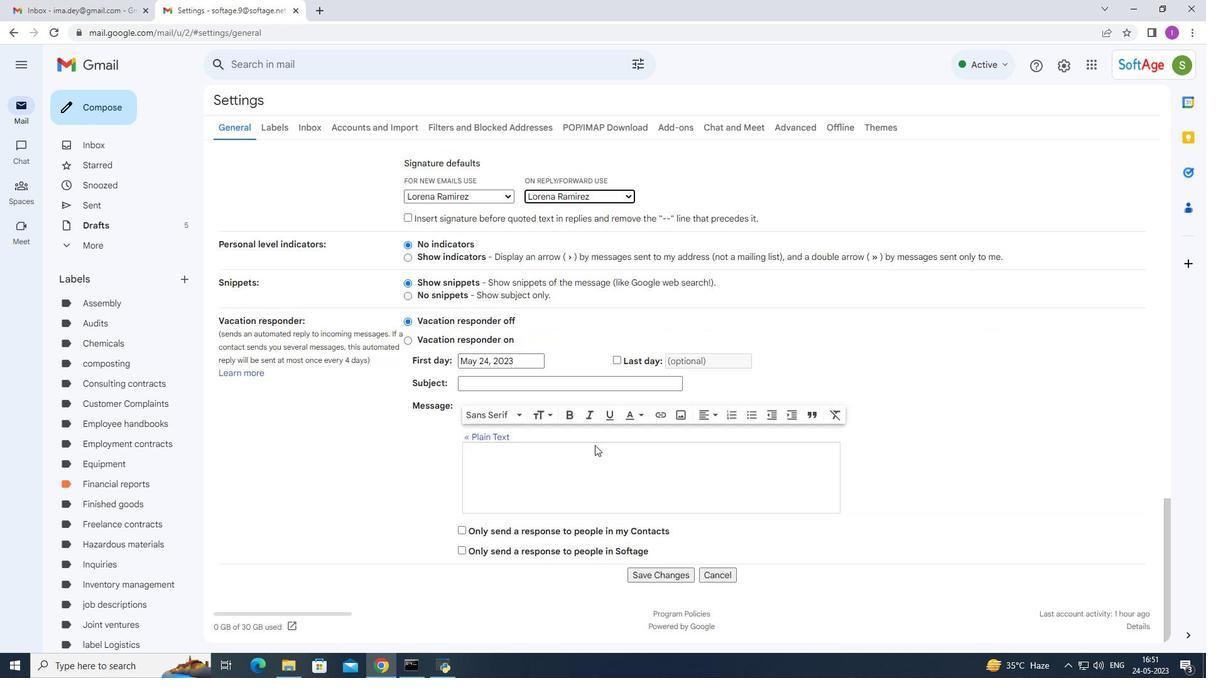 
Action: Mouse moved to (595, 445)
Screenshot: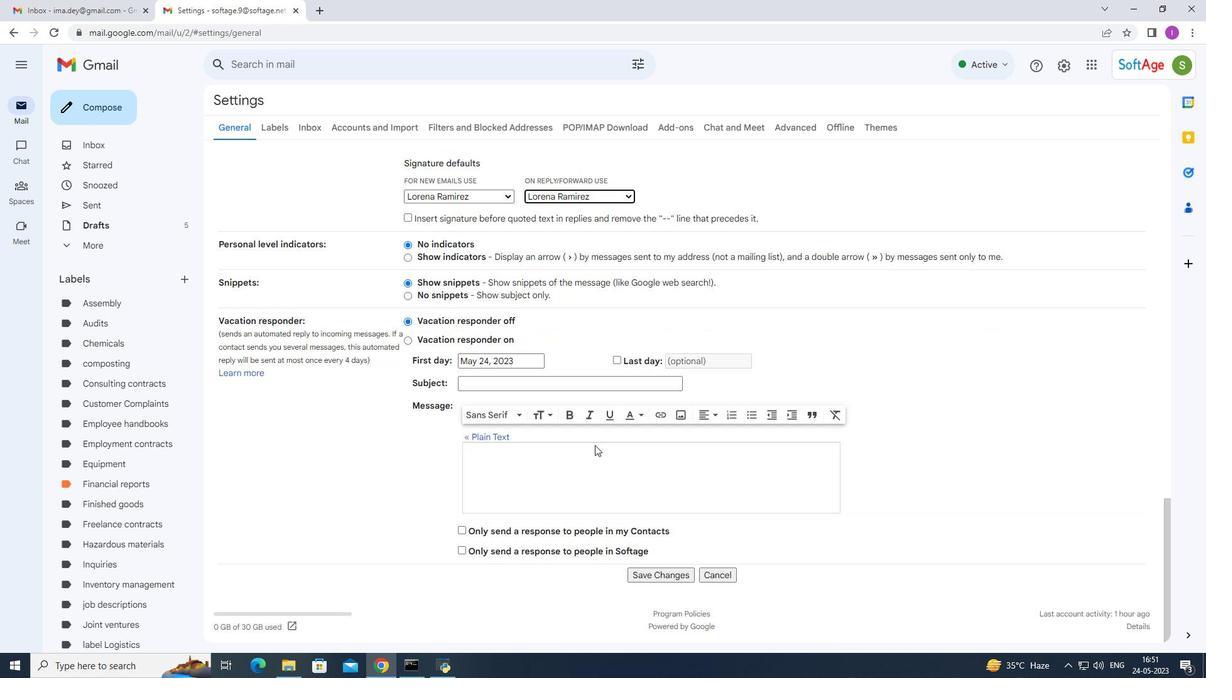 
Action: Mouse scrolled (595, 446) with delta (0, 0)
Screenshot: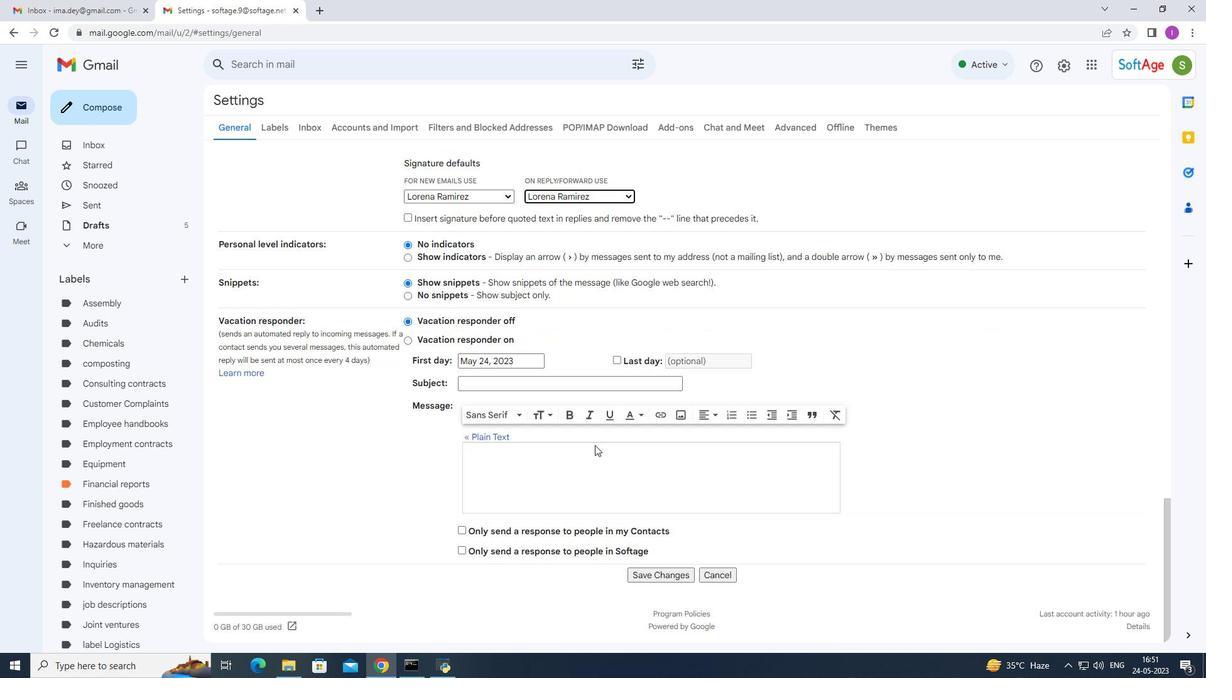 
Action: Mouse scrolled (595, 444) with delta (0, 0)
Screenshot: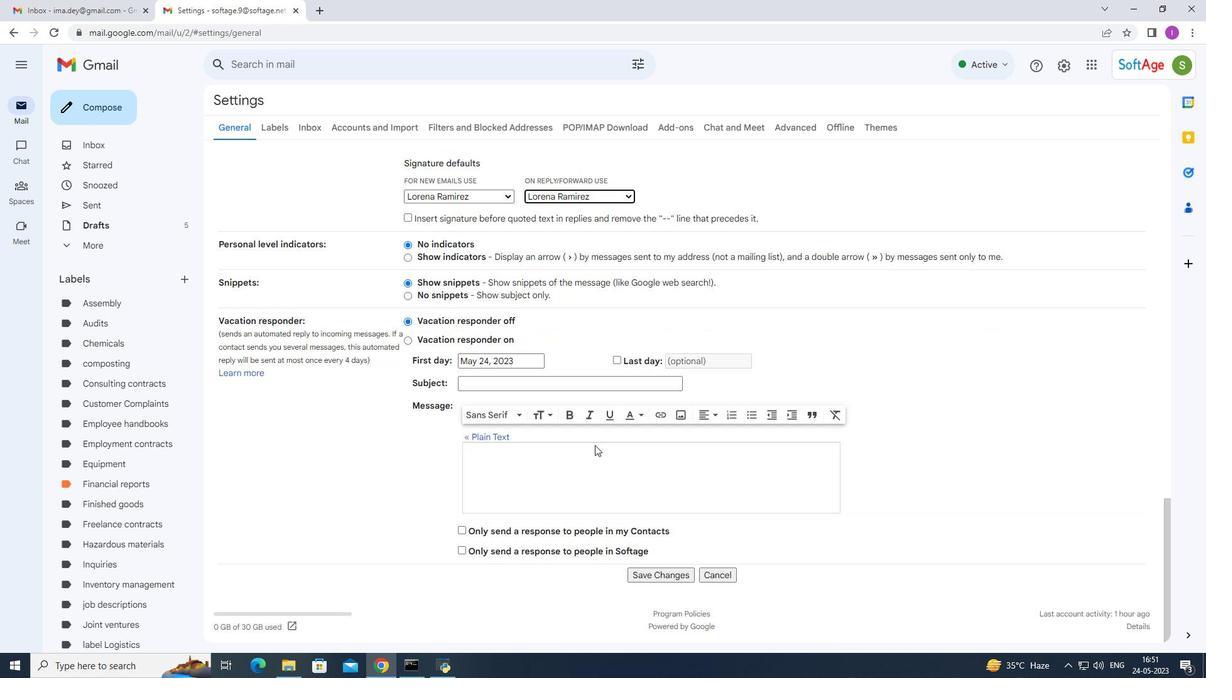 
Action: Mouse moved to (664, 571)
Screenshot: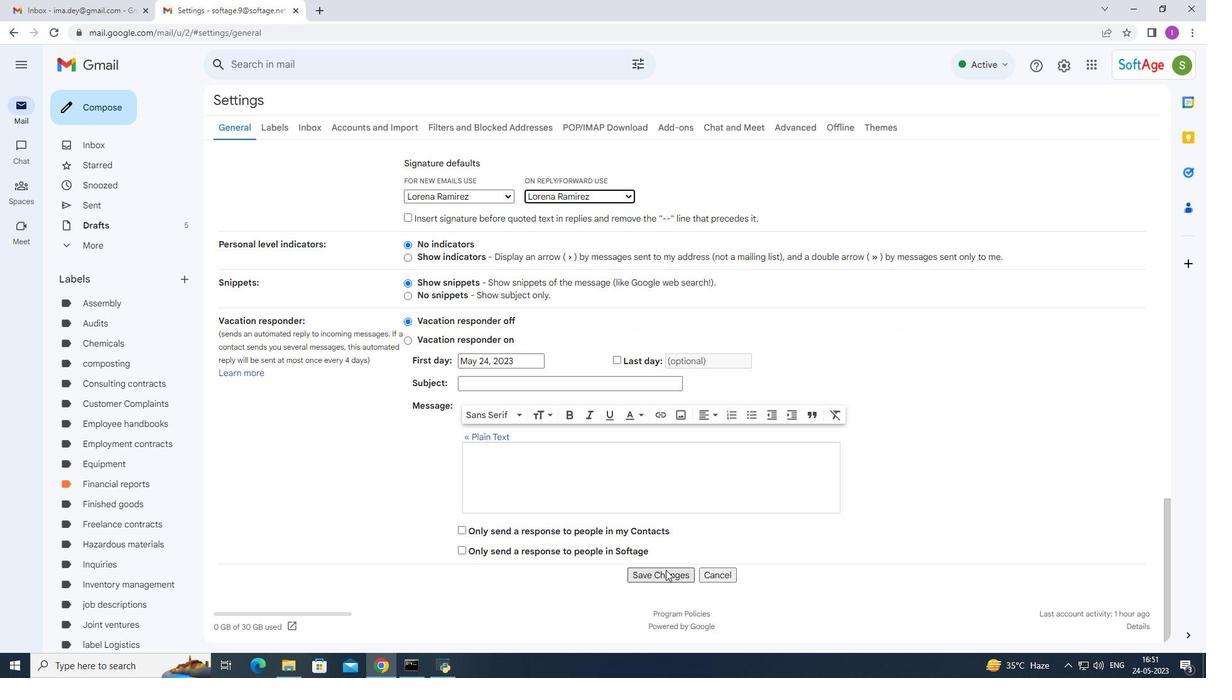 
Action: Mouse pressed left at (664, 571)
Screenshot: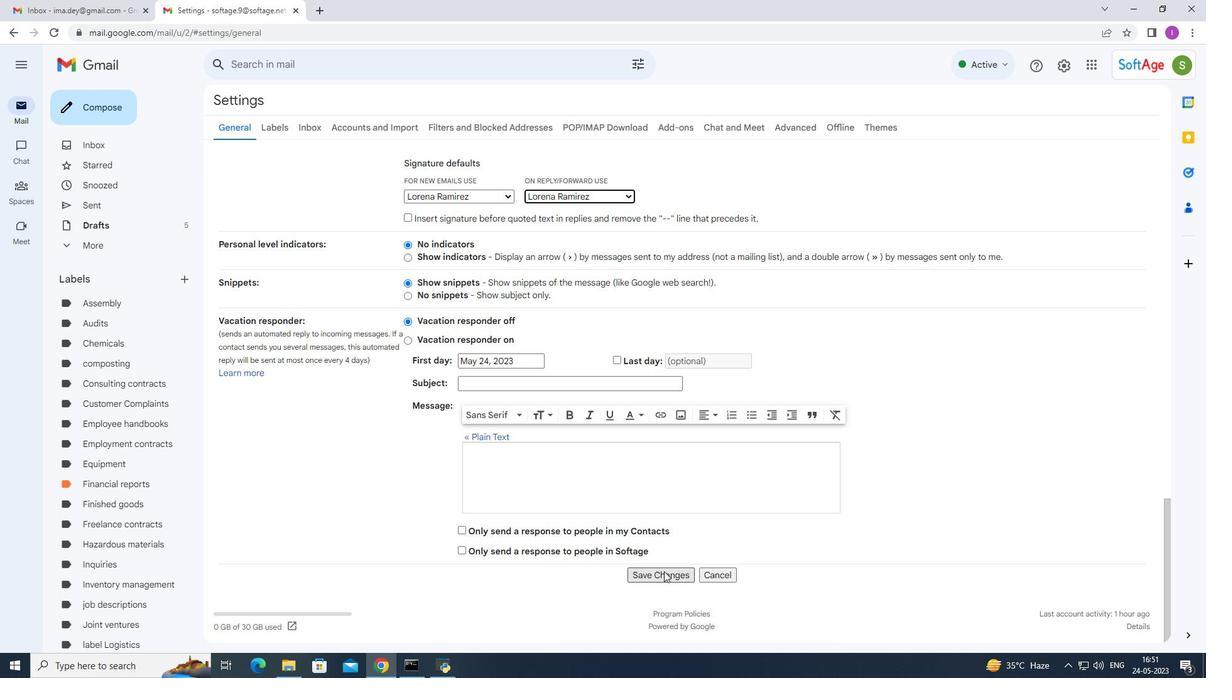 
Action: Mouse moved to (89, 108)
Screenshot: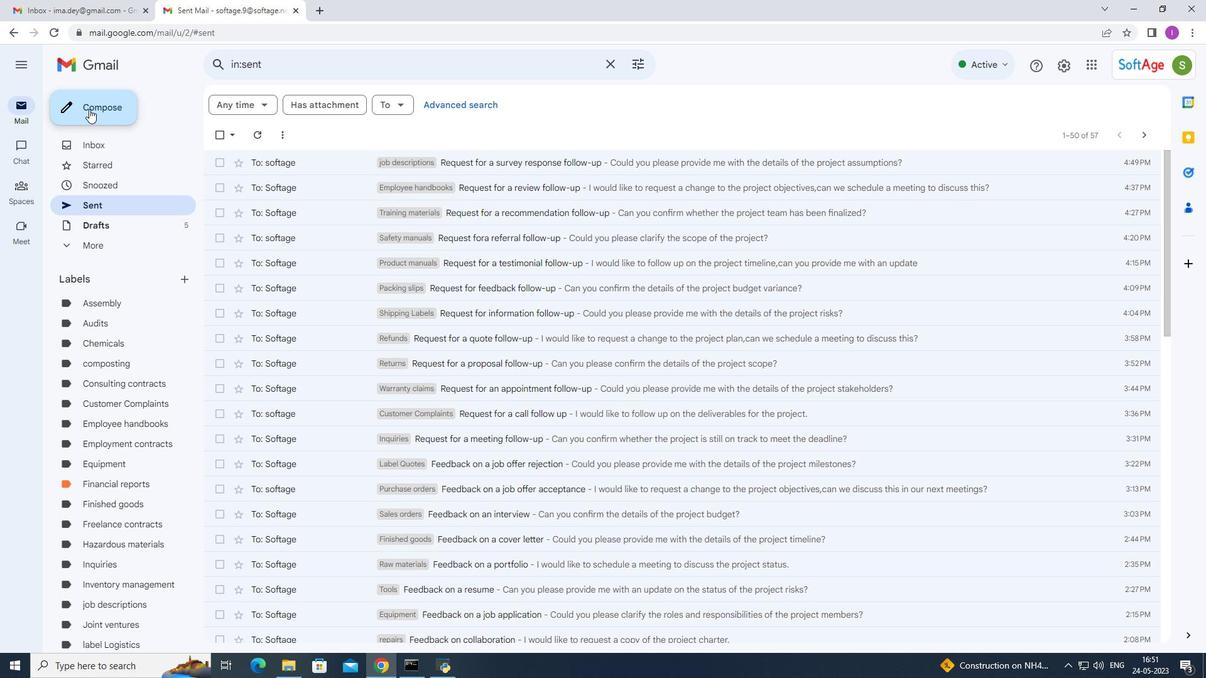 
Action: Mouse pressed left at (89, 108)
Screenshot: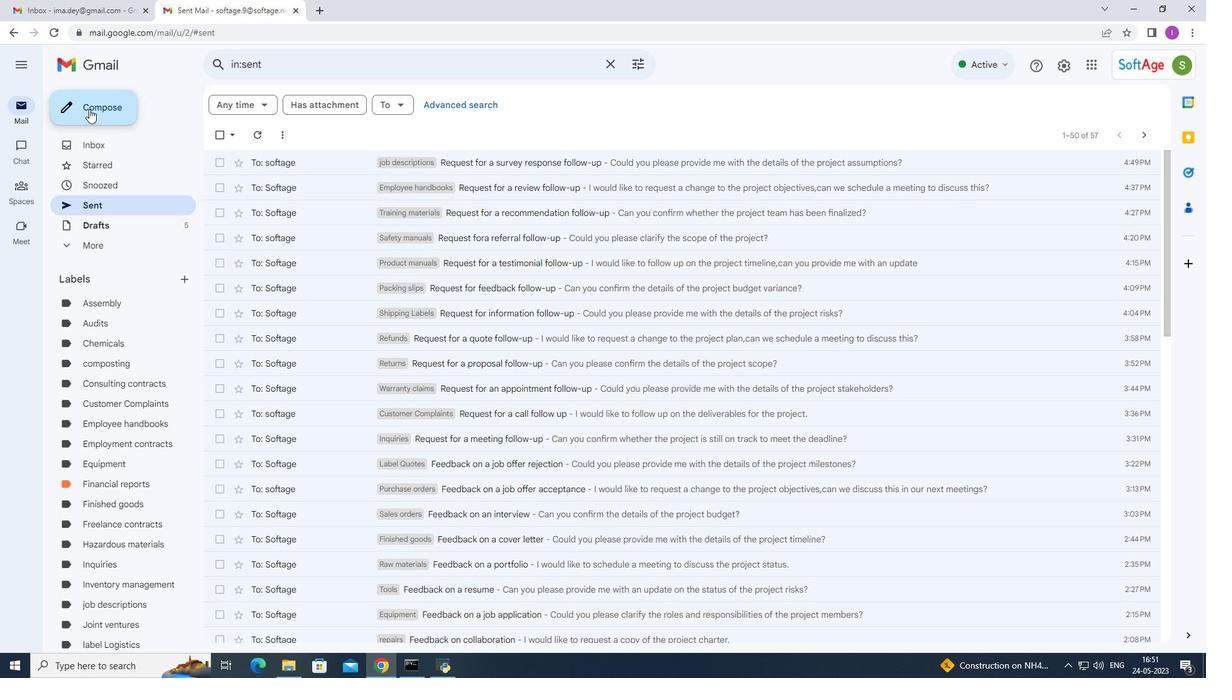 
Action: Mouse moved to (814, 306)
Screenshot: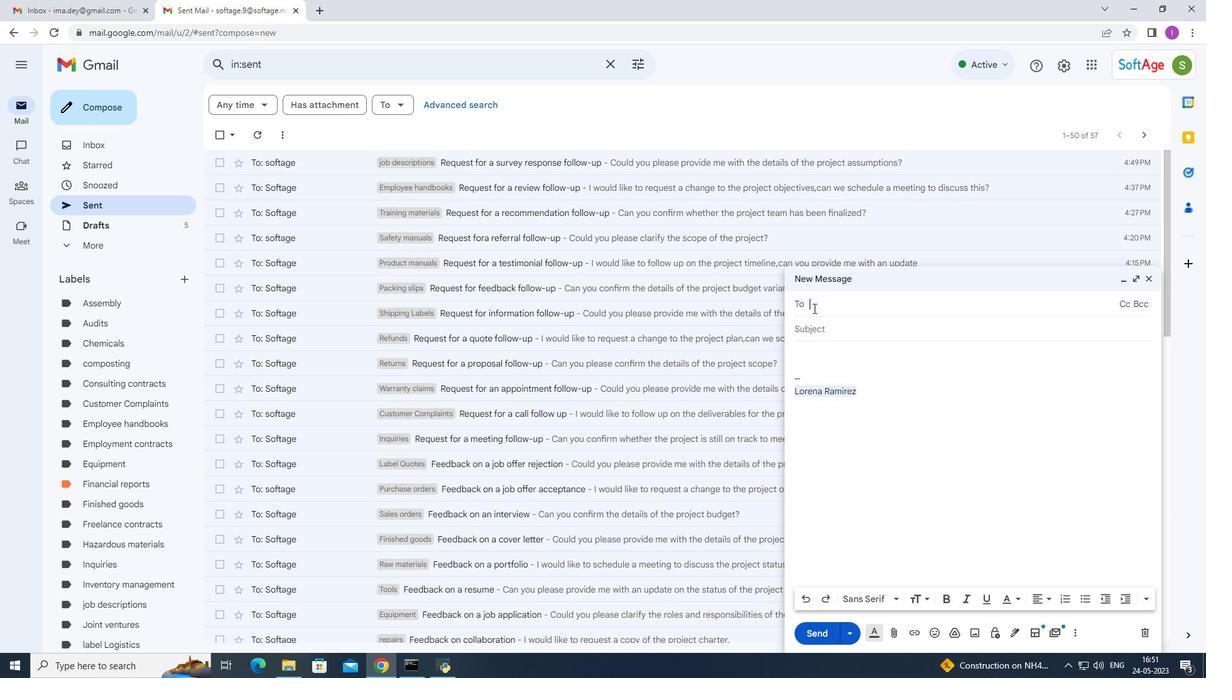 
Action: Key pressed <Key.shift><Key.shift>So
Screenshot: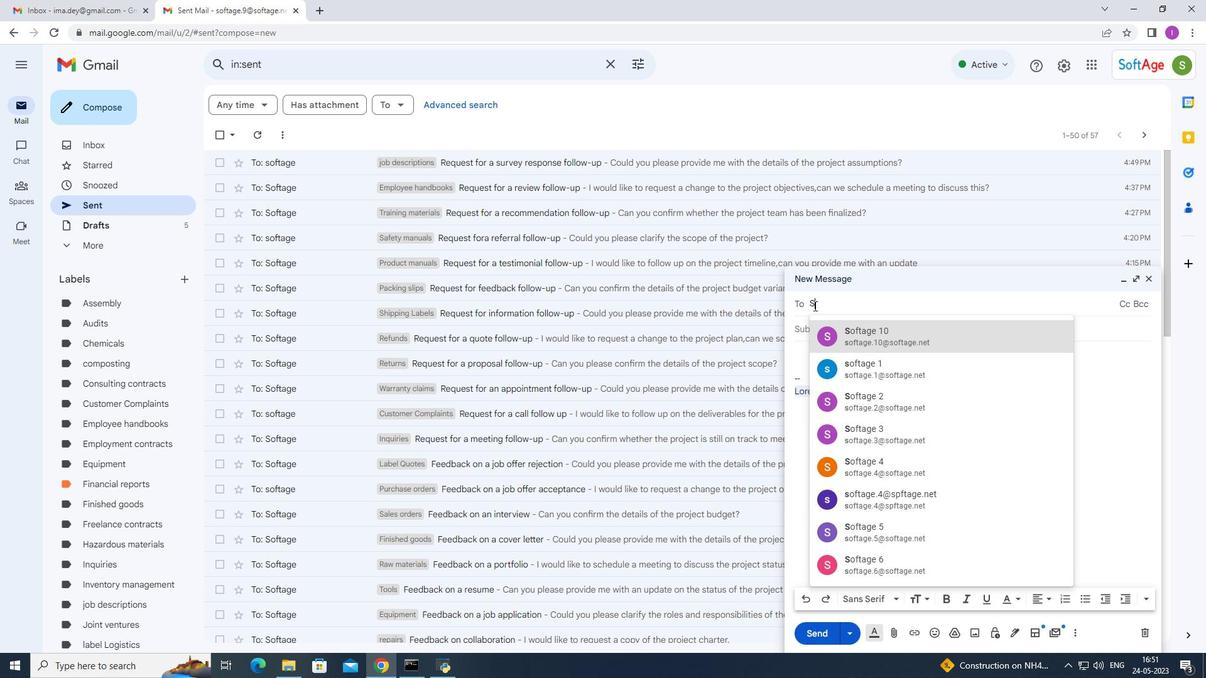 
Action: Mouse moved to (899, 398)
Screenshot: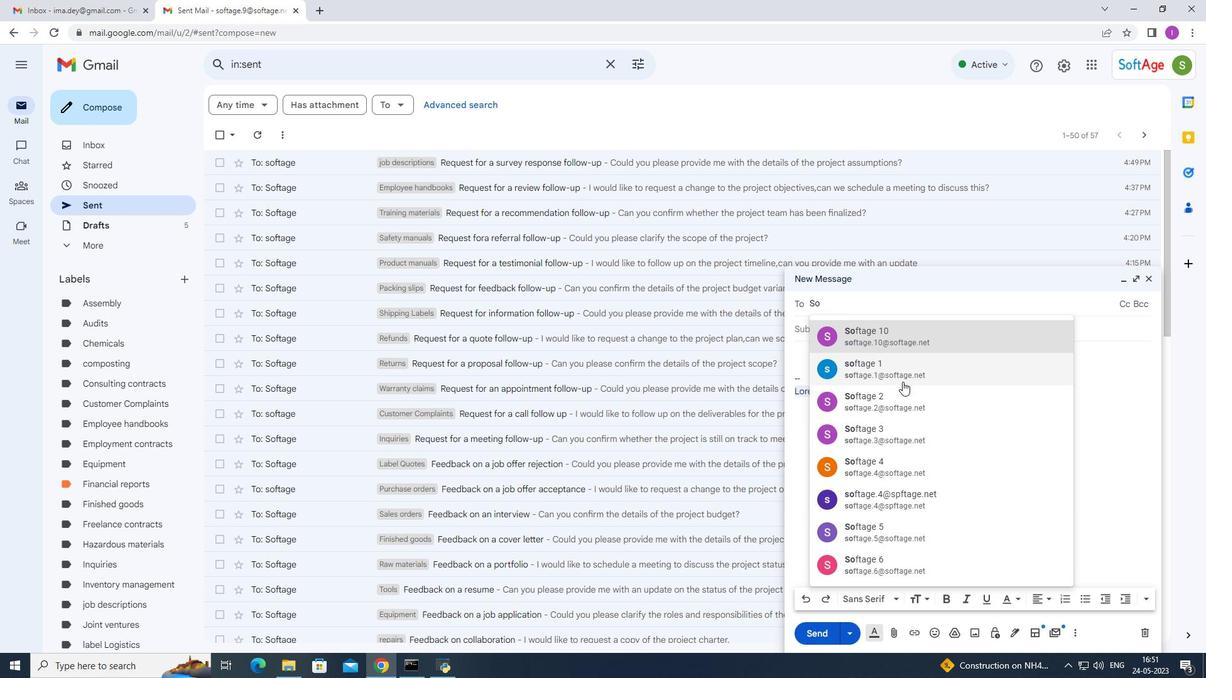 
Action: Mouse pressed left at (899, 398)
Screenshot: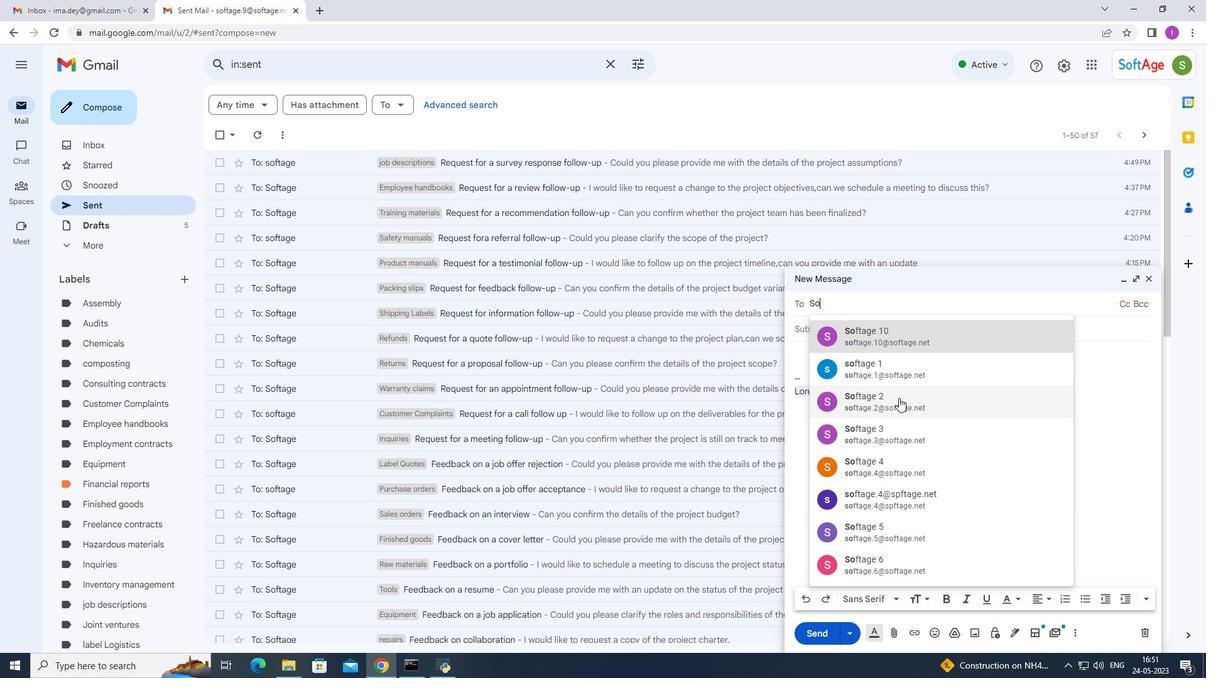 
Action: Mouse moved to (810, 346)
Screenshot: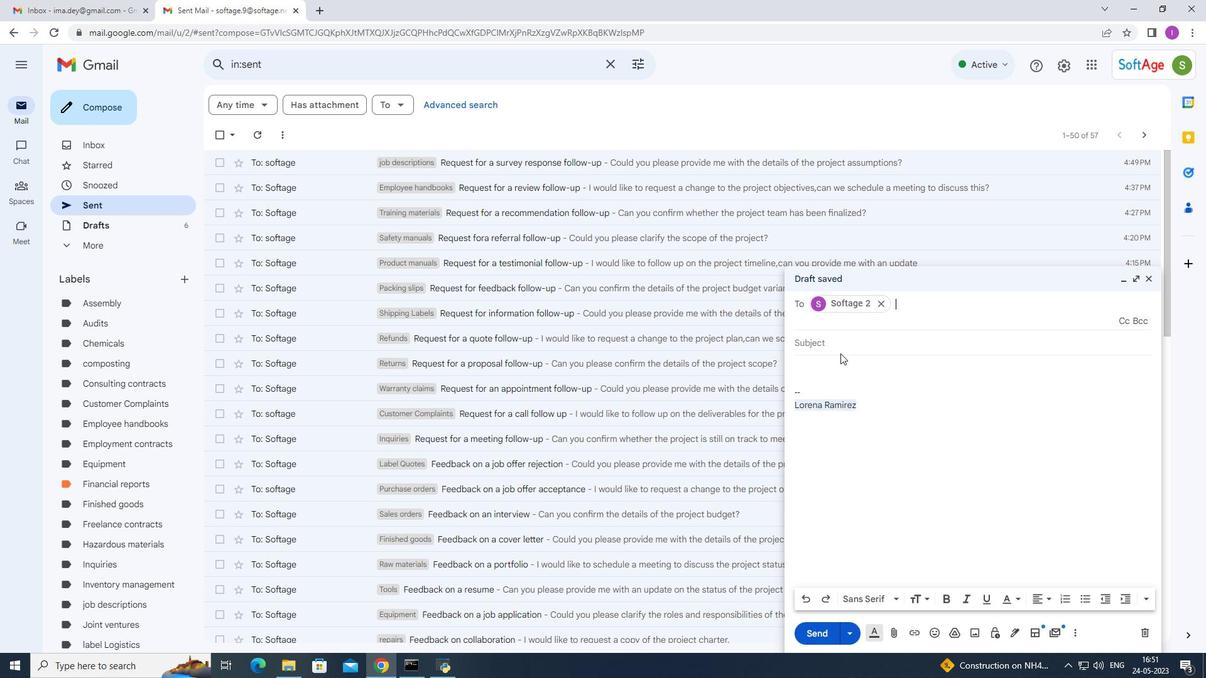 
Action: Mouse pressed left at (810, 346)
Screenshot: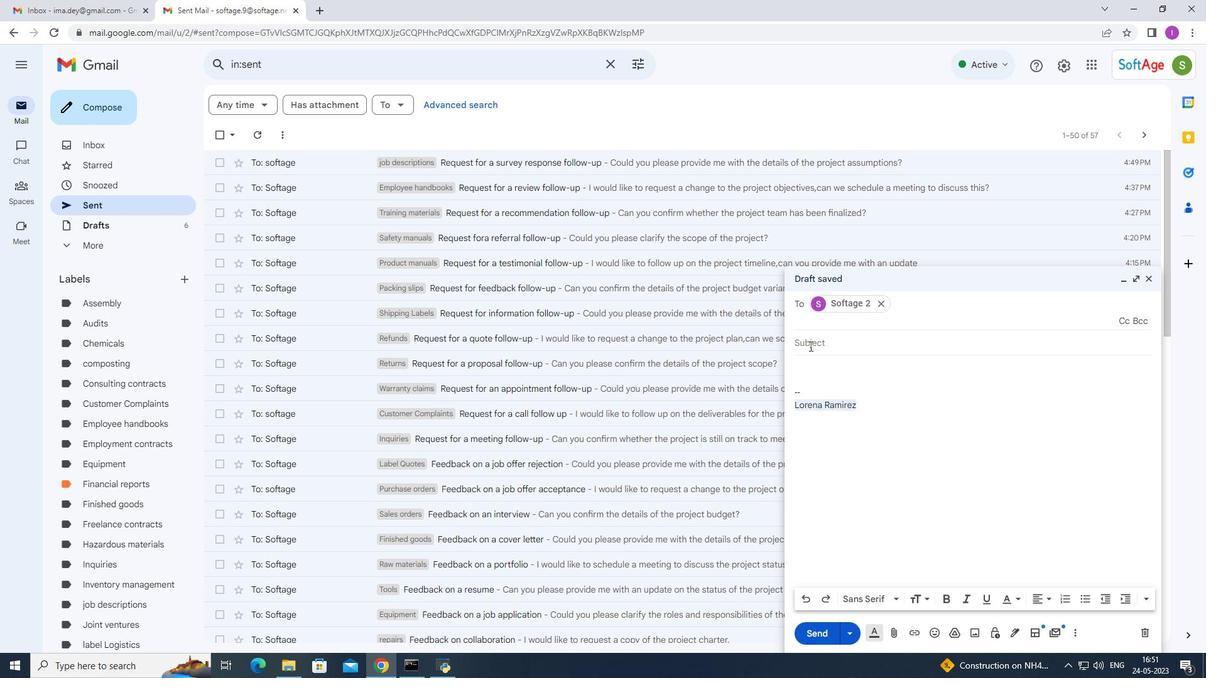 
Action: Mouse moved to (1006, 315)
Screenshot: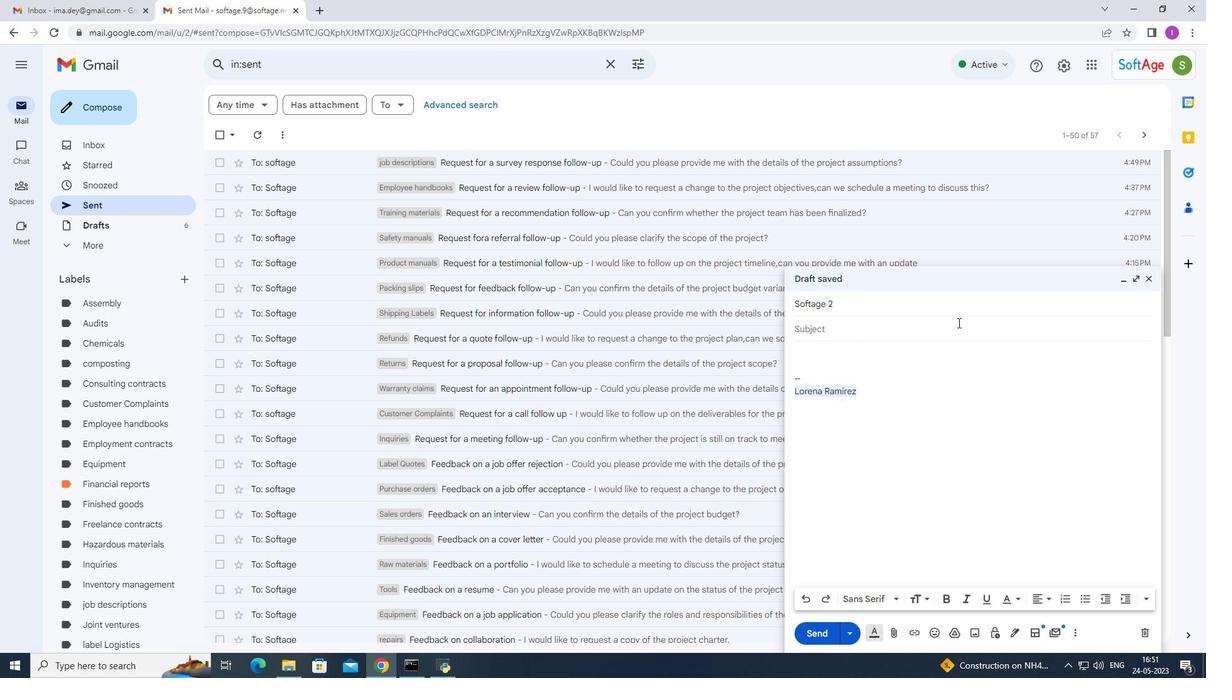 
Action: Key pressed <Key.shift>Request<Key.space>for<Key.space>a<Key.space>donation<Key.space>follow<Key.space><Key.backspace>-up<Key.space>and<Key.space>the<Key.space><Key.backspace><Key.backspace><Key.backspace><Key.backspace><Key.backspace><Key.backspace><Key.backspace><Key.backspace>
Screenshot: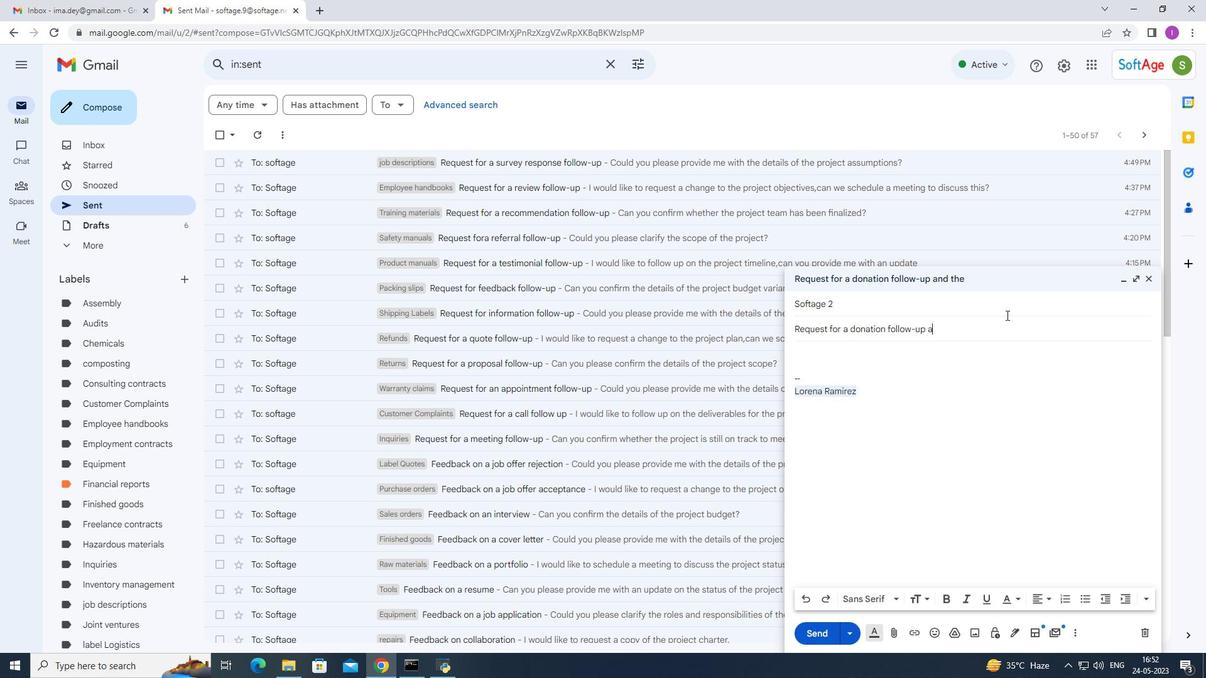 
Action: Mouse moved to (796, 350)
Screenshot: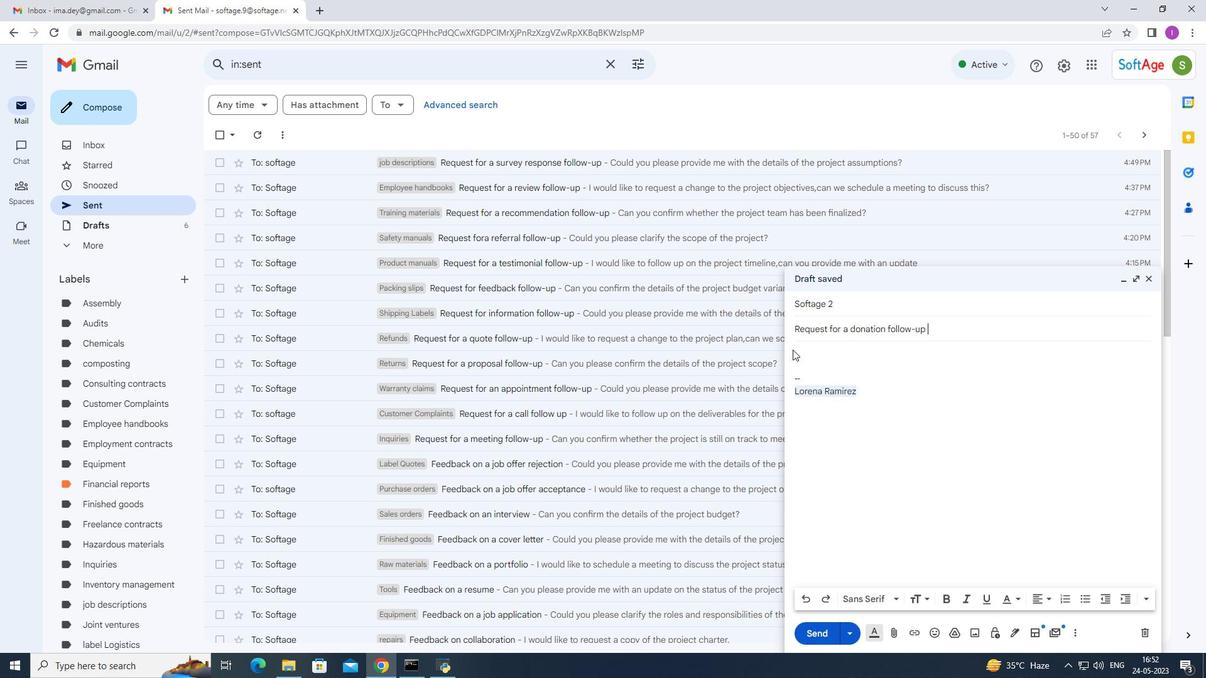 
Action: Mouse pressed left at (796, 350)
Screenshot: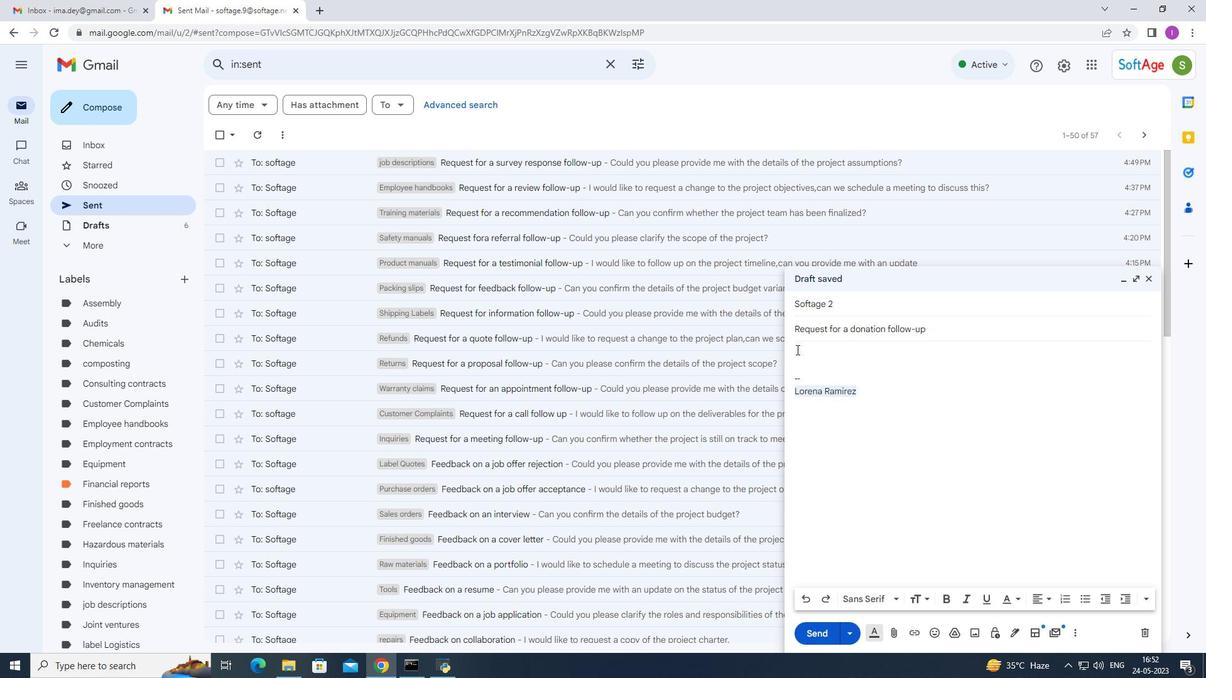 
Action: Mouse moved to (798, 350)
Screenshot: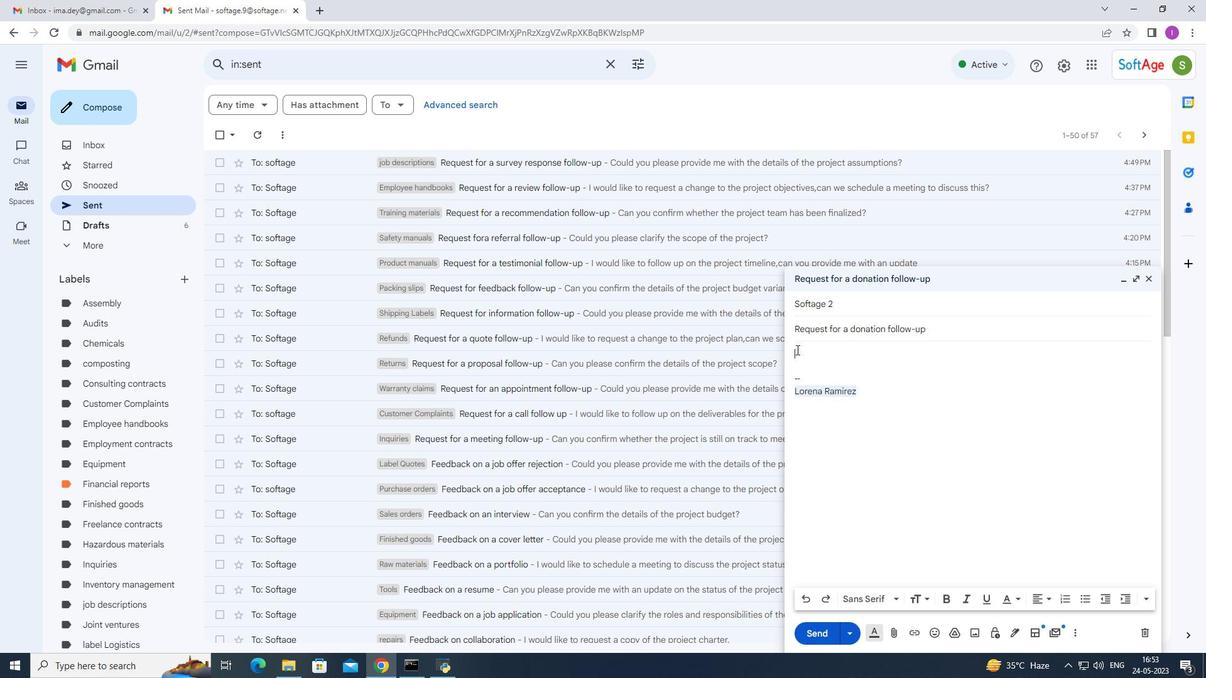 
Action: Key pressed <Key.shift>Can<Key.space>you<Key.space>confirm<Key.space>whether<Key.space>the<Key.space>project<Key.space>is<Key.space>styill<Key.backspace><Key.backspace><Key.backspace><Key.backspace>ill<Key.space>a<Key.backspace>on<Key.space>track<Key.space>to<Key.space>meet<Key.space>thr<Key.backspace>e<Key.space>
Screenshot: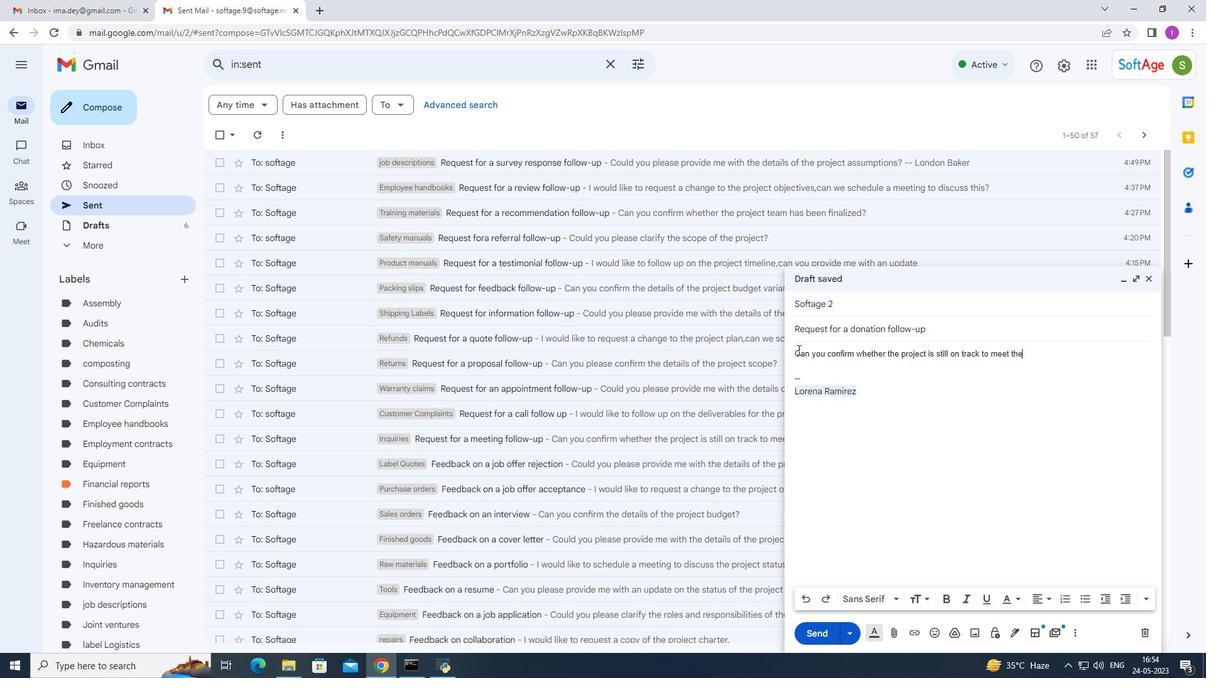 
Action: Mouse moved to (806, 352)
Screenshot: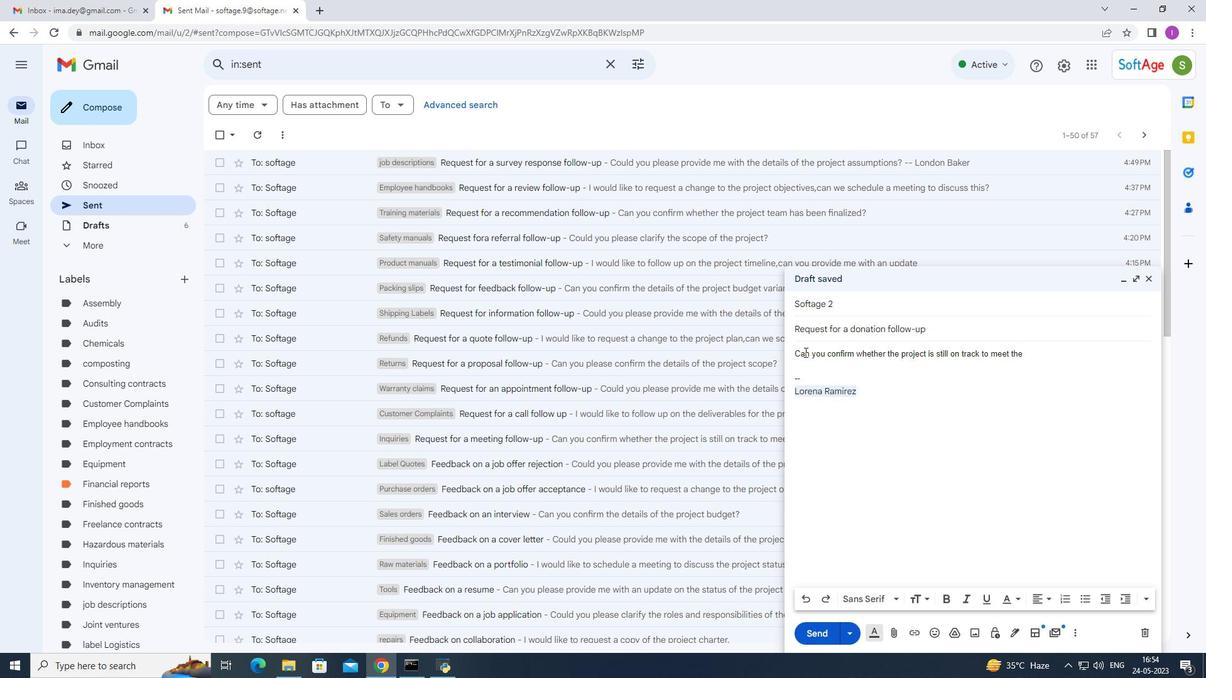 
Action: Key pressed milesto
Screenshot: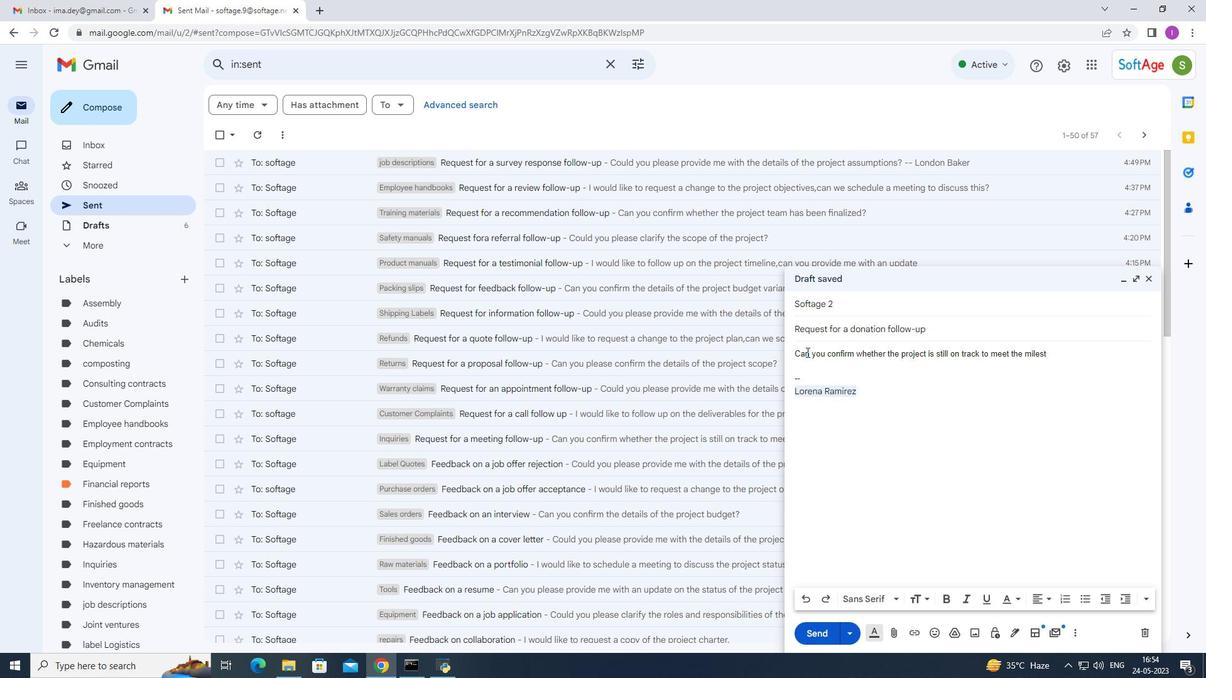 
Action: Mouse moved to (847, 376)
Screenshot: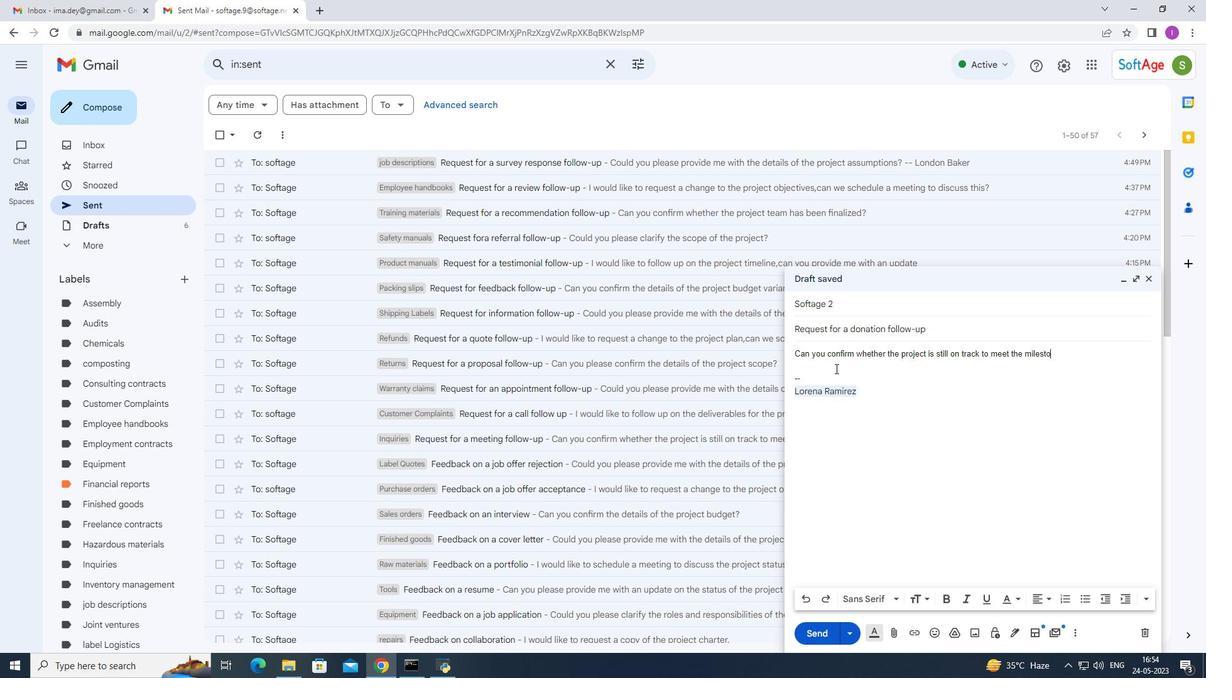 
Action: Key pressed n
Screenshot: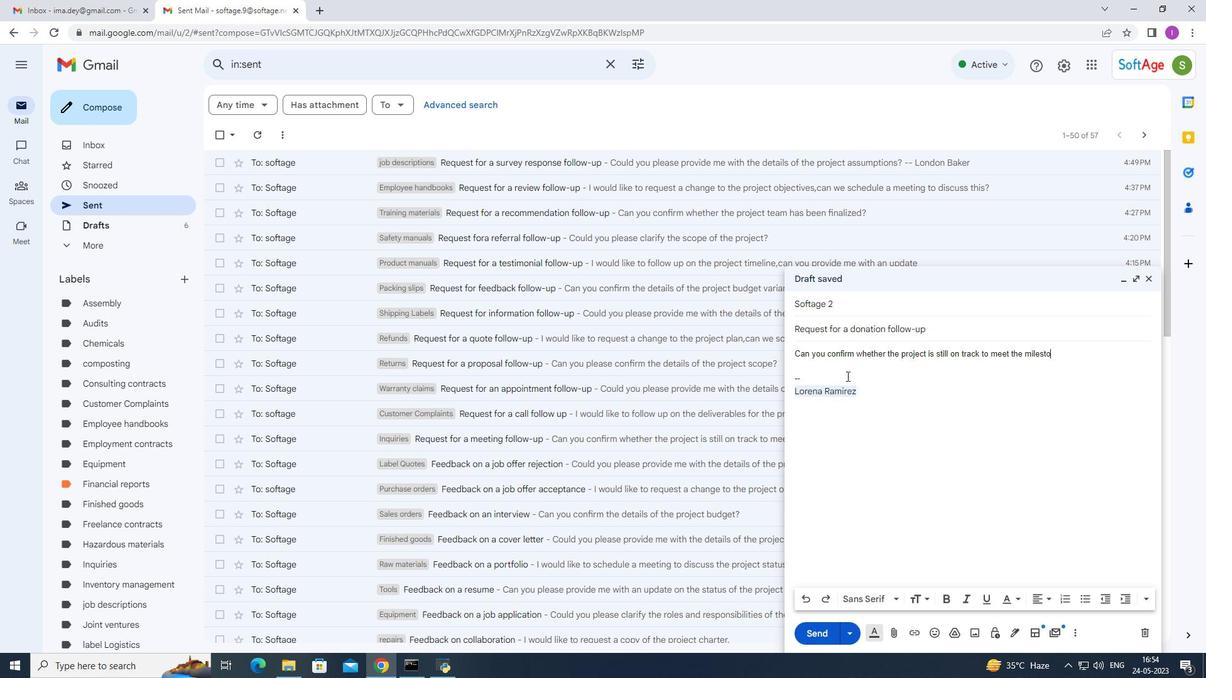 
Action: Mouse moved to (848, 376)
Screenshot: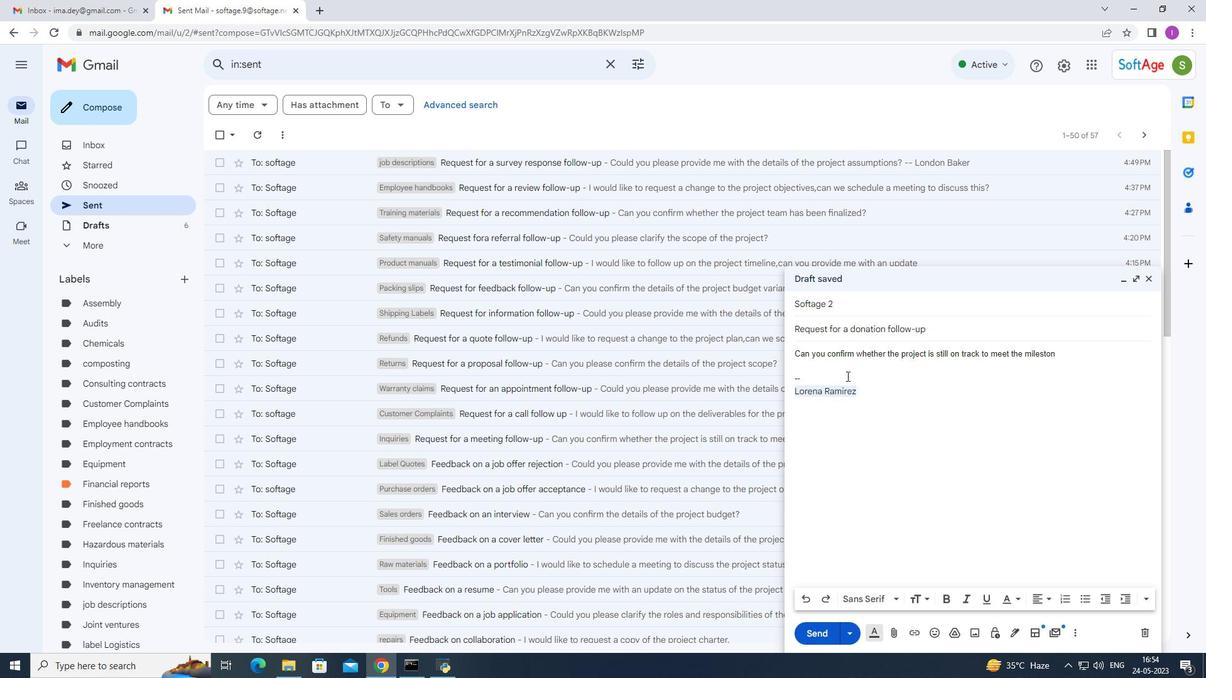 
Action: Key pressed e
Screenshot: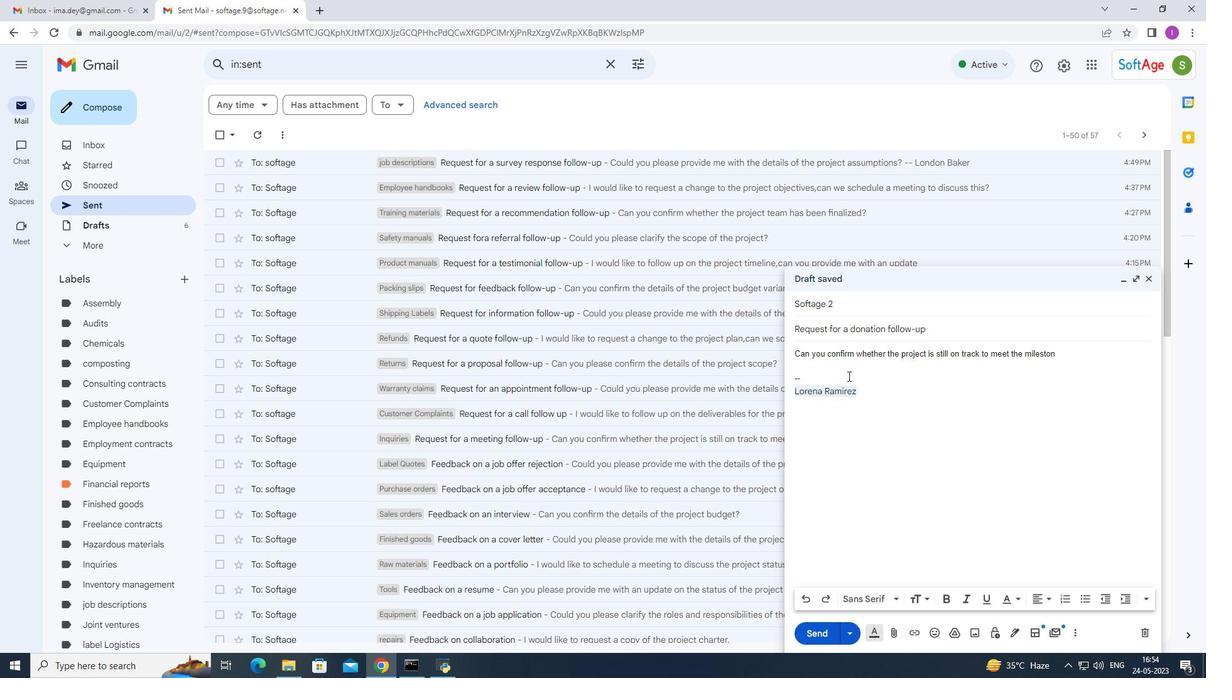 
Action: Mouse moved to (848, 376)
Screenshot: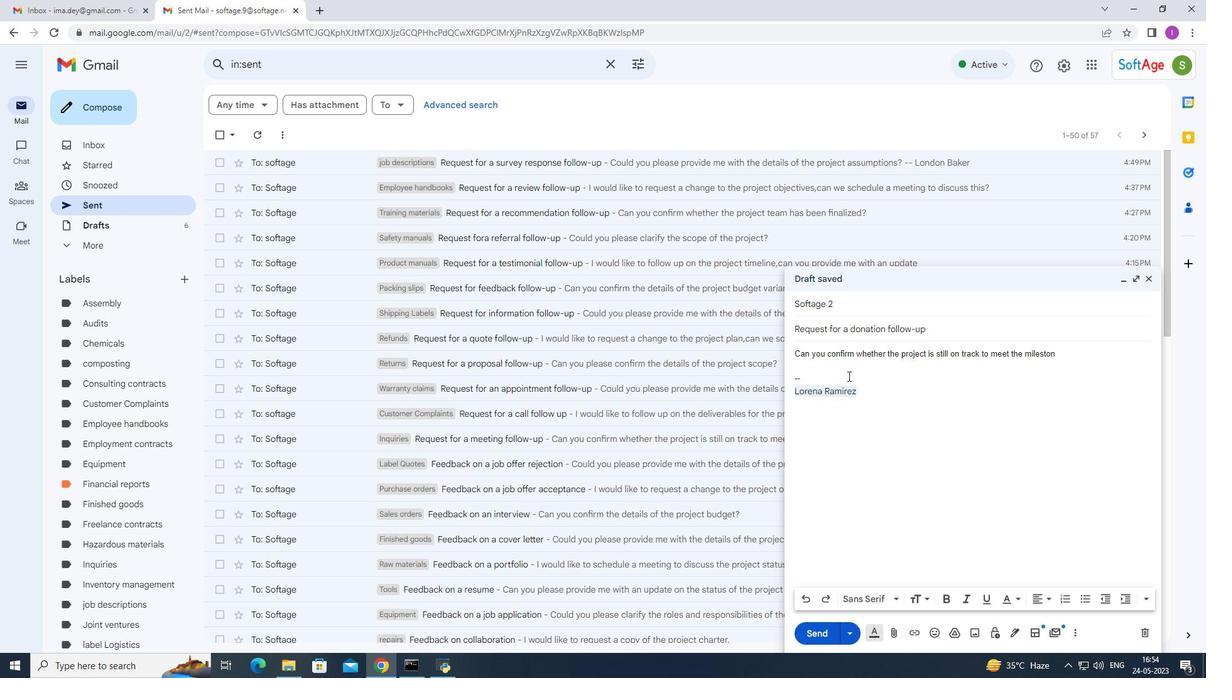 
Action: Key pressed s
Screenshot: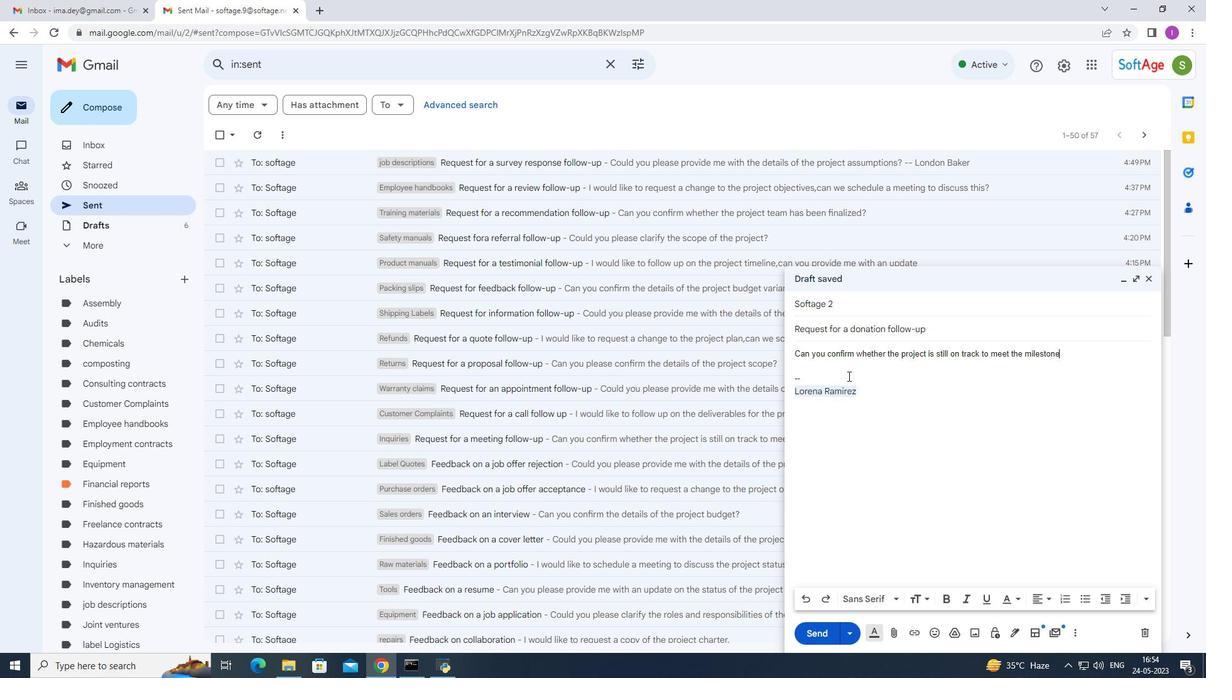 
Action: Mouse moved to (957, 421)
Screenshot: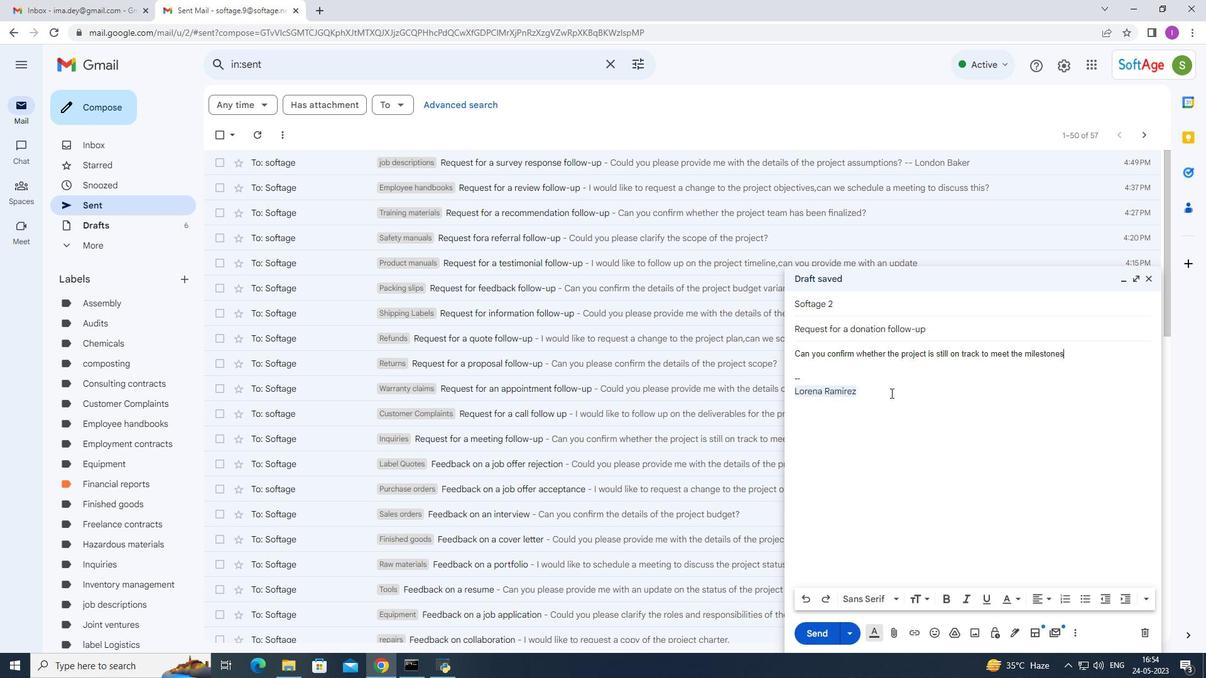 
Action: Key pressed <Key.shift>
Screenshot: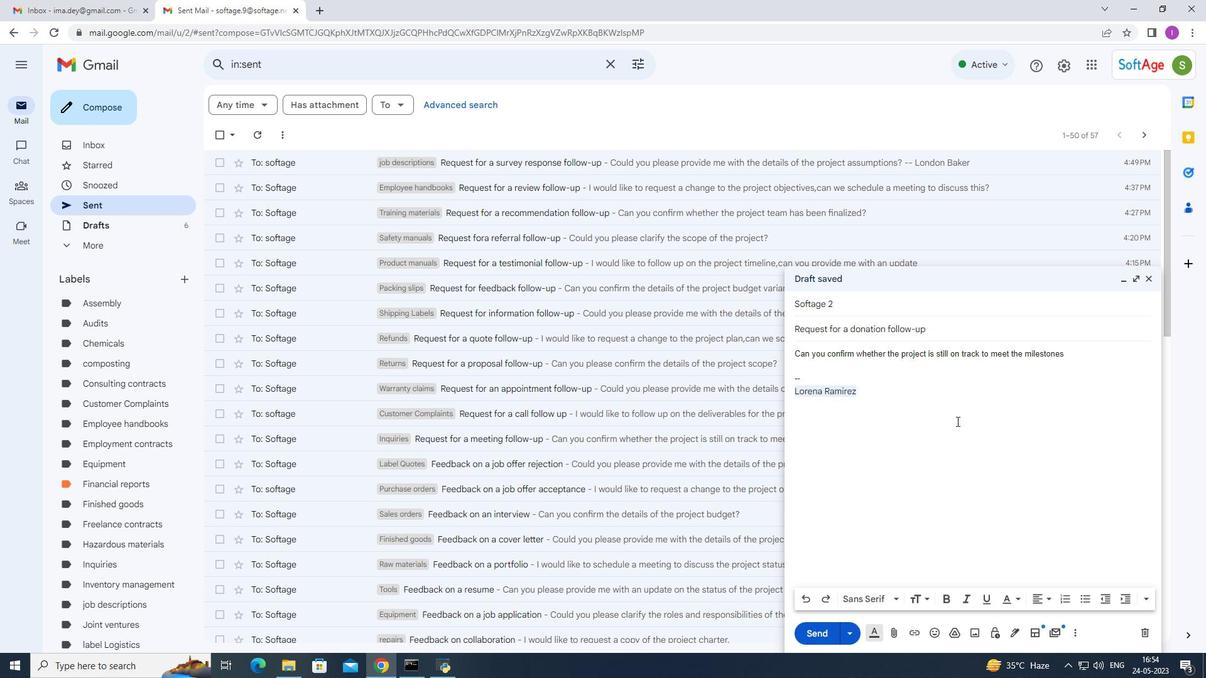 
Action: Mouse moved to (960, 422)
Screenshot: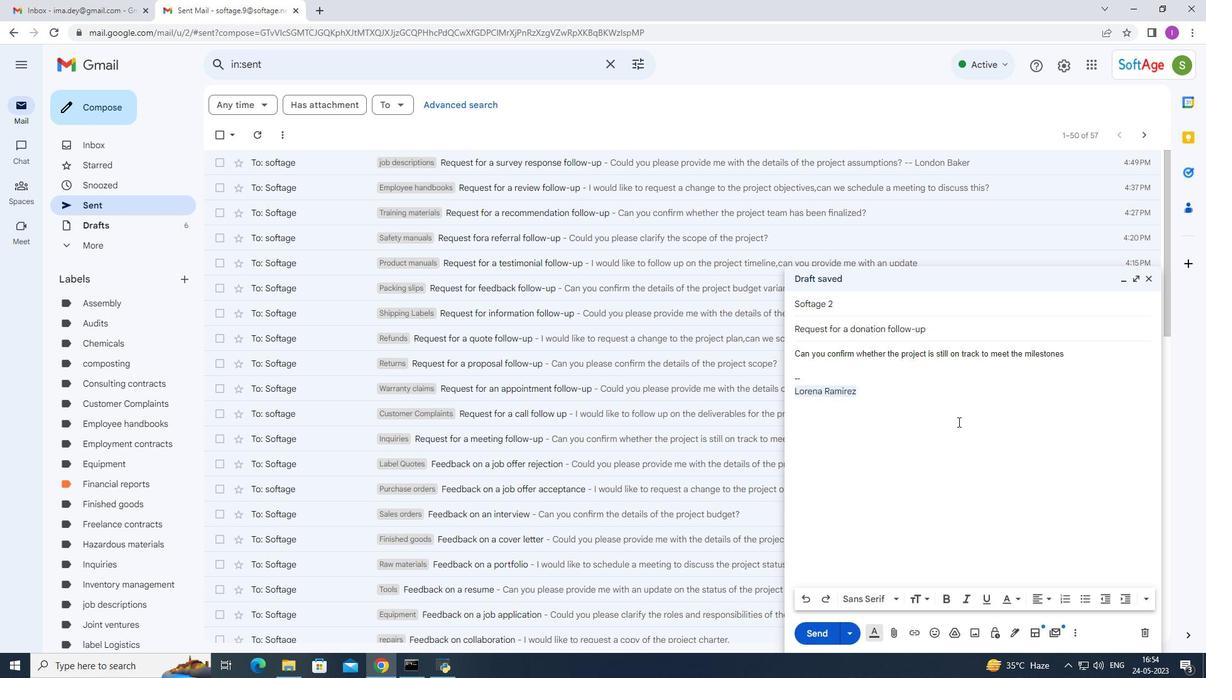 
Action: Key pressed <Key.shift><Key.shift><Key.shift><Key.shift><Key.shift><Key.shift><Key.shift><Key.shift><Key.shift><Key.shift><Key.shift><Key.shift><Key.shift><Key.shift><Key.shift><Key.shift><Key.shift><Key.shift><Key.shift>?
Screenshot: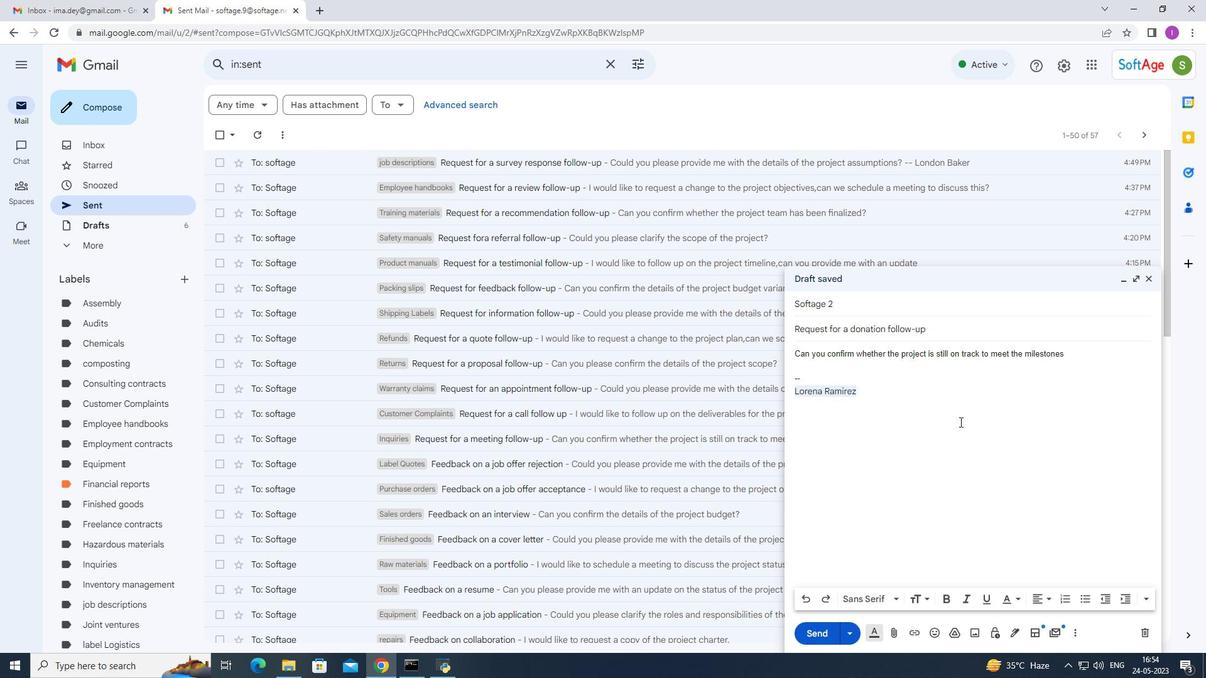 
Action: Mouse moved to (879, 398)
Screenshot: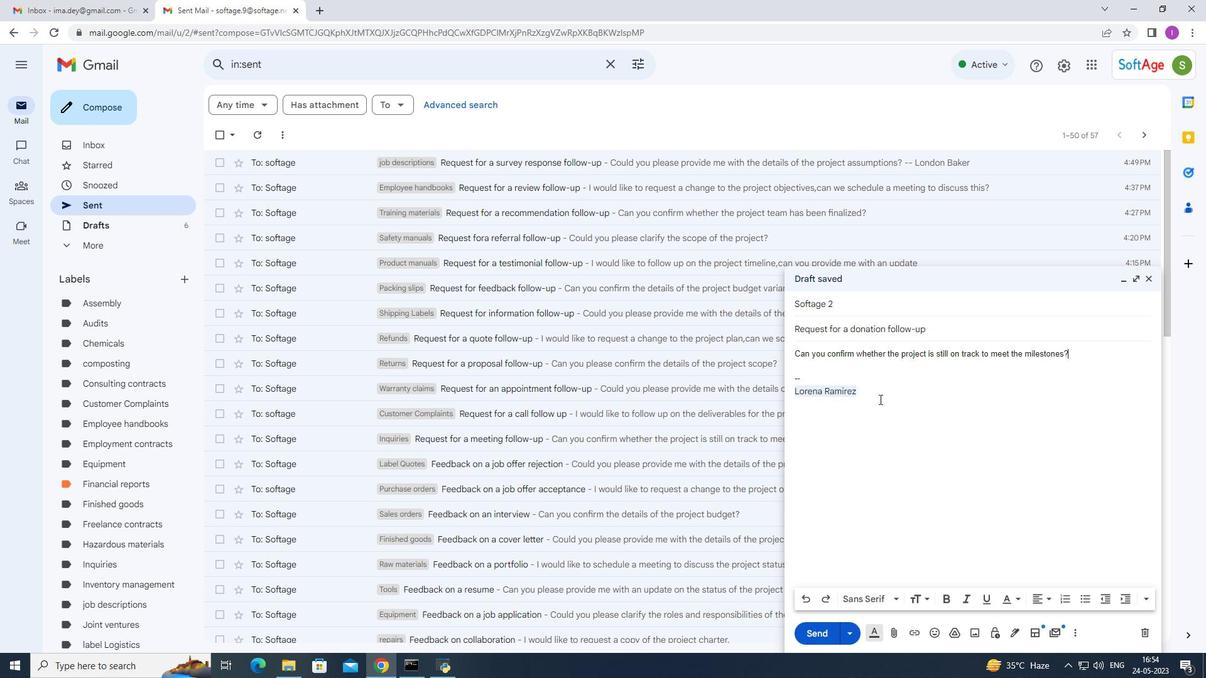 
Action: Mouse pressed left at (879, 398)
Screenshot: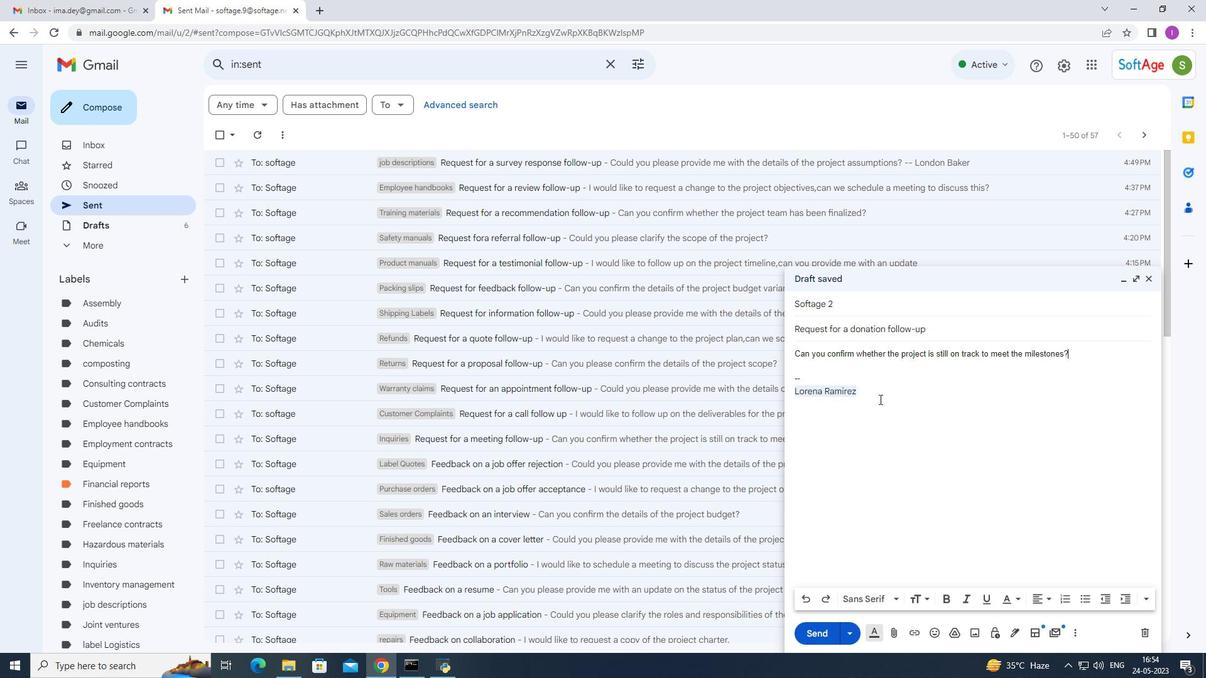 
Action: Mouse moved to (1148, 600)
Screenshot: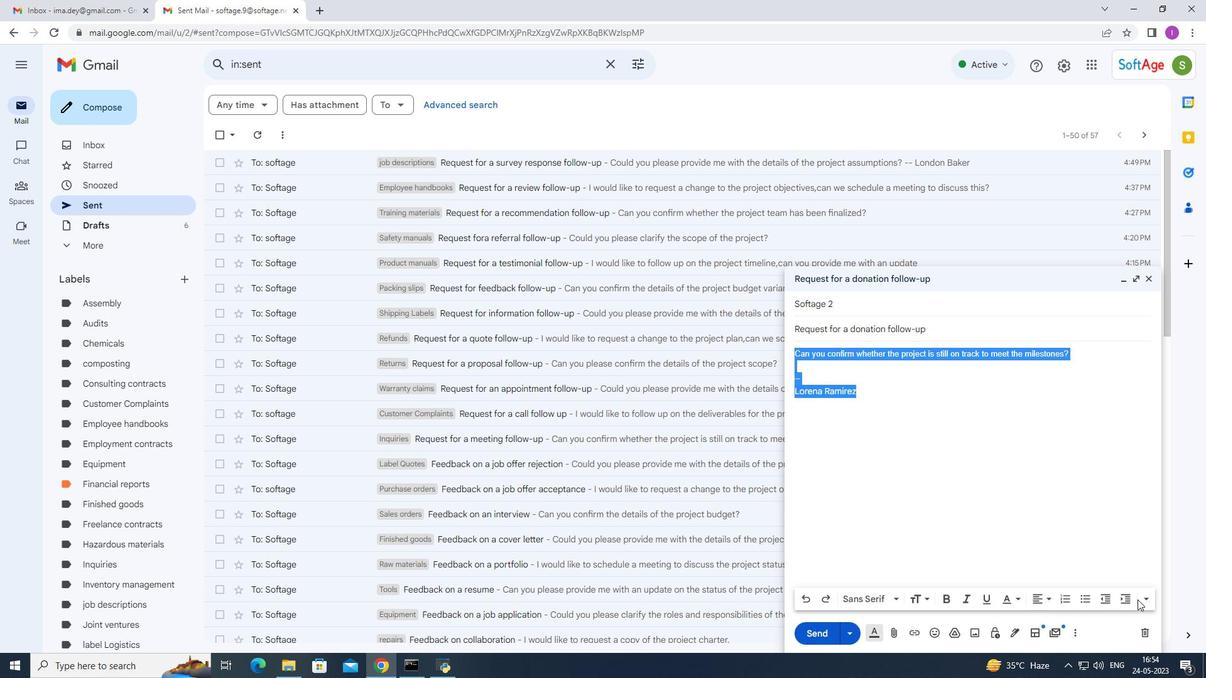 
Action: Mouse pressed left at (1148, 600)
Screenshot: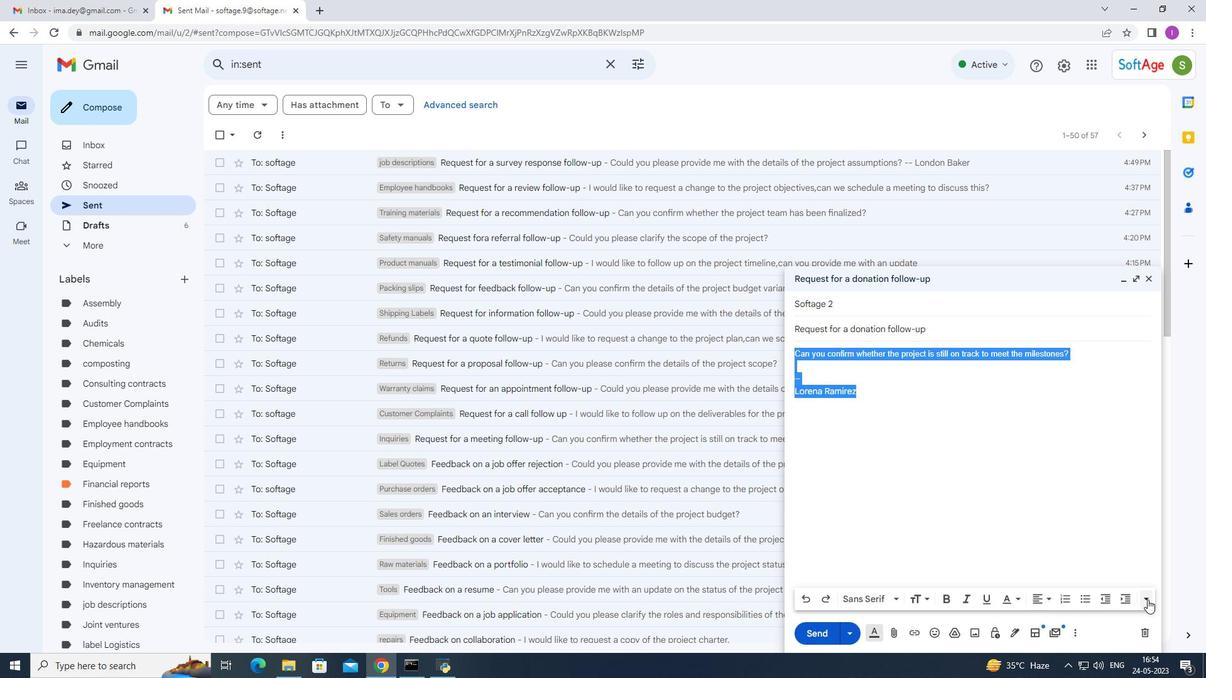 
Action: Mouse moved to (1153, 544)
Screenshot: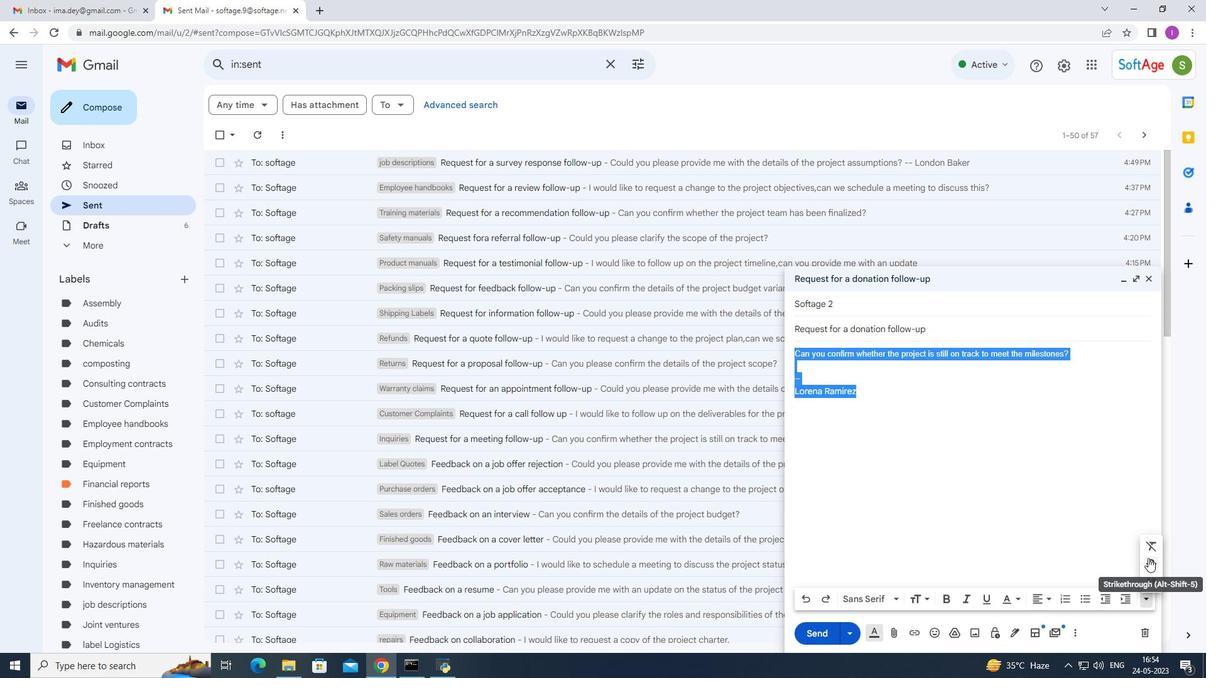 
Action: Mouse pressed left at (1153, 544)
Screenshot: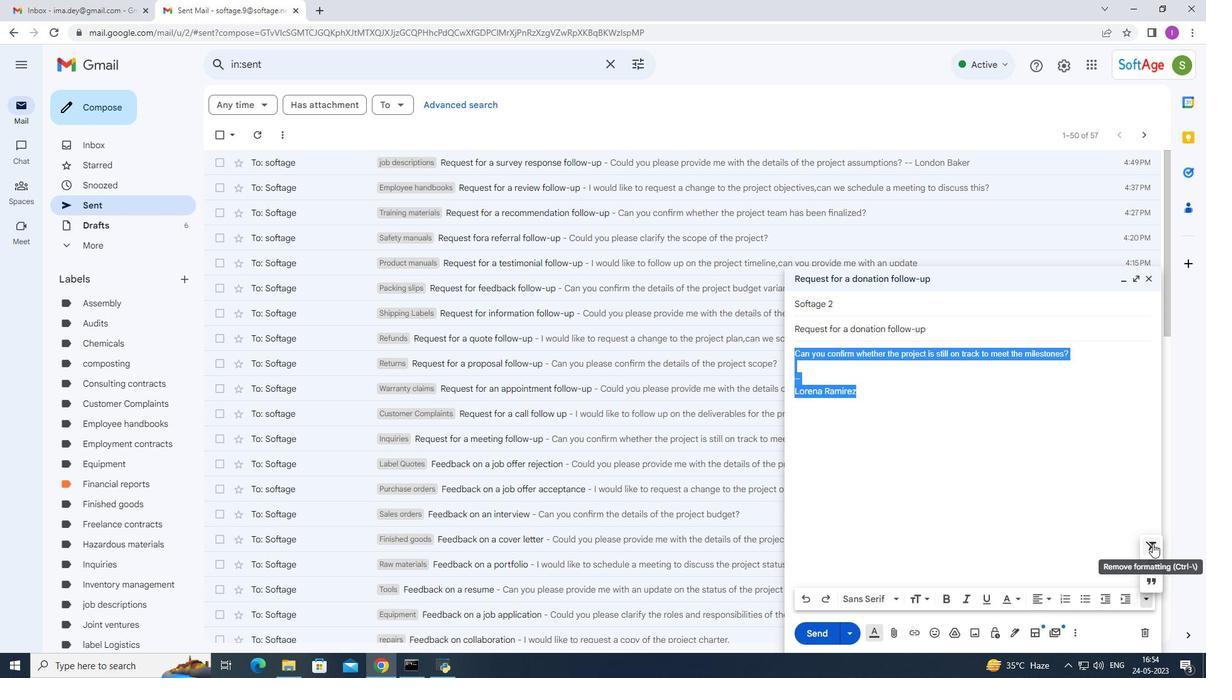 
Action: Mouse moved to (801, 599)
Screenshot: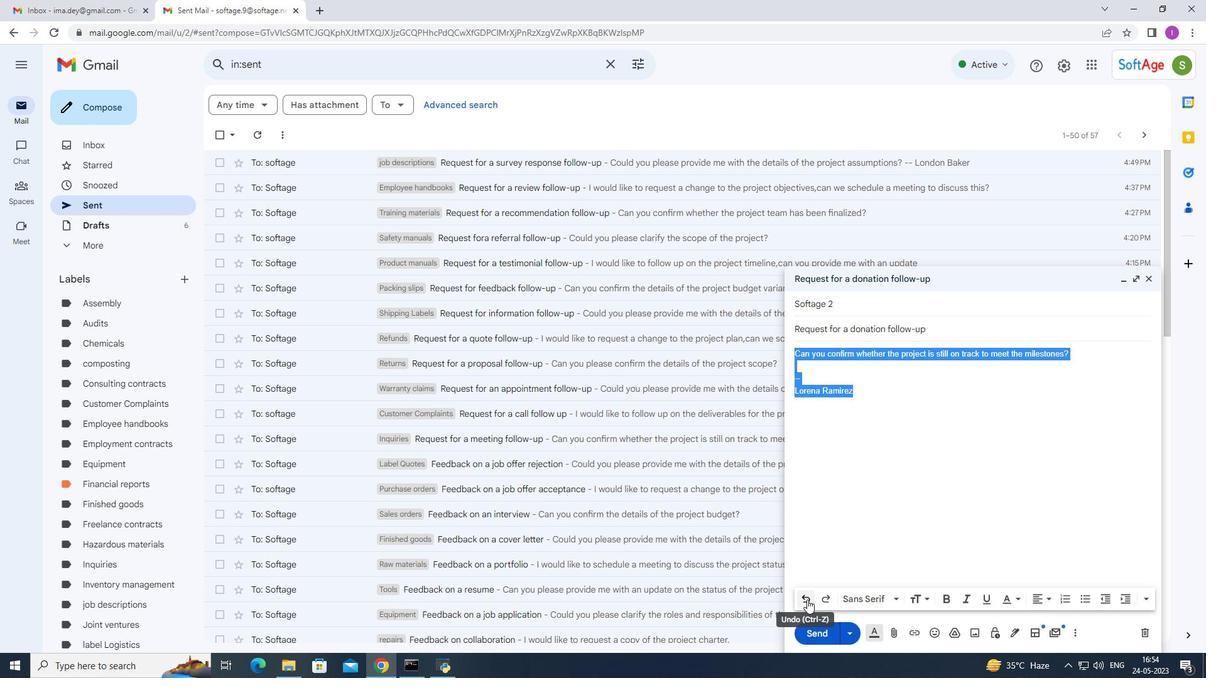 
Action: Mouse pressed left at (801, 599)
Screenshot: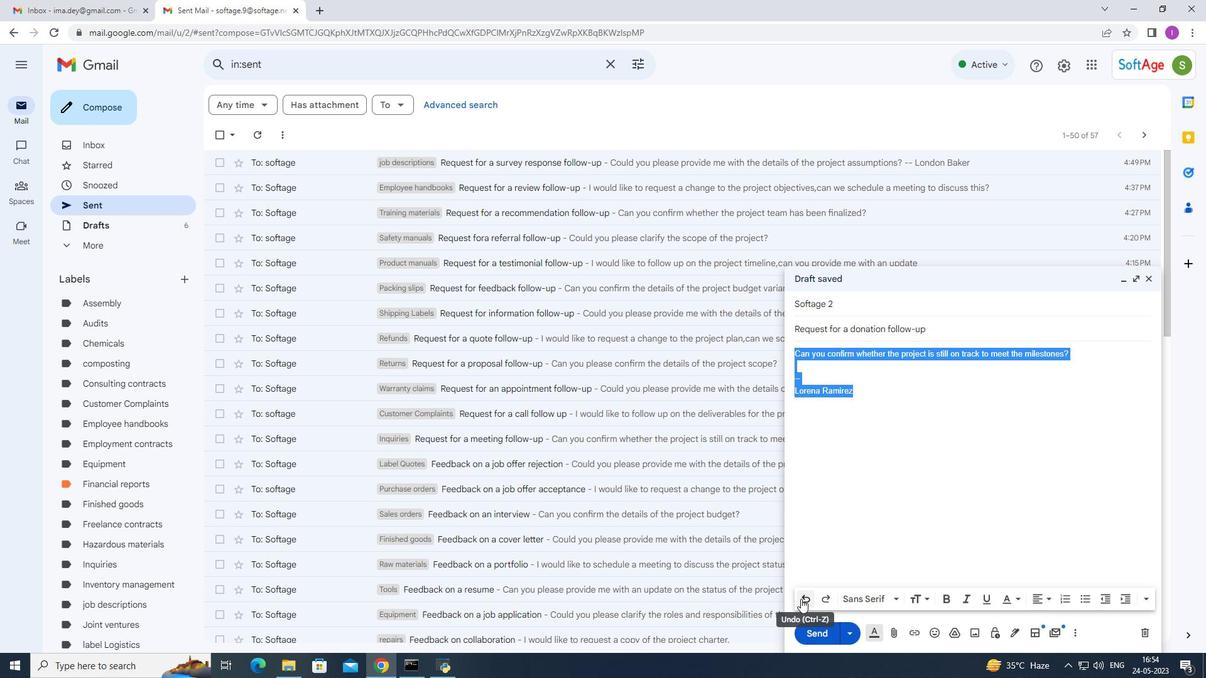
Action: Mouse moved to (823, 632)
Screenshot: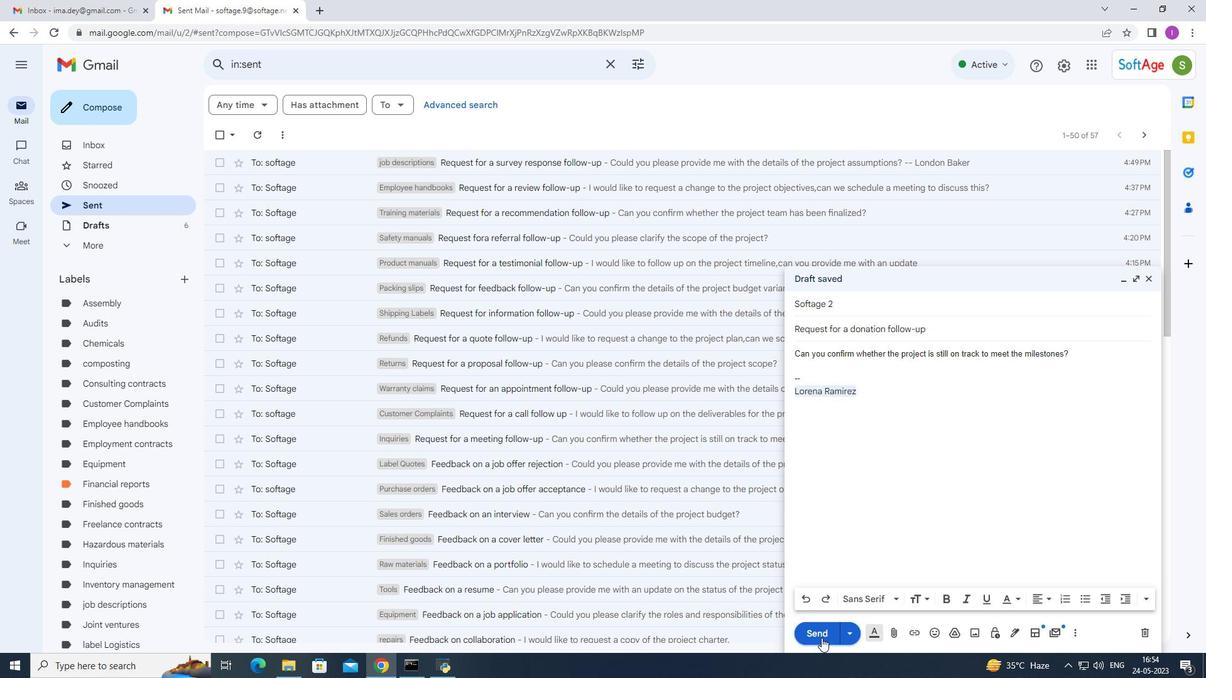 
Action: Mouse pressed left at (823, 632)
Screenshot: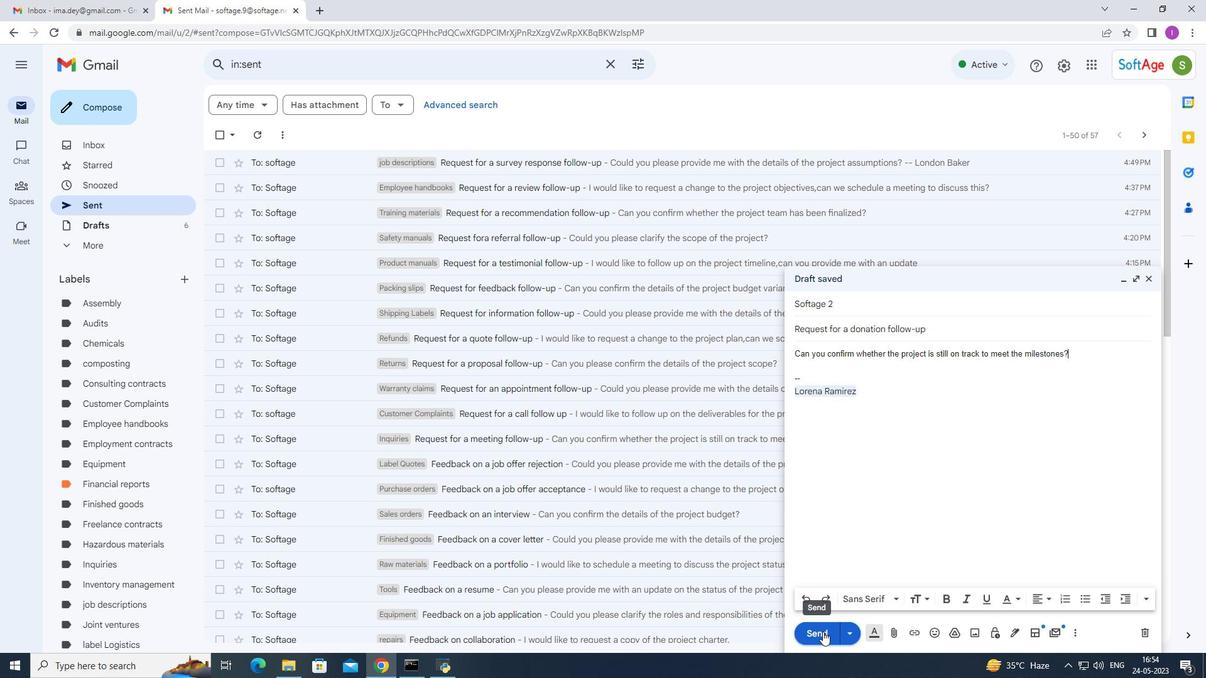 
Action: Mouse moved to (468, 163)
Screenshot: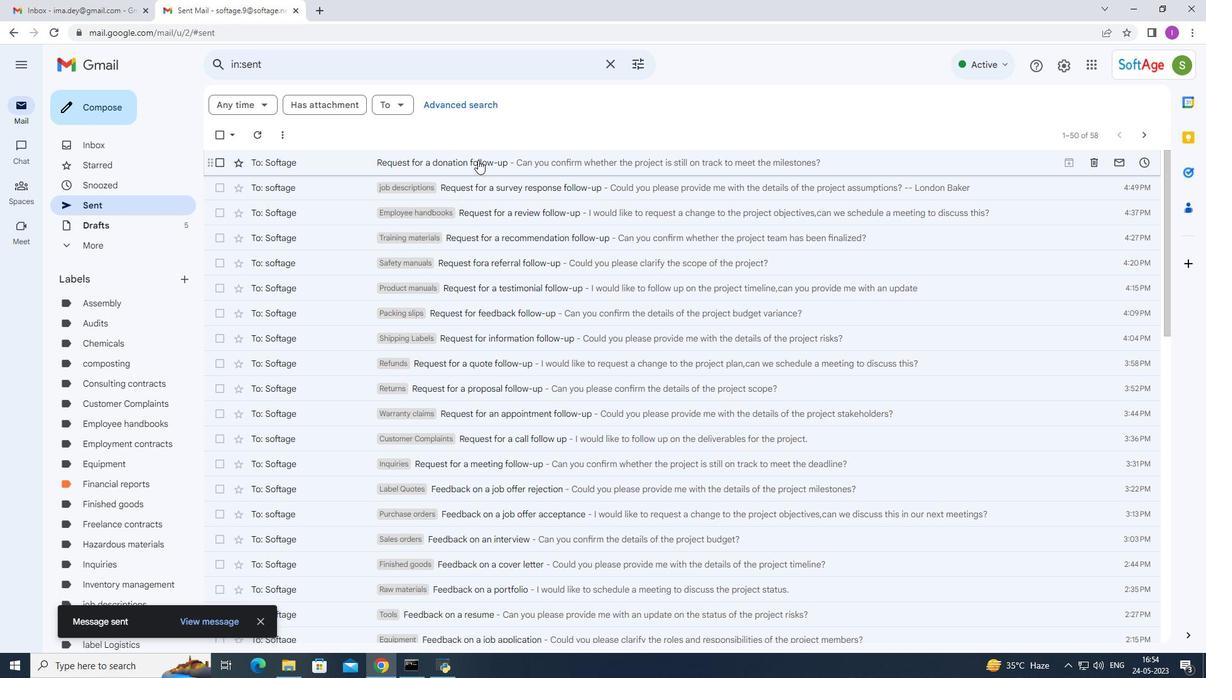 
Action: Mouse pressed right at (468, 163)
Screenshot: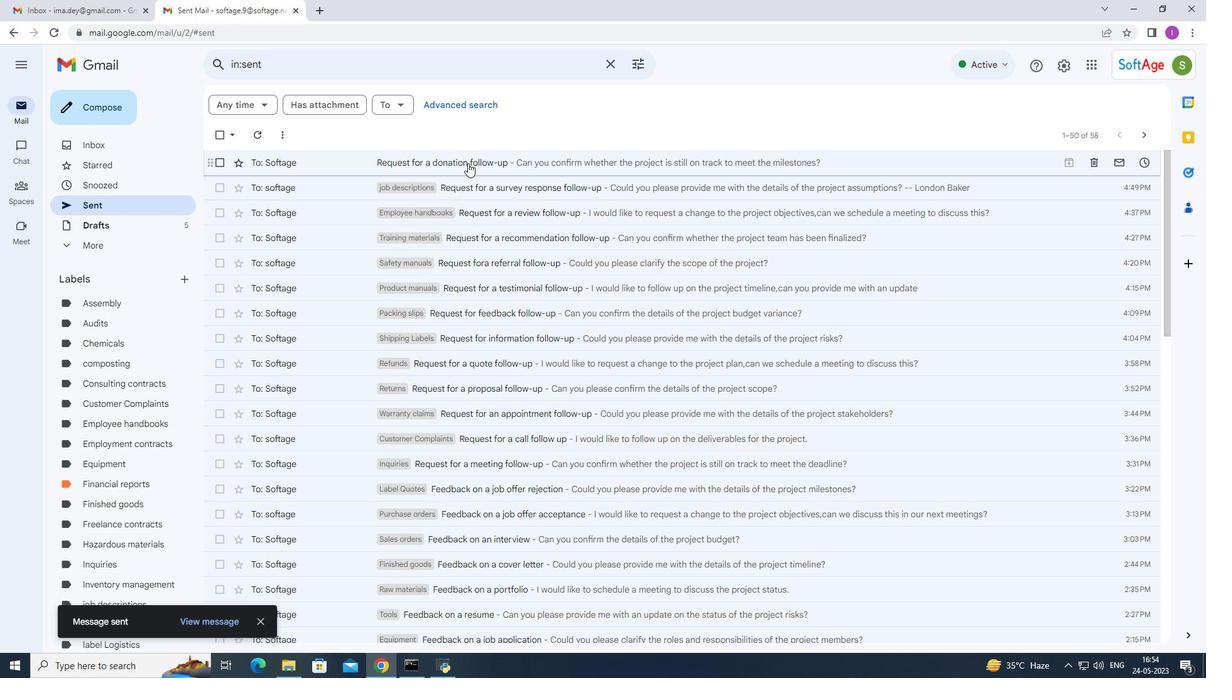 
Action: Mouse moved to (673, 609)
Screenshot: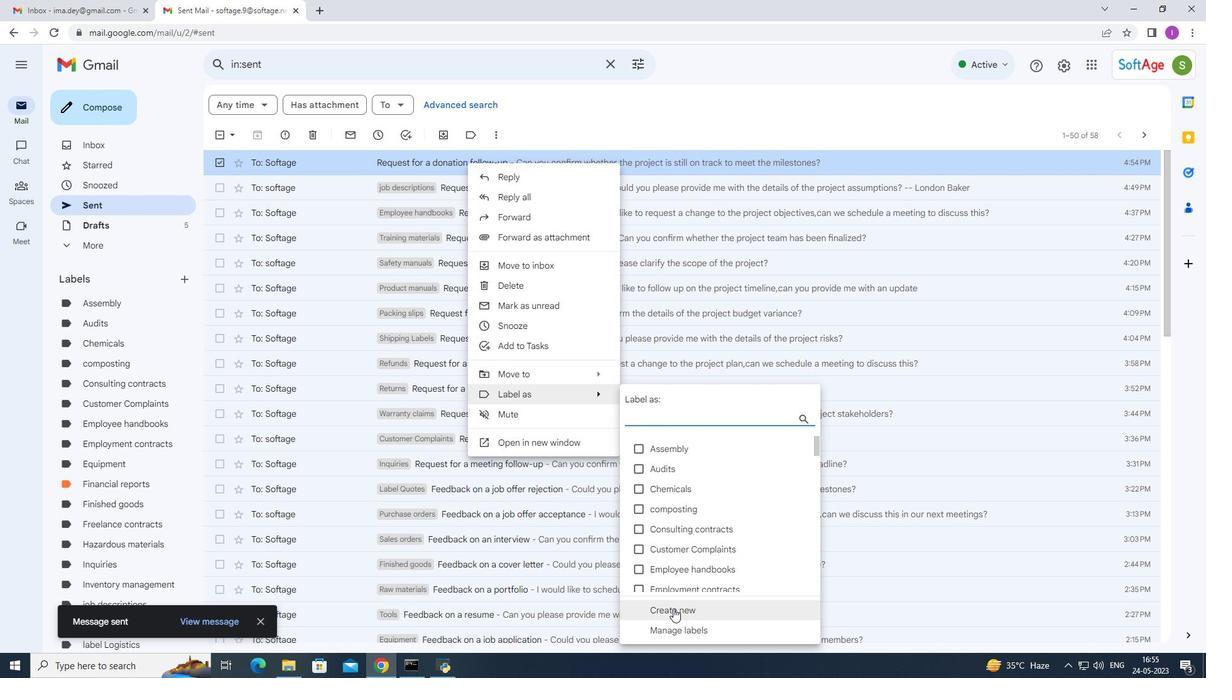 
Action: Mouse pressed left at (673, 609)
Screenshot: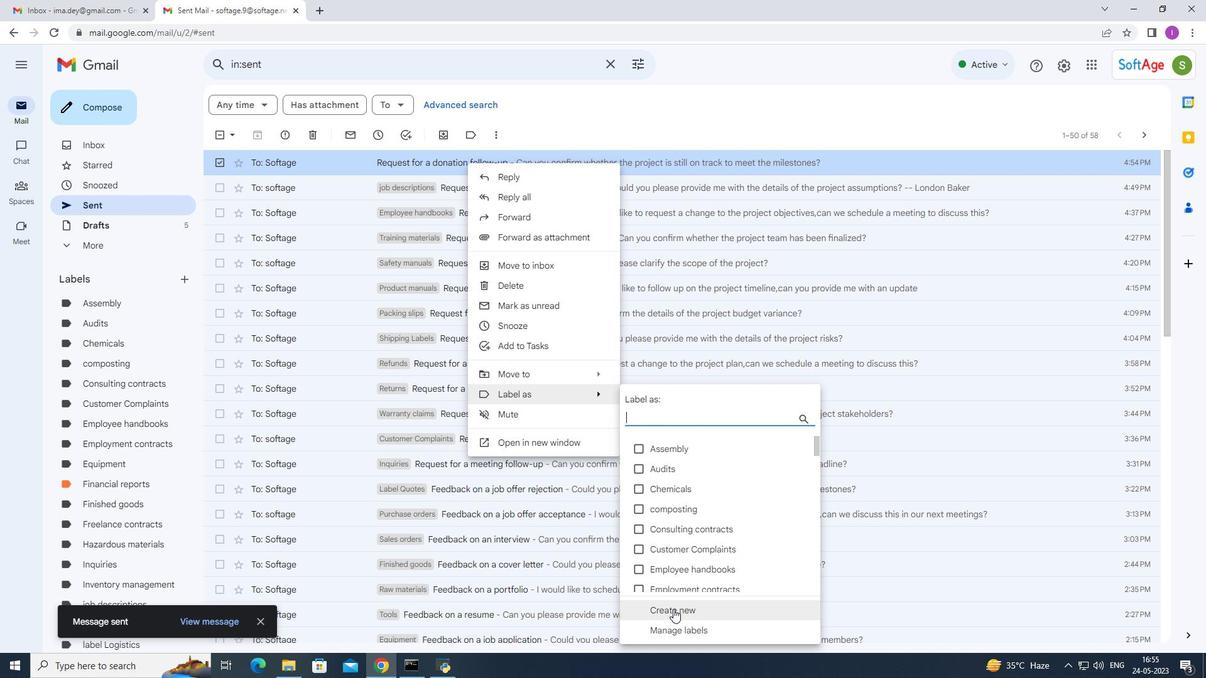 
Action: Mouse moved to (613, 426)
Screenshot: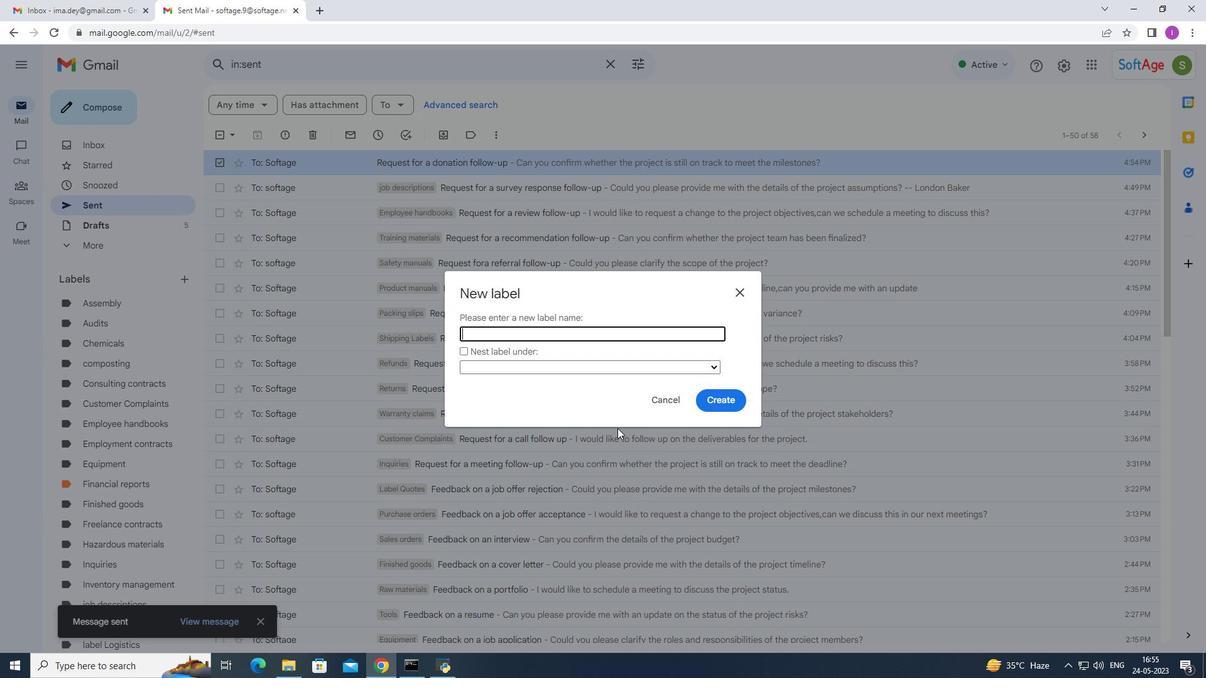 
Action: Key pressed <Key.shift>Performance<Key.space>
Screenshot: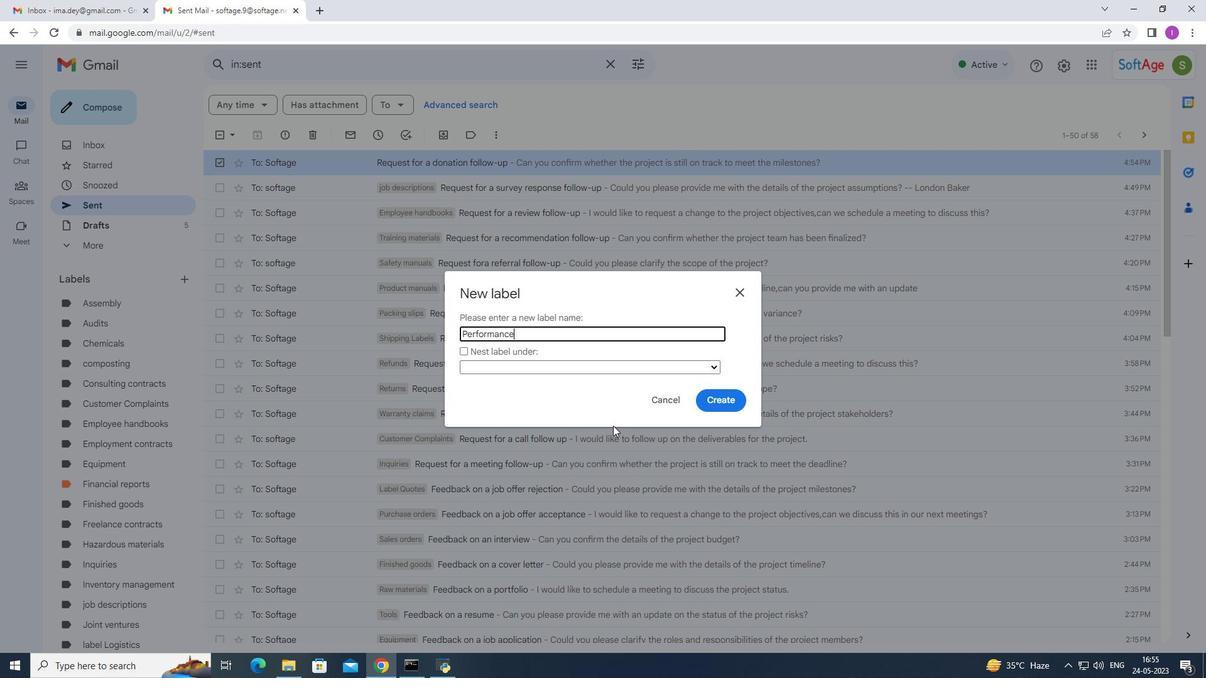 
Action: Mouse moved to (612, 426)
Screenshot: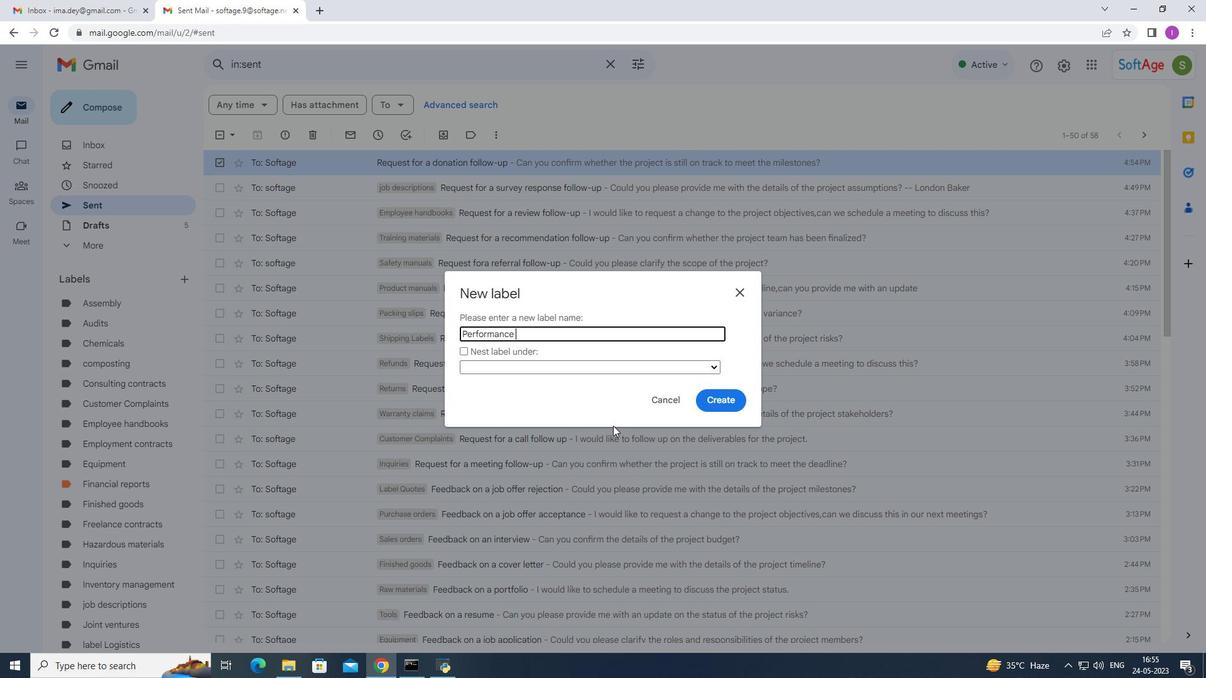 
Action: Key pressed mete<Key.backspace>rics
Screenshot: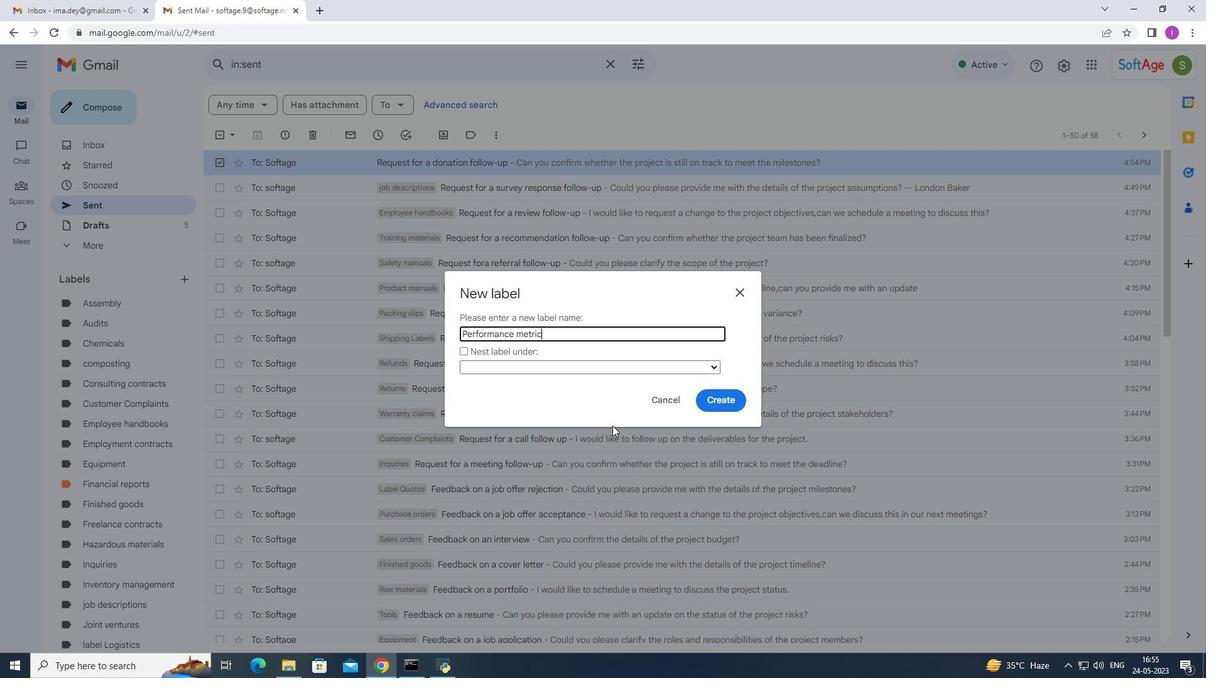 
Action: Mouse moved to (705, 401)
Screenshot: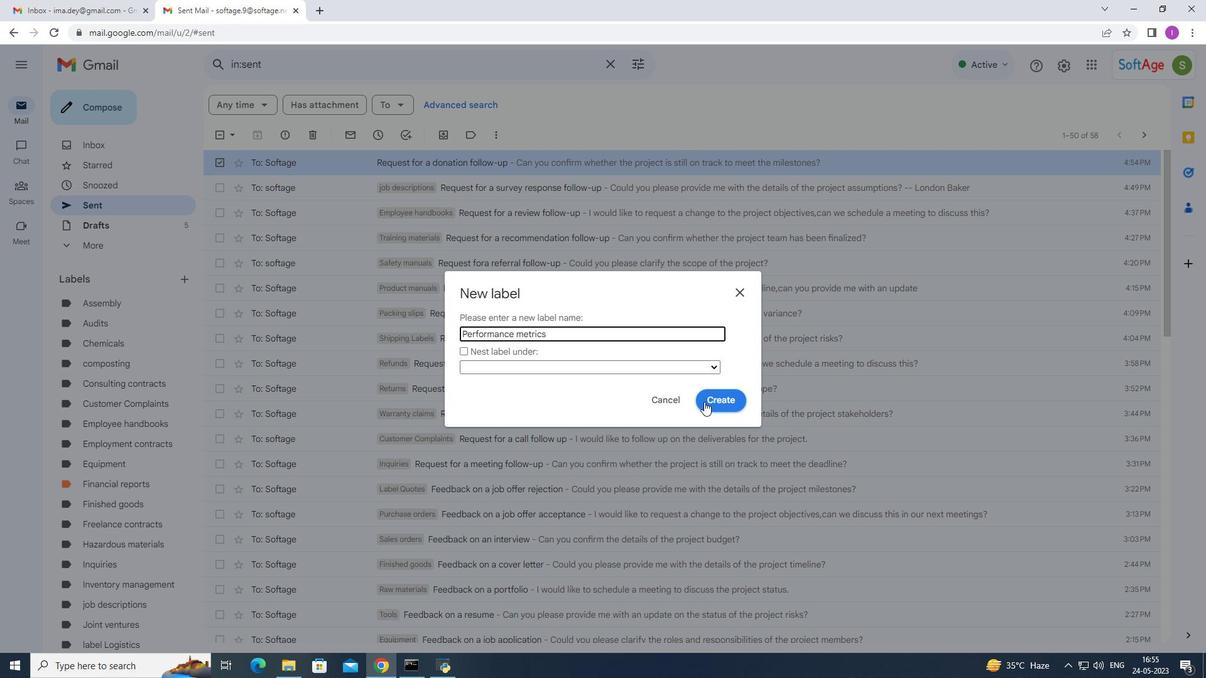 
Action: Mouse pressed left at (705, 401)
Screenshot: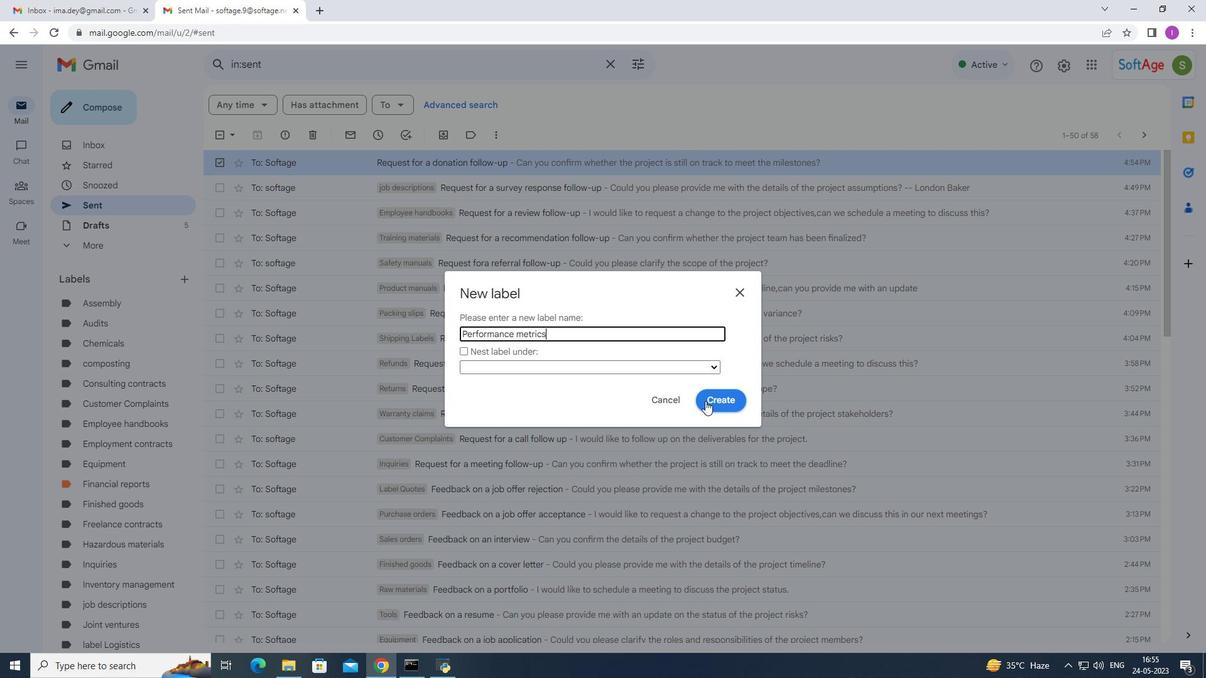 
Action: Mouse moved to (479, 338)
Screenshot: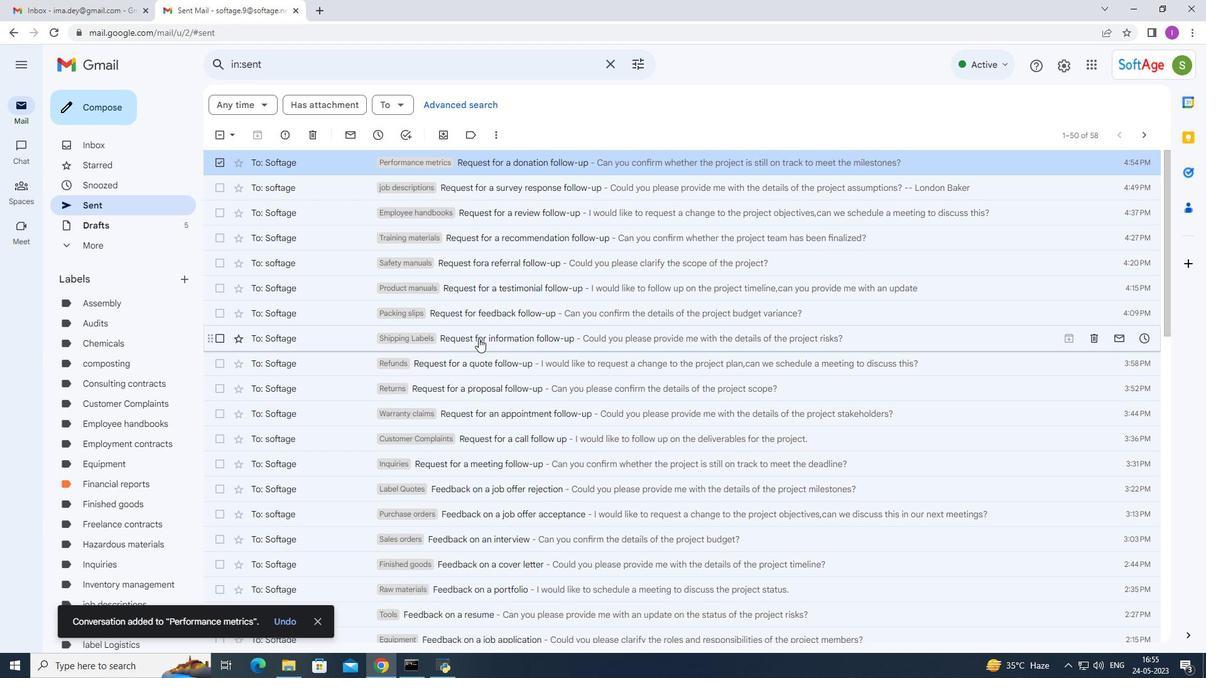 
